 Task: Open Card Warehouse Management Review in Board Brand Messaging Development to Workspace Email Service Providers and add a team member Softage.3@softage.net, a label Red, a checklist Software Development, an attachment from your onedrive, a color Red and finally, add a card description 'Plan and execute company team-building conference with team-building exercises on problem-solving' and a comment 'This task requires us to be proactive in identifying potential roadblocks and taking steps to overcome them.'. Add a start date 'Jan 07, 1900' with a due date 'Jan 14, 1900'
Action: Mouse moved to (77, 307)
Screenshot: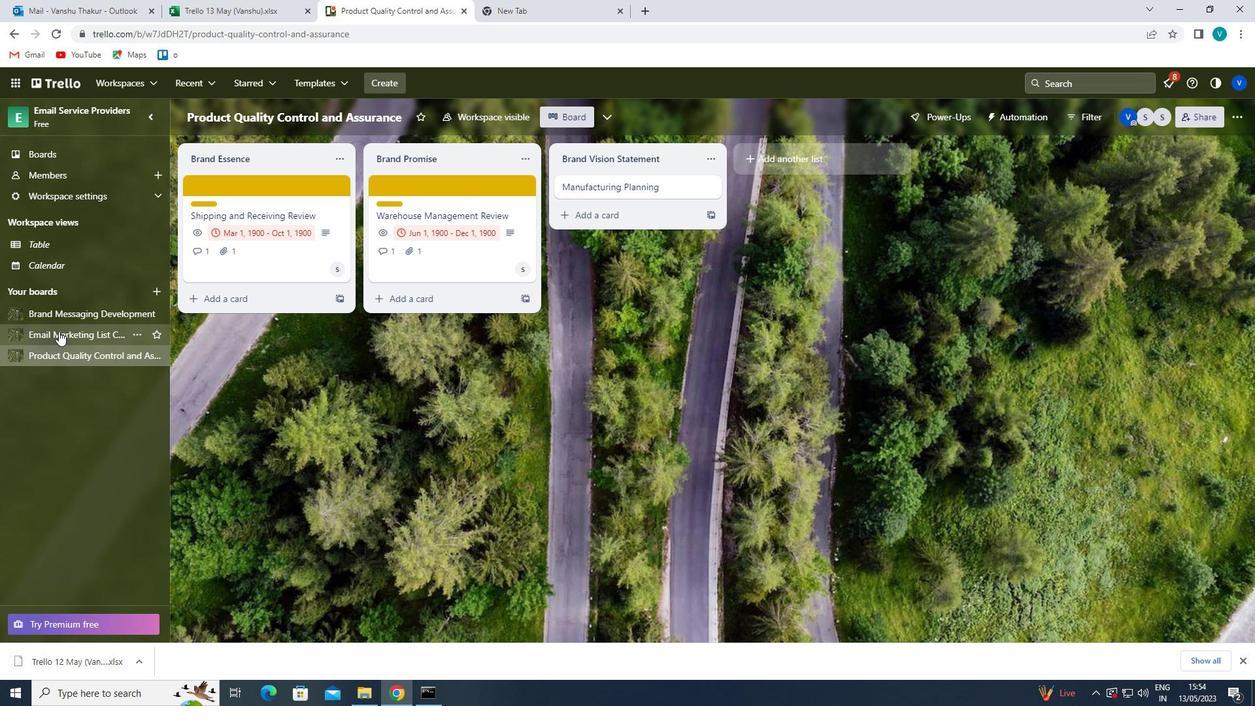 
Action: Mouse pressed left at (77, 307)
Screenshot: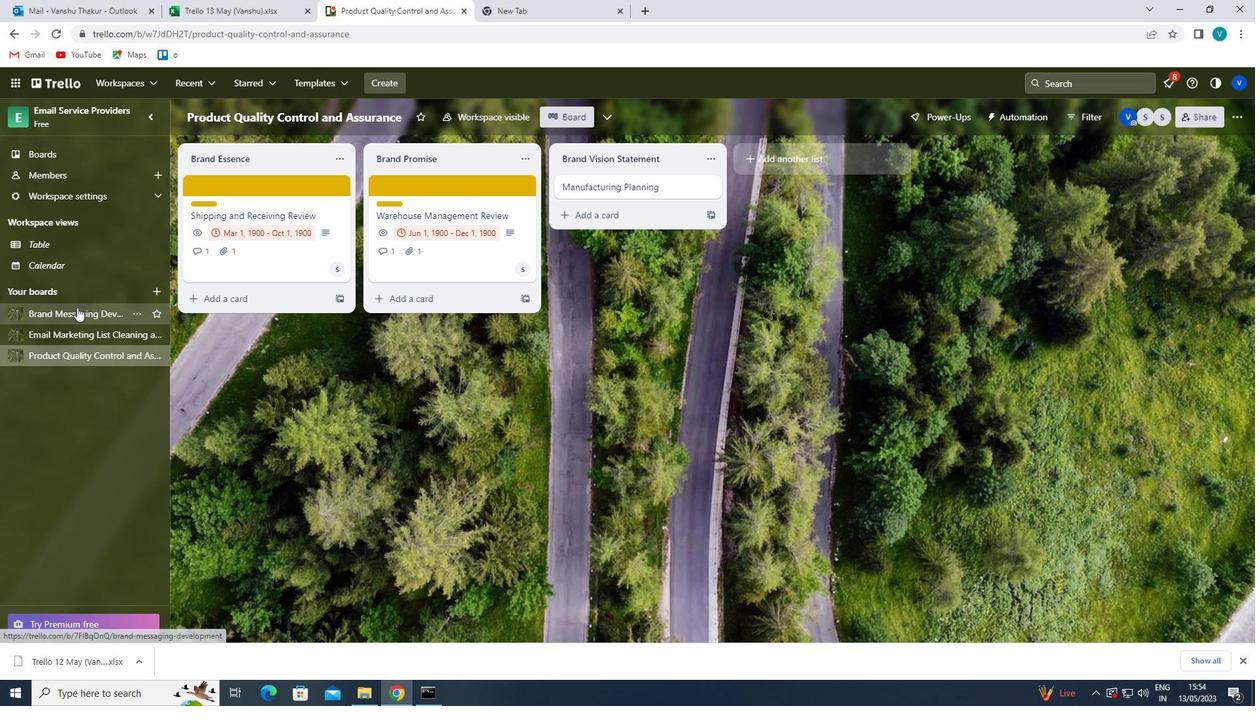 
Action: Mouse moved to (594, 182)
Screenshot: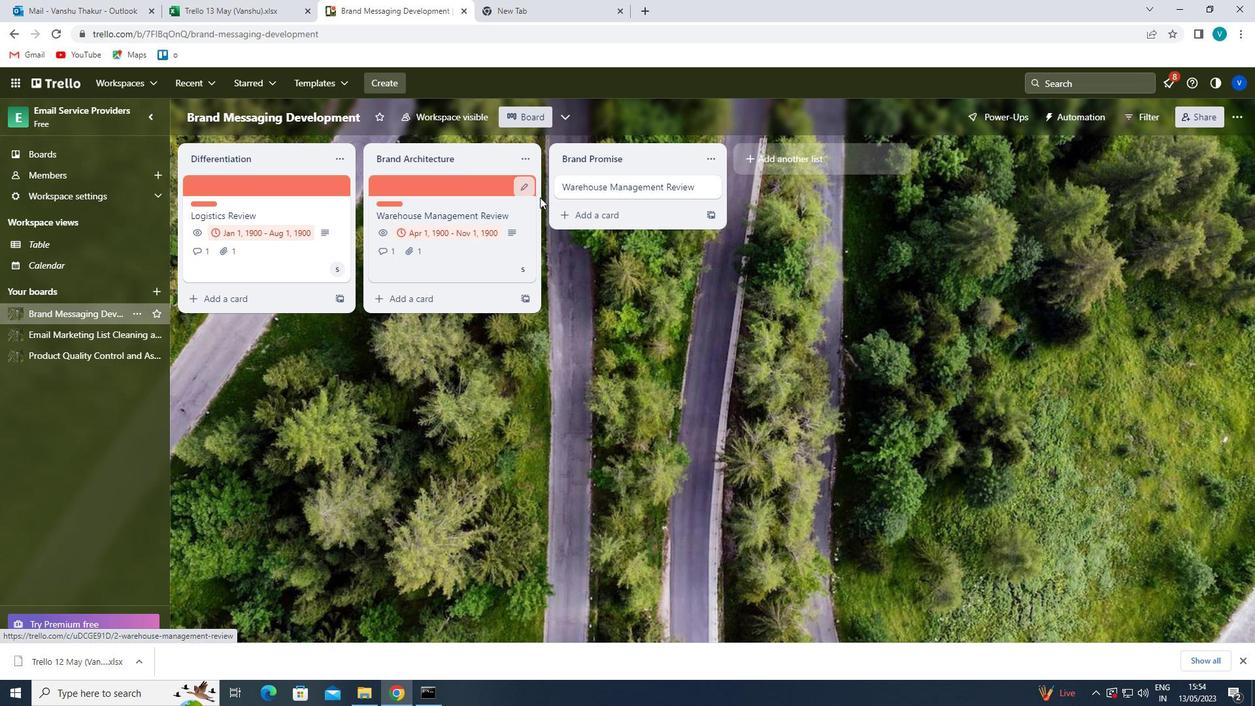 
Action: Mouse pressed left at (594, 182)
Screenshot: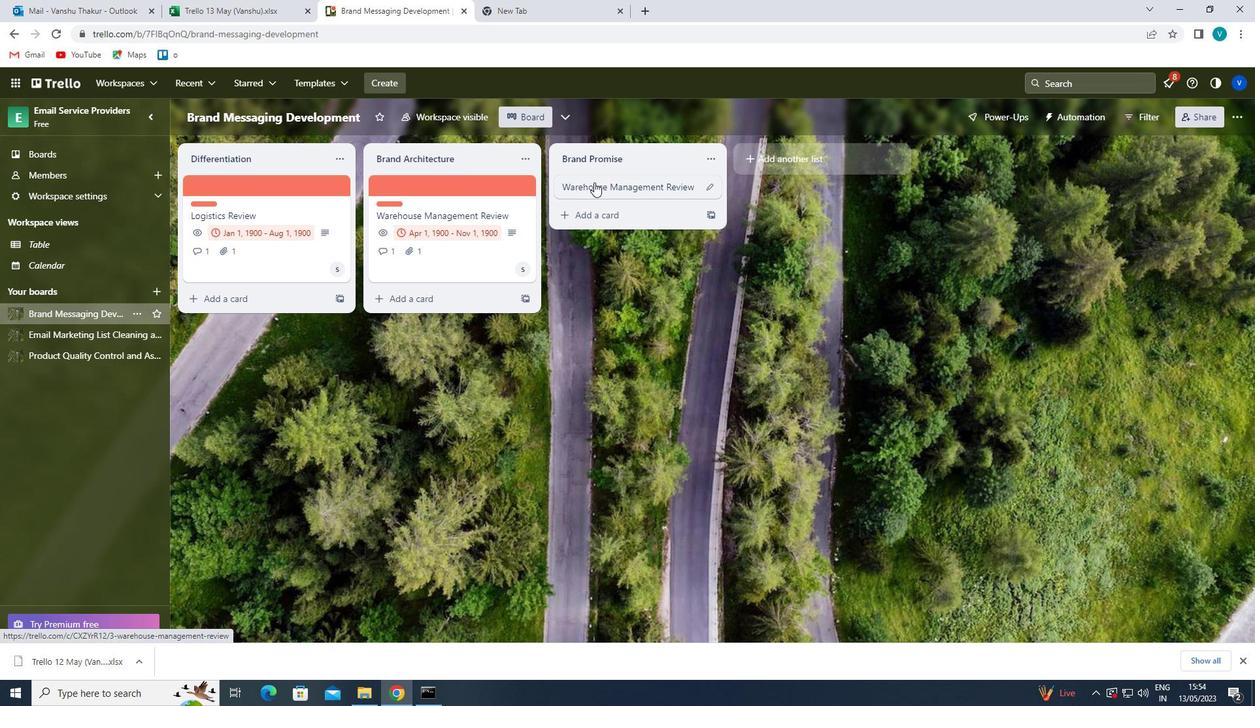 
Action: Mouse moved to (786, 224)
Screenshot: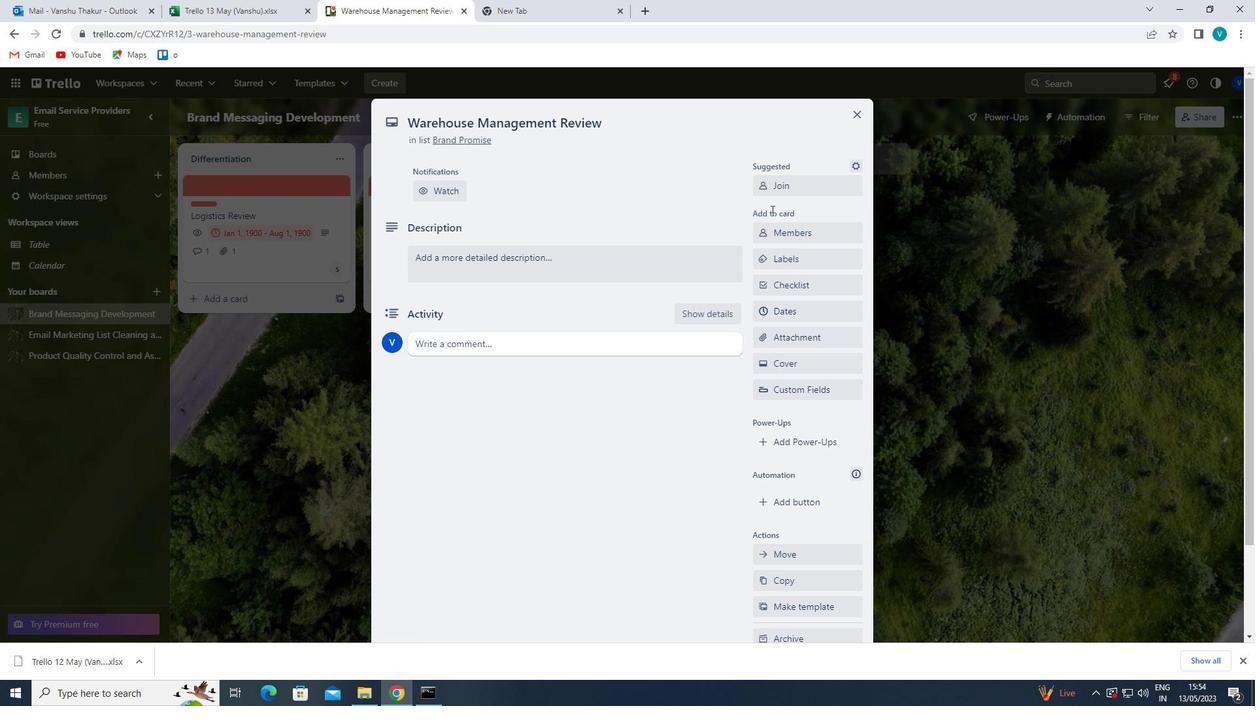 
Action: Mouse pressed left at (786, 224)
Screenshot: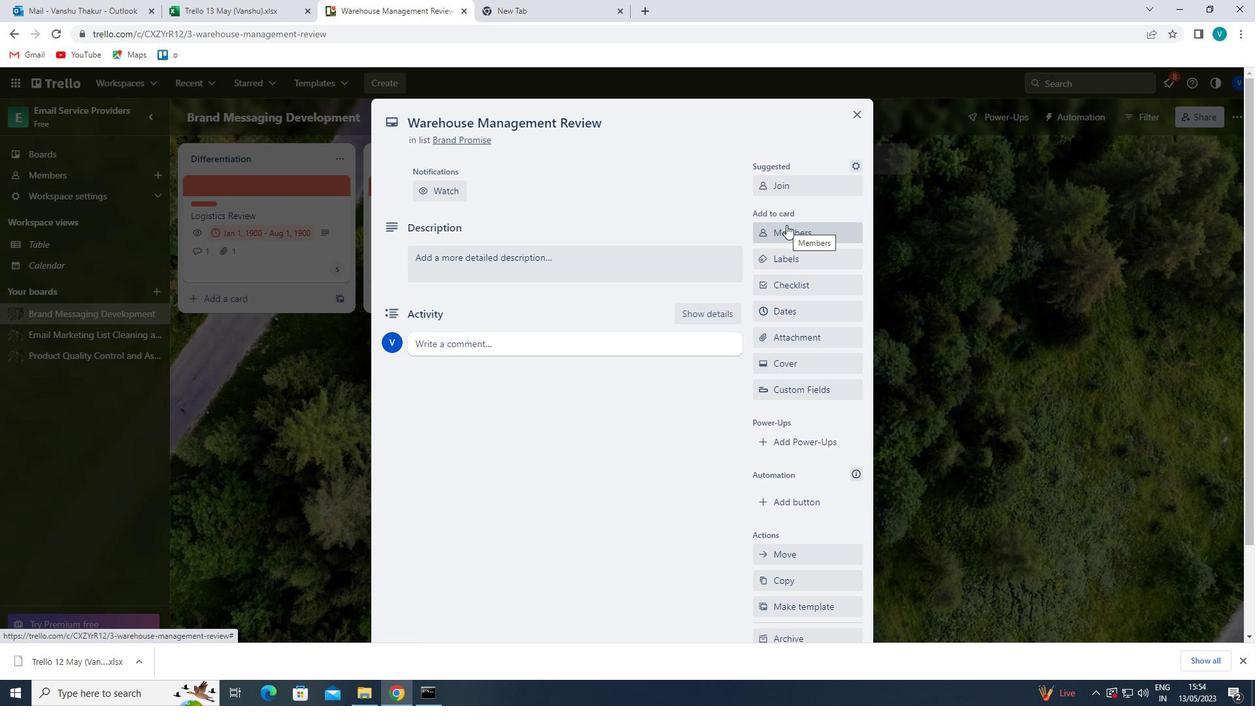 
Action: Mouse moved to (818, 298)
Screenshot: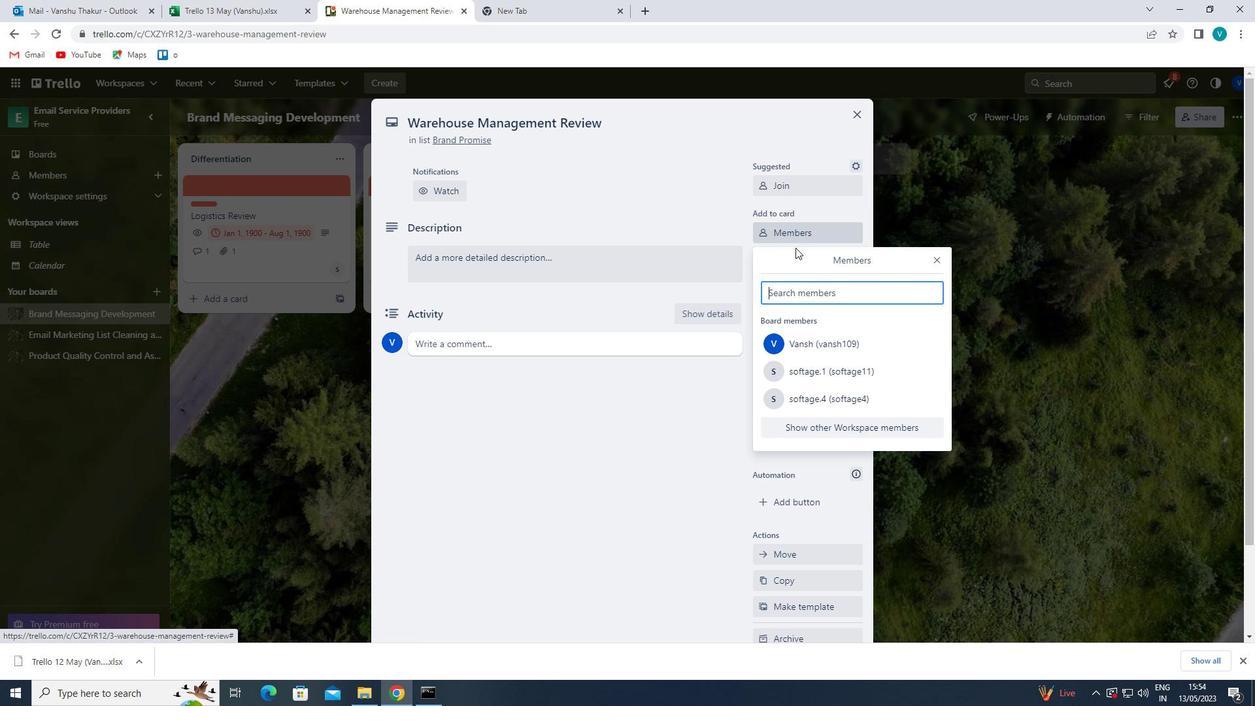 
Action: Mouse pressed left at (818, 298)
Screenshot: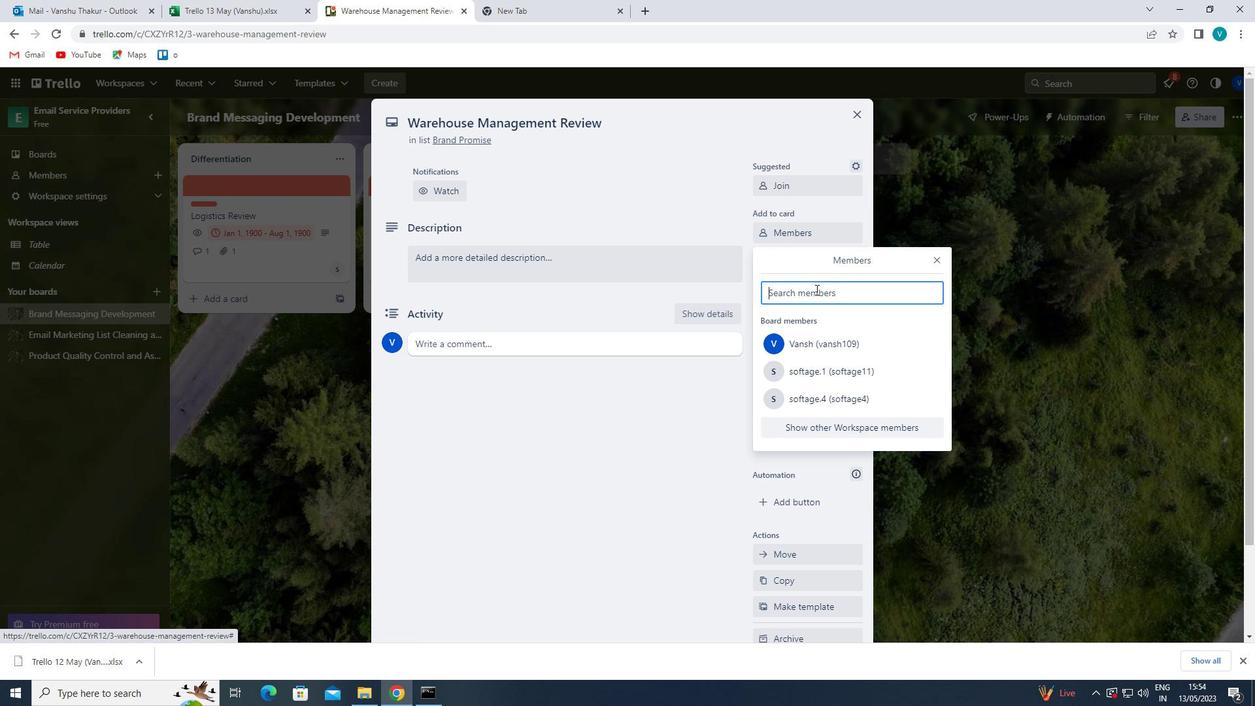 
Action: Key pressed <Key.shift>SOFT
Screenshot: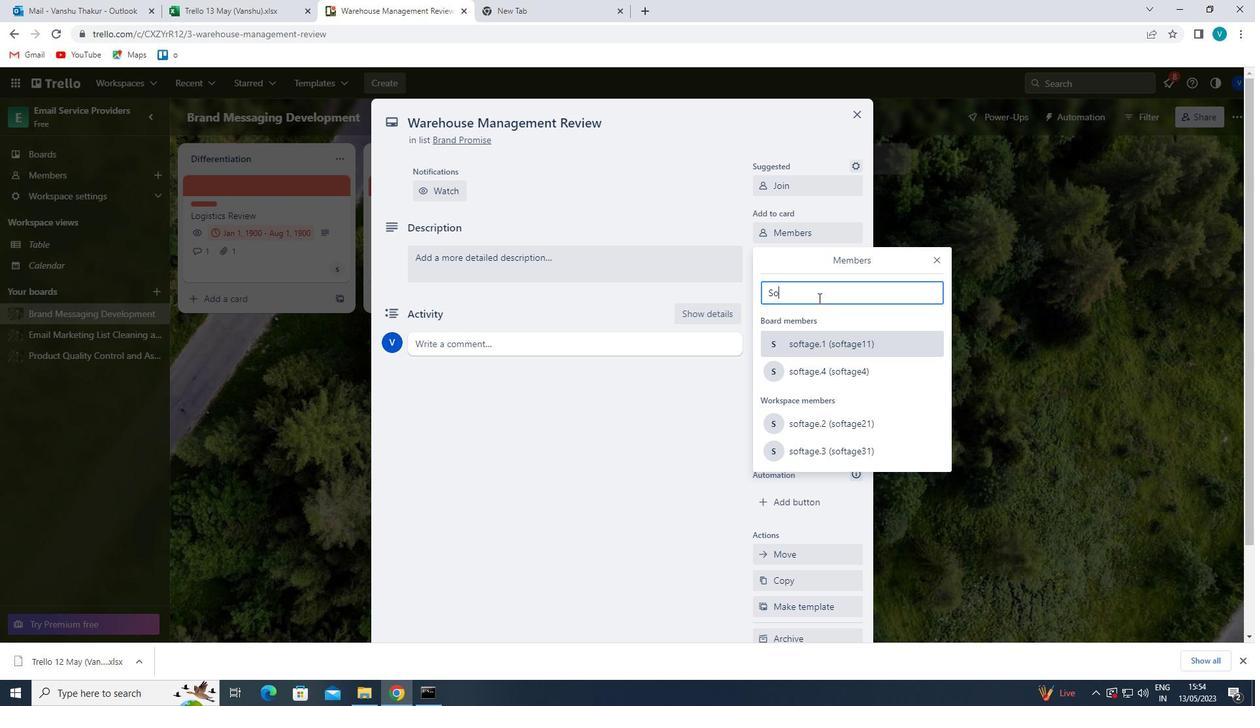 
Action: Mouse moved to (822, 447)
Screenshot: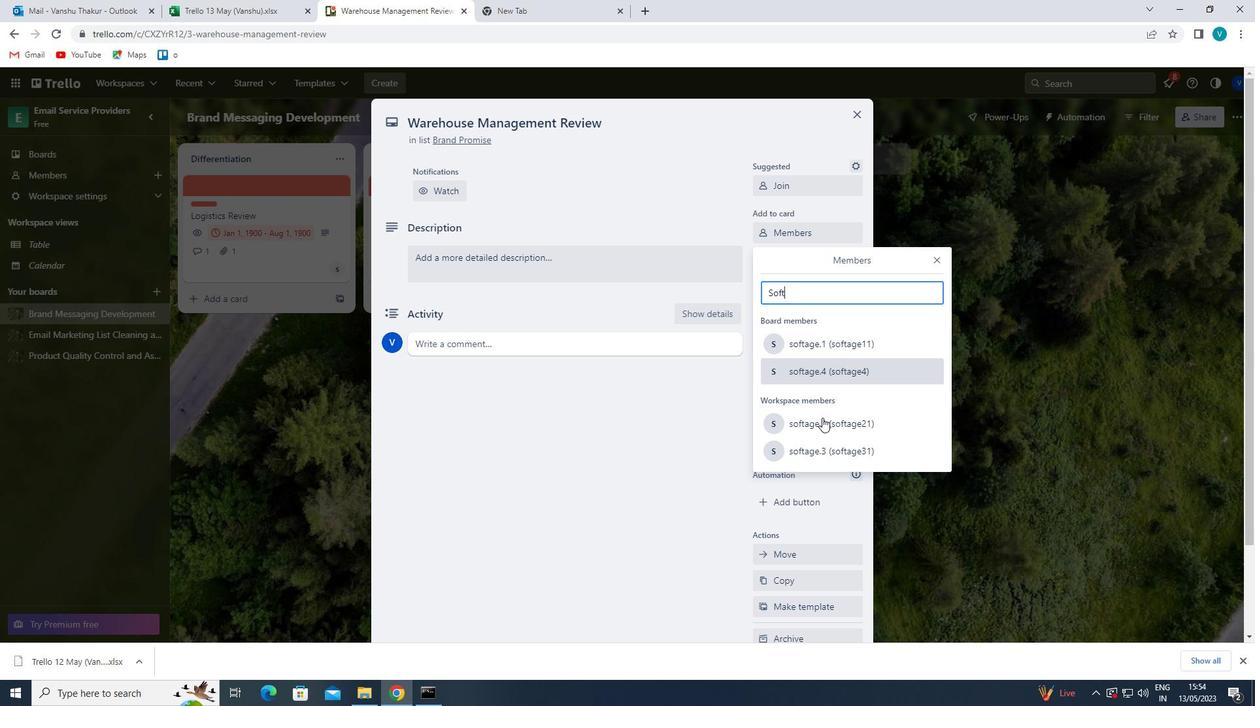 
Action: Mouse pressed left at (822, 447)
Screenshot: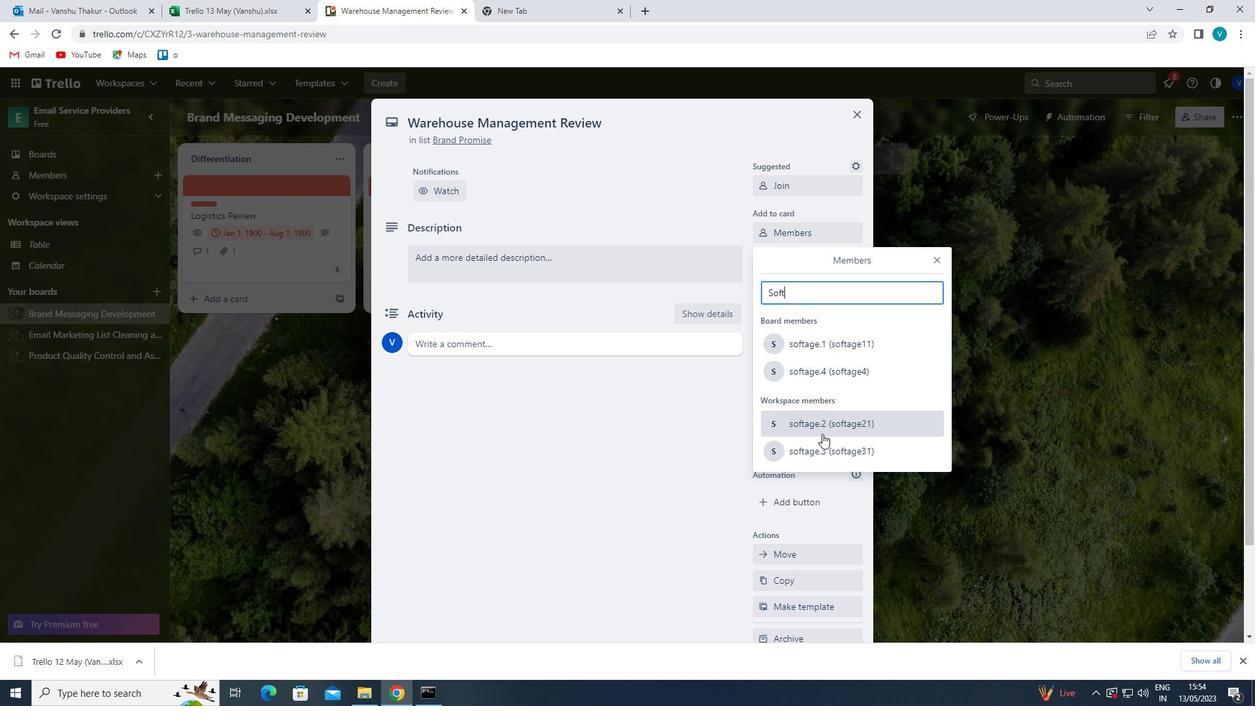 
Action: Mouse moved to (938, 260)
Screenshot: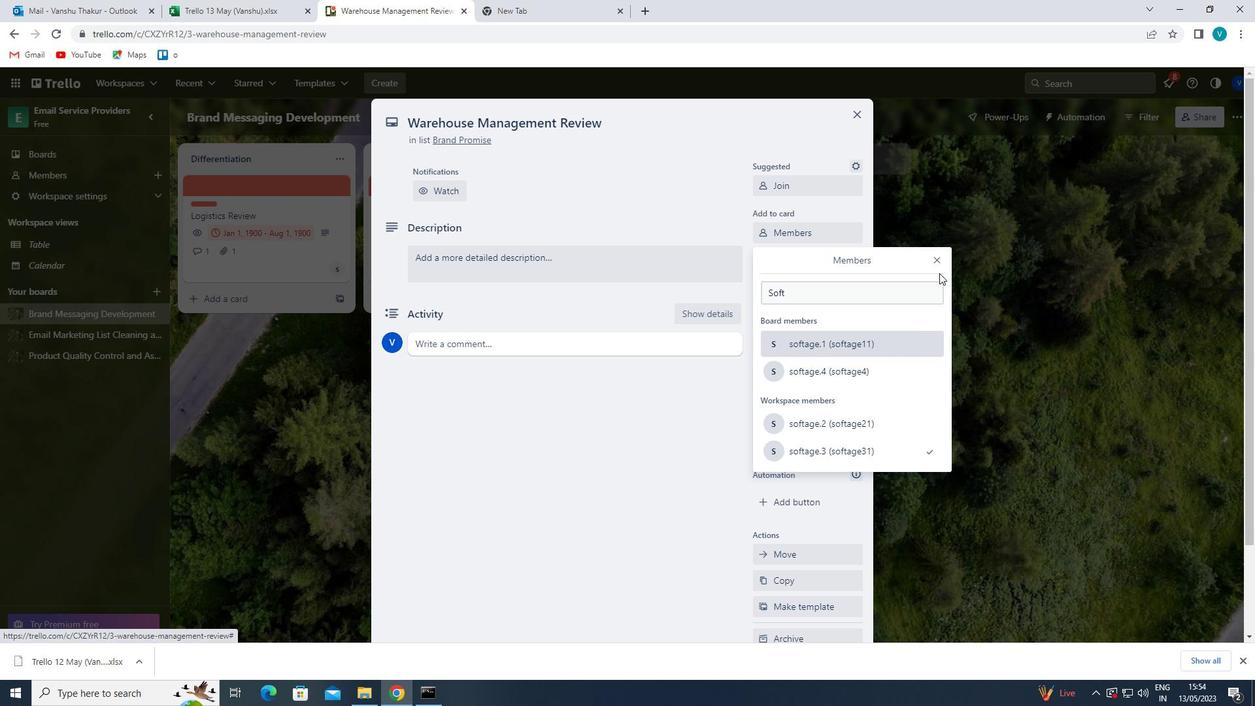 
Action: Mouse pressed left at (938, 260)
Screenshot: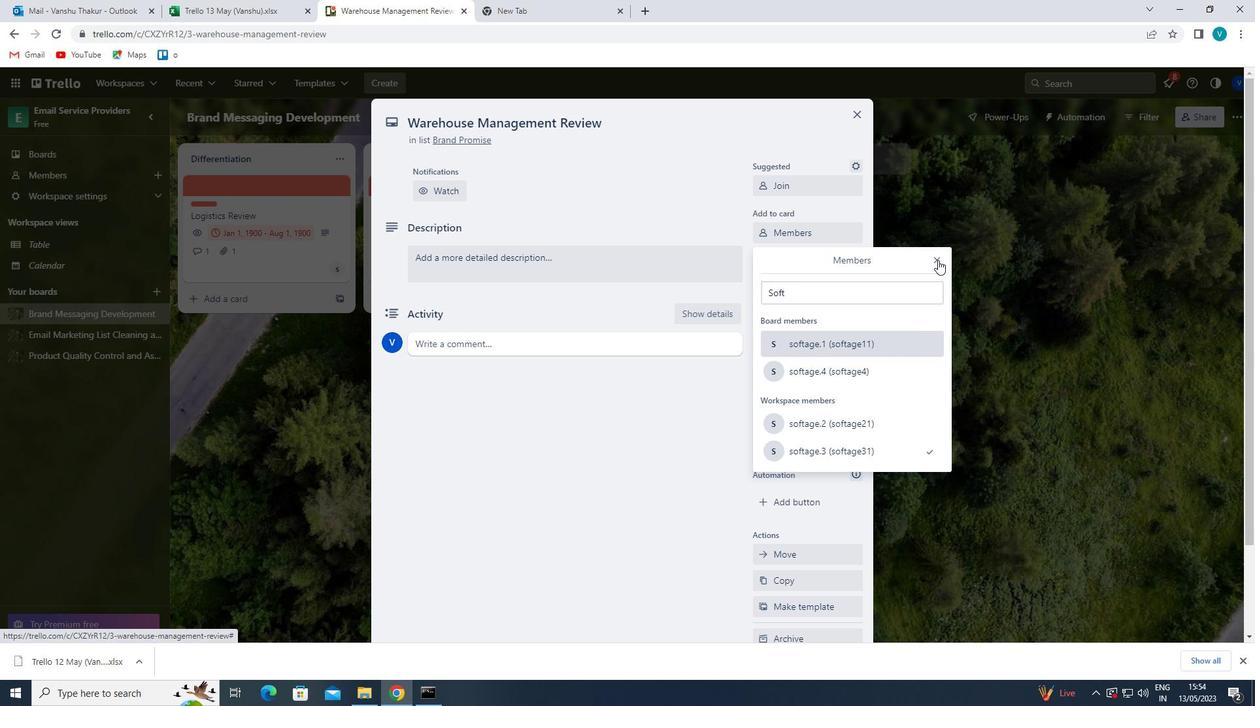 
Action: Mouse moved to (794, 266)
Screenshot: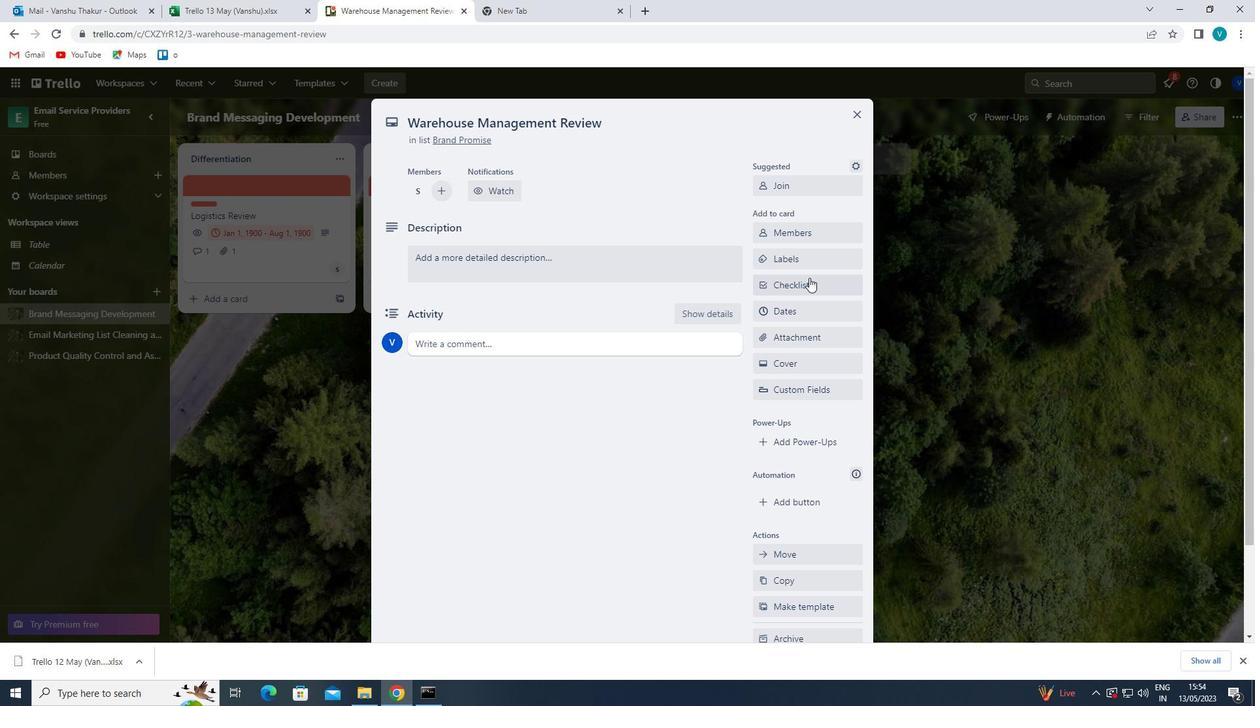 
Action: Mouse pressed left at (794, 266)
Screenshot: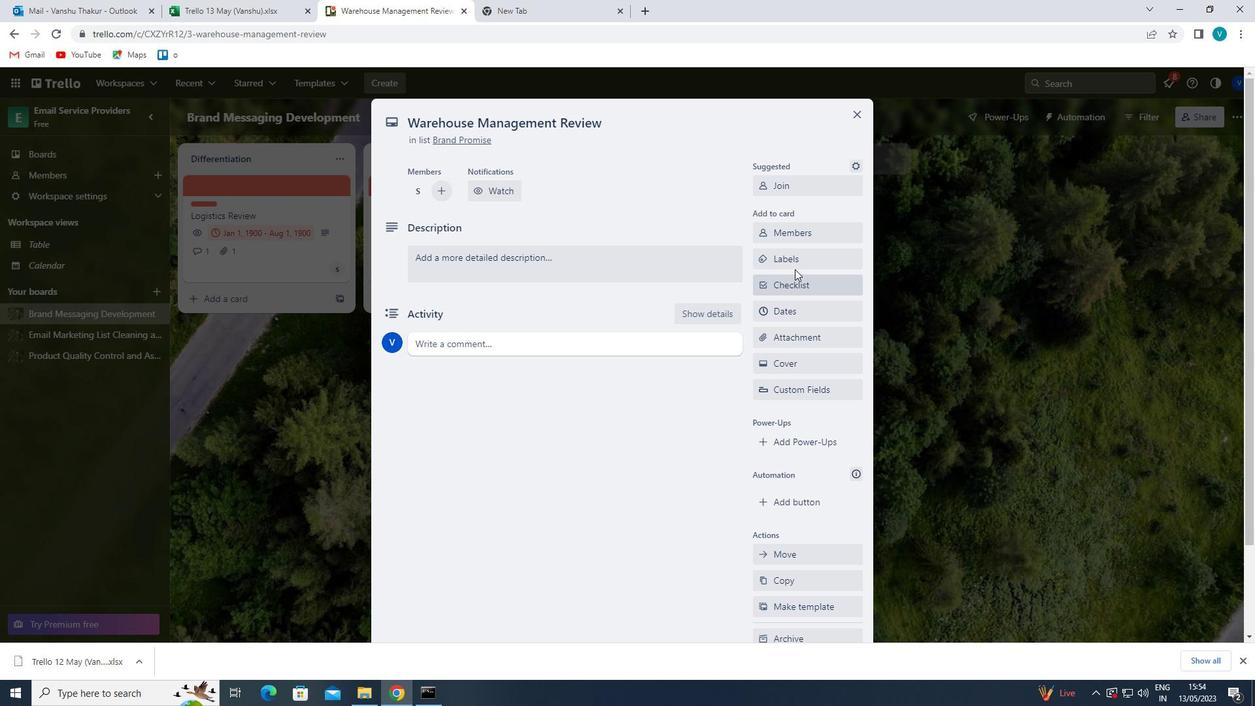 
Action: Mouse moved to (820, 432)
Screenshot: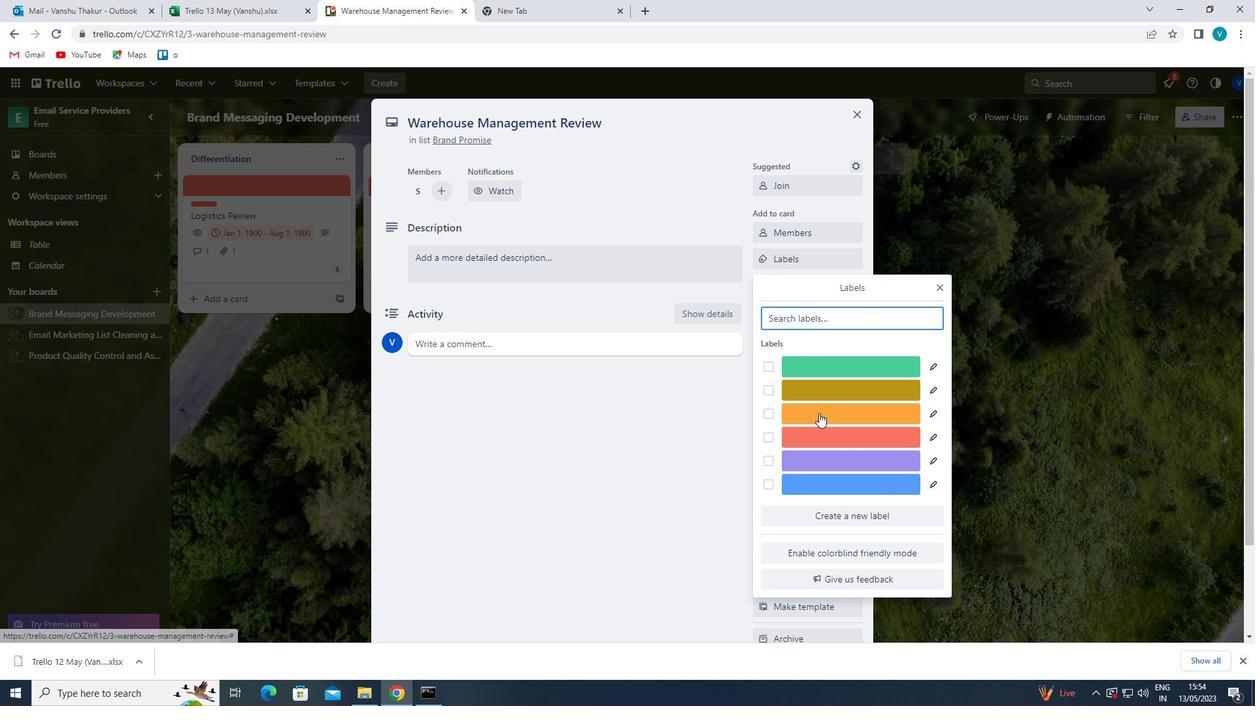 
Action: Mouse pressed left at (820, 432)
Screenshot: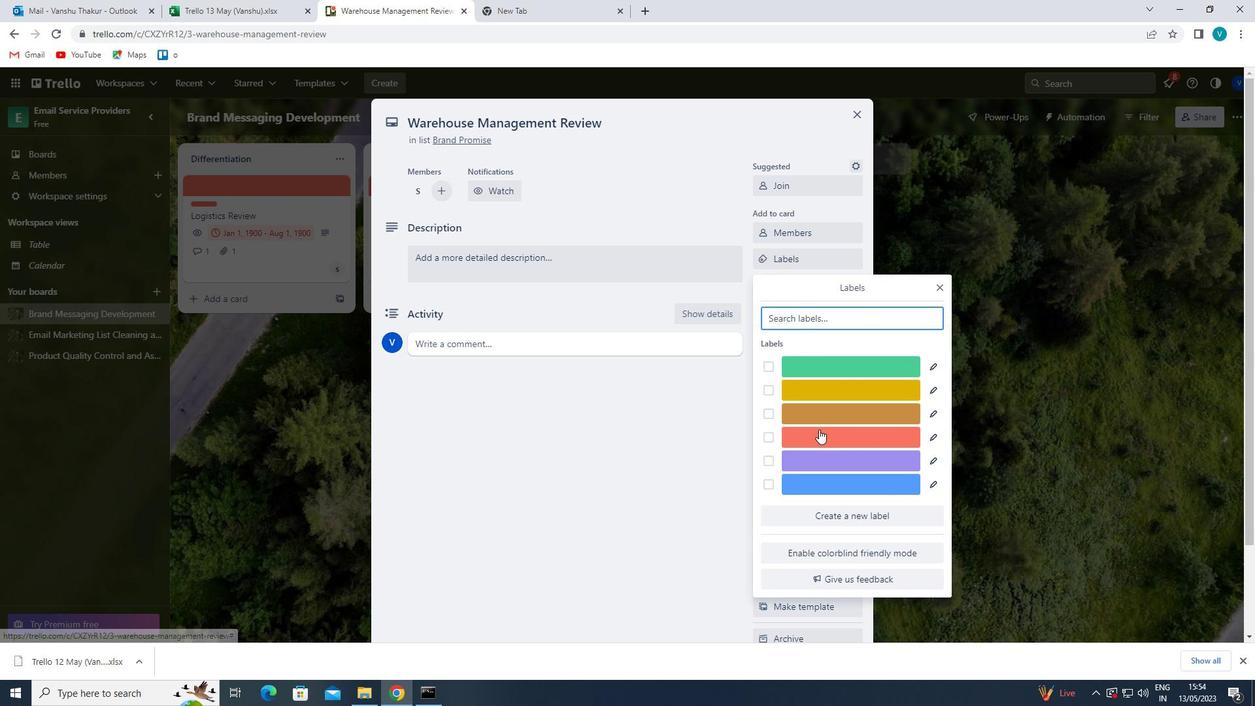 
Action: Mouse moved to (938, 286)
Screenshot: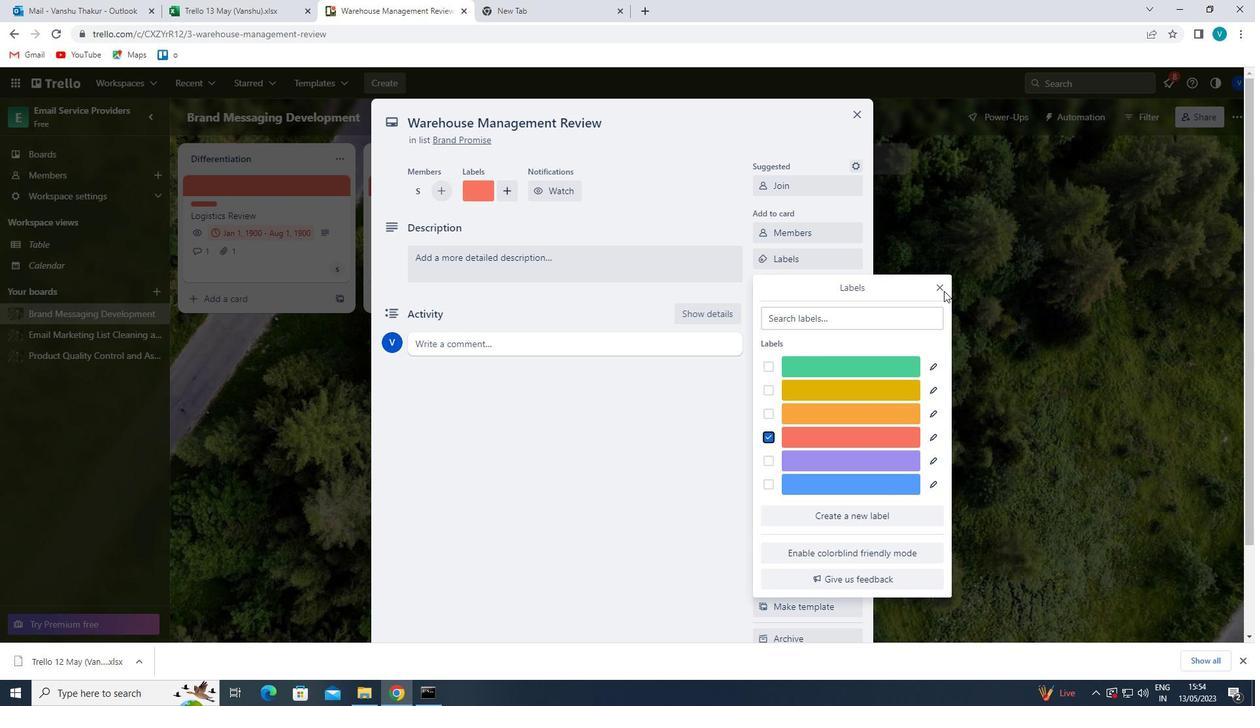 
Action: Mouse pressed left at (938, 286)
Screenshot: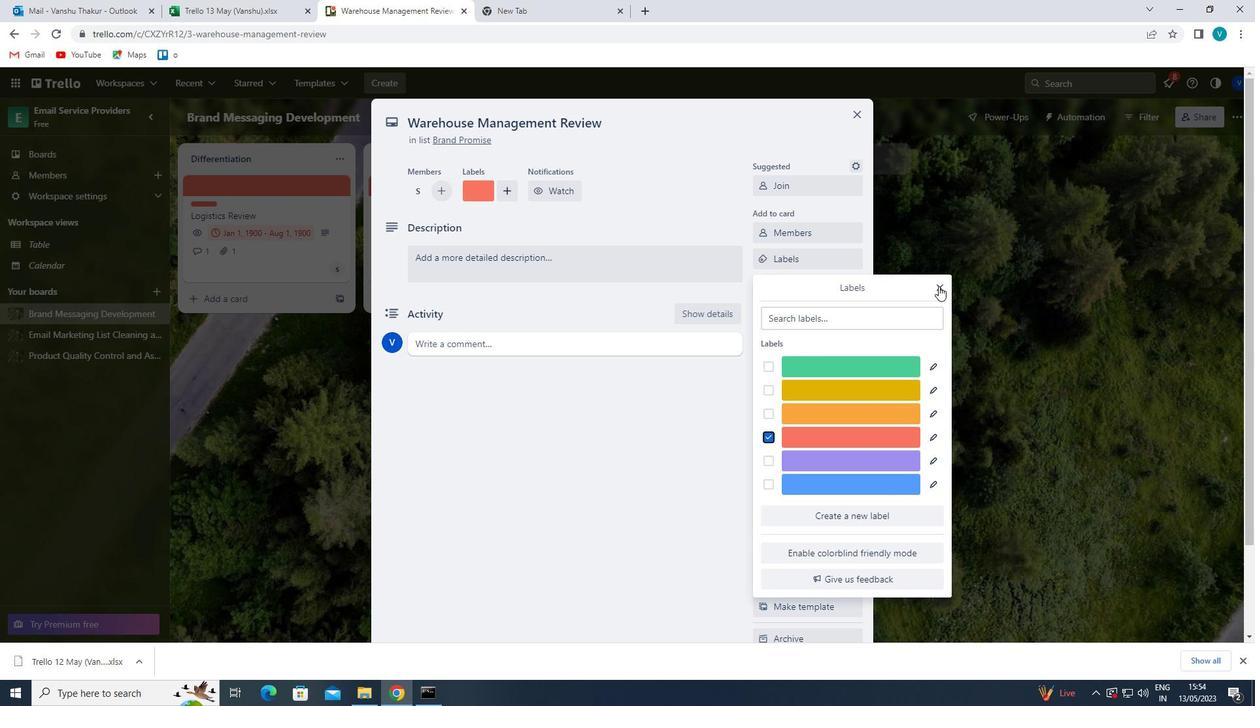 
Action: Mouse moved to (806, 289)
Screenshot: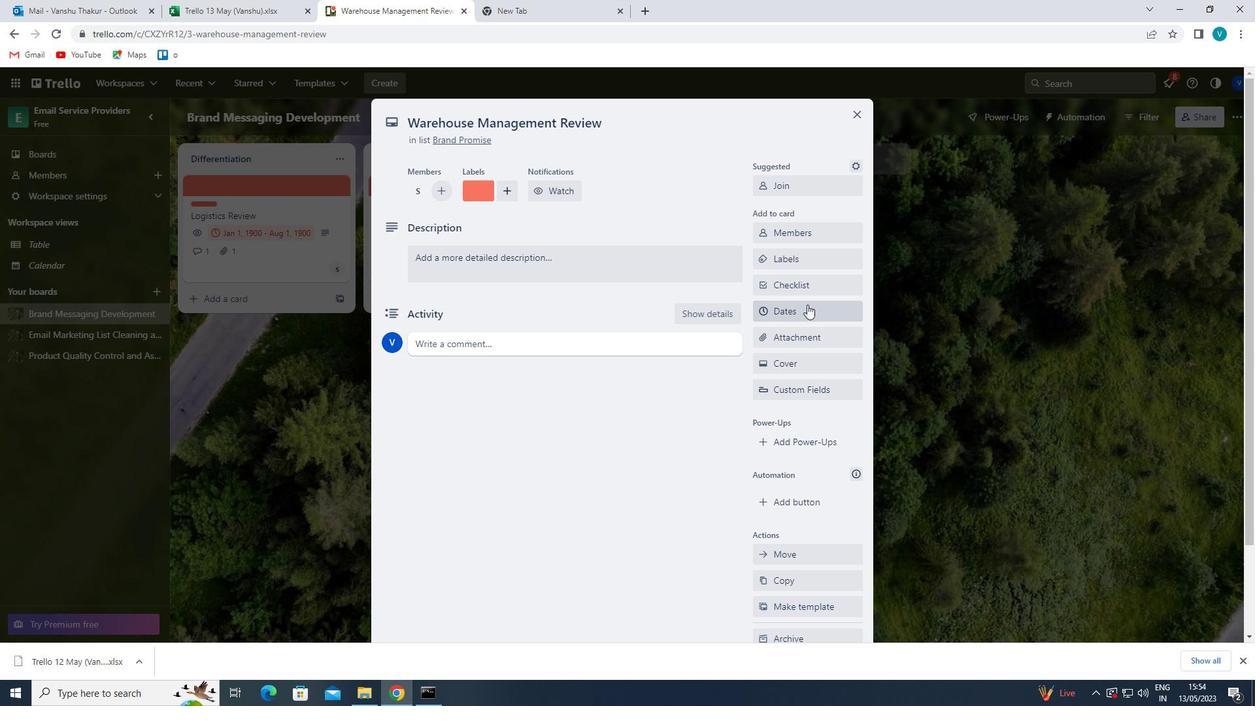 
Action: Mouse pressed left at (806, 289)
Screenshot: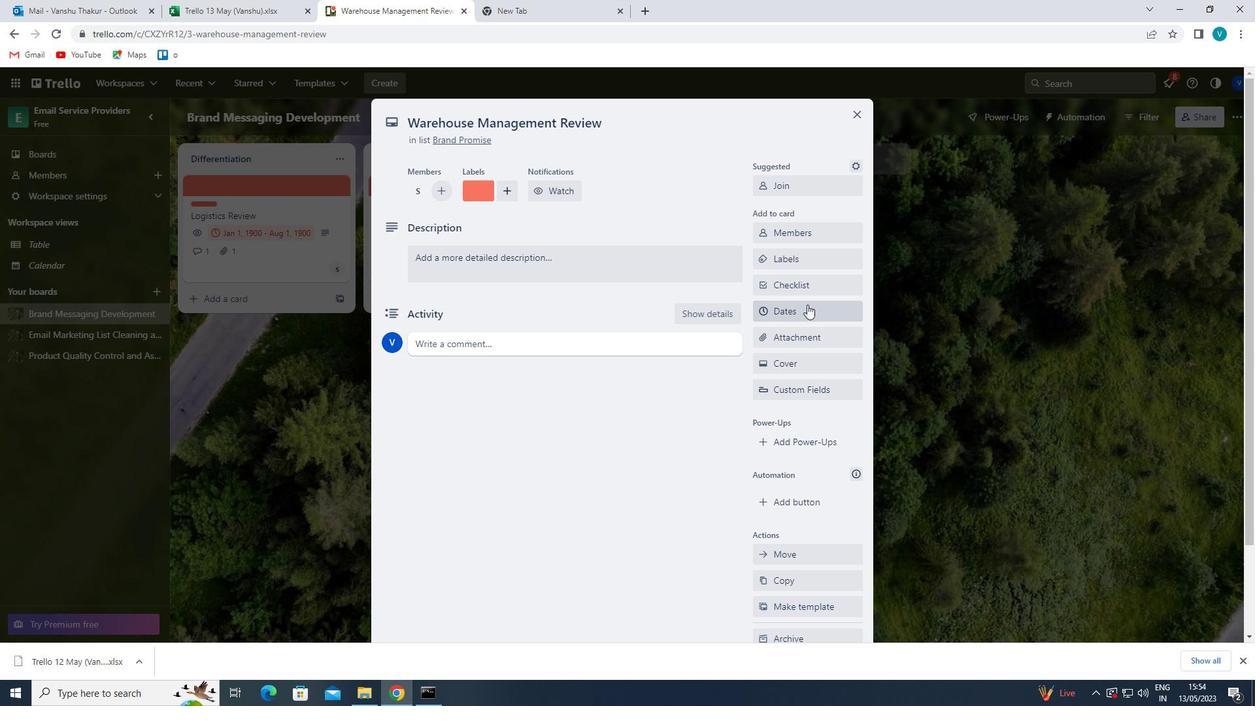 
Action: Mouse moved to (796, 294)
Screenshot: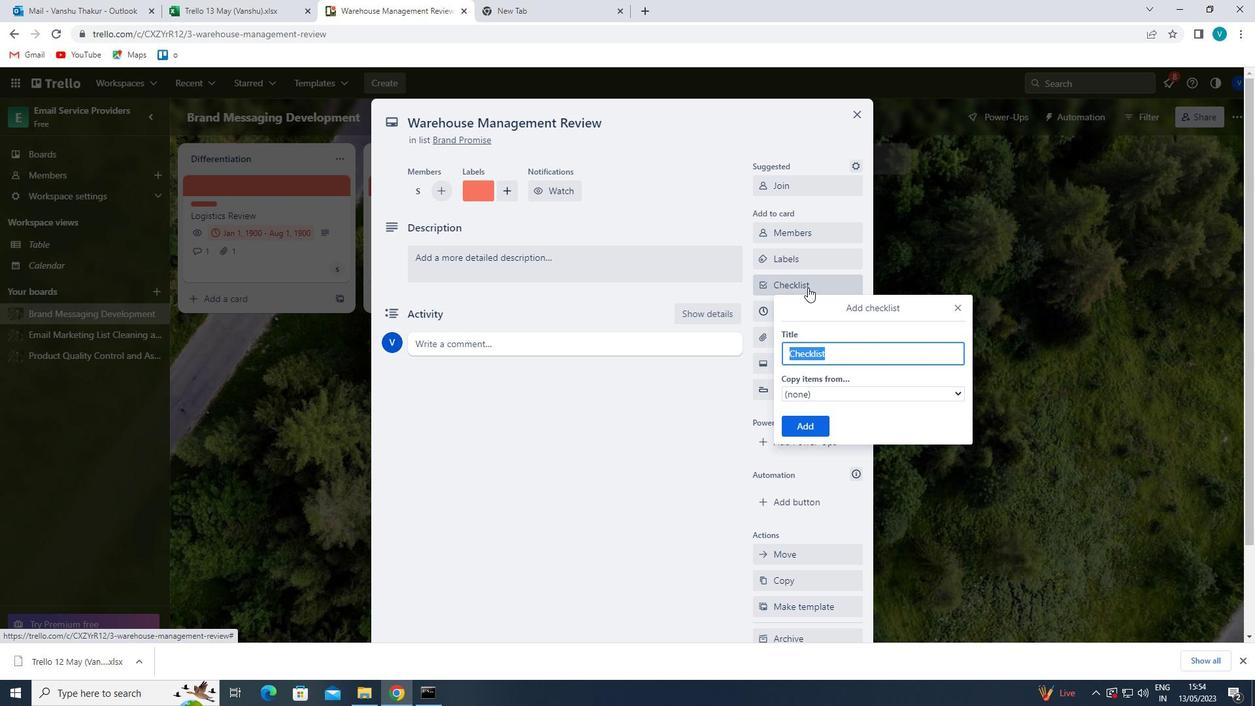 
Action: Key pressed <Key.shift>SOFTWARE<Key.space><Key.shift>DEVELOPM
Screenshot: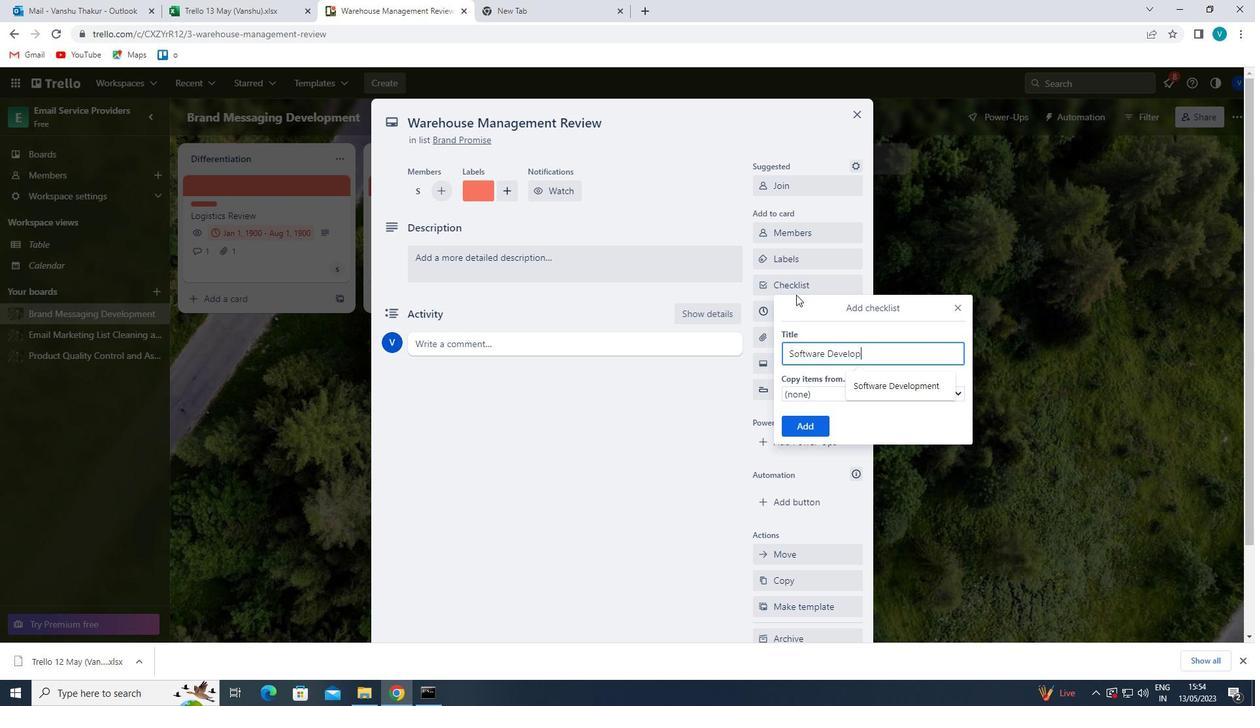 
Action: Mouse moved to (909, 391)
Screenshot: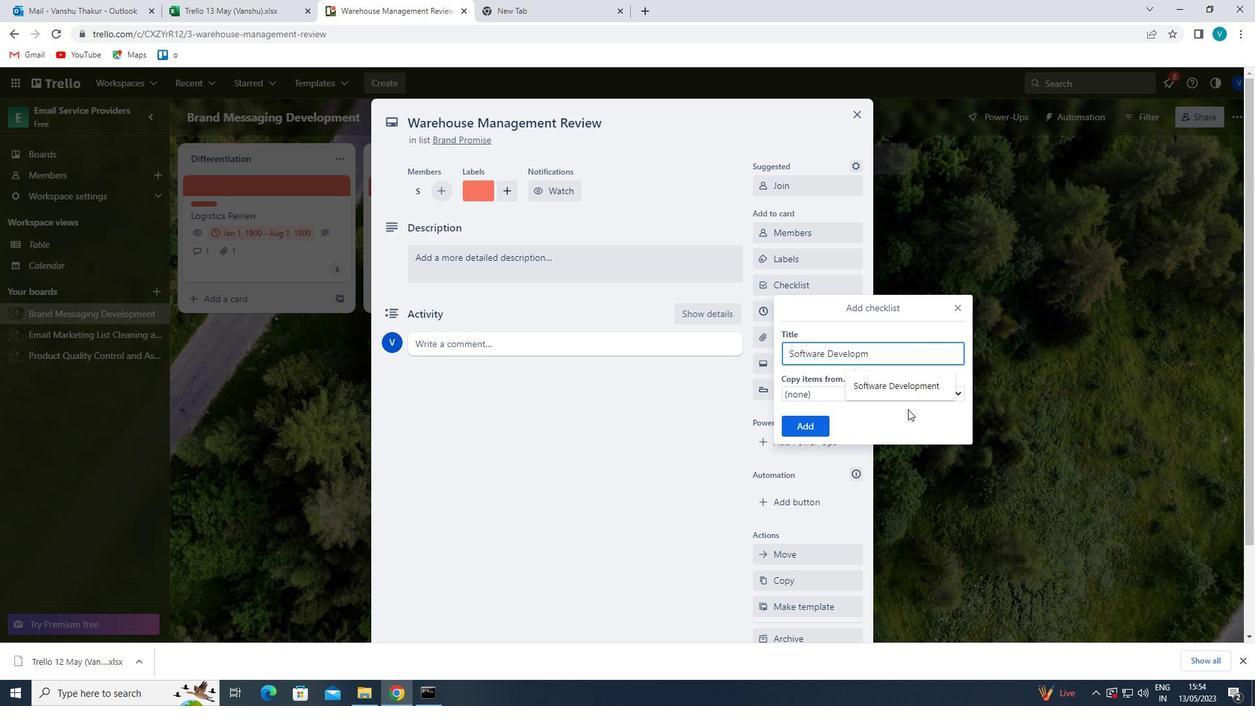 
Action: Mouse pressed left at (909, 391)
Screenshot: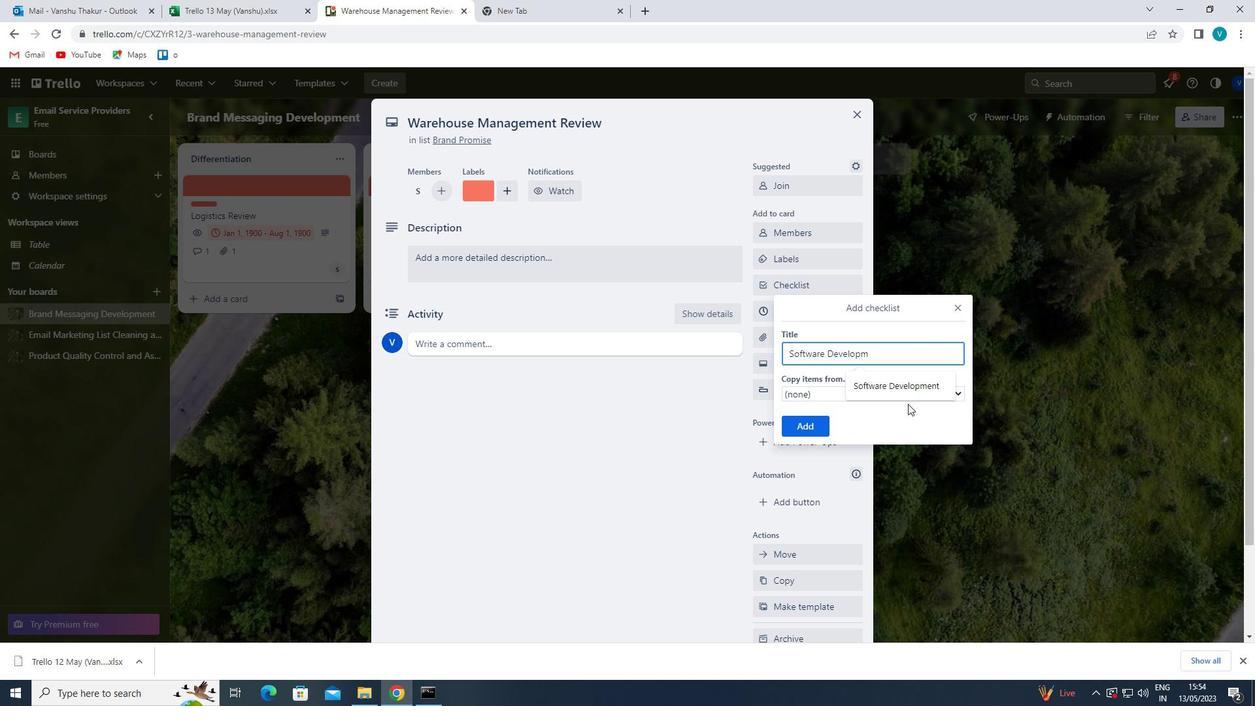 
Action: Mouse moved to (807, 423)
Screenshot: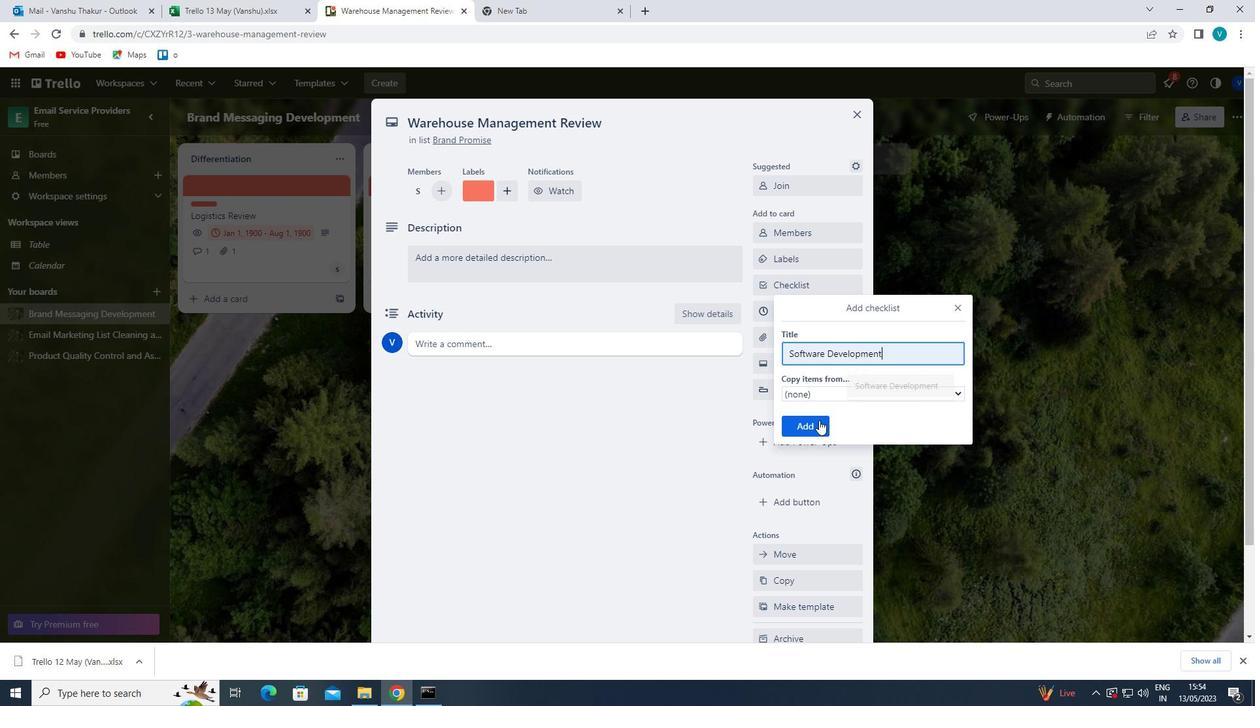 
Action: Mouse pressed left at (807, 423)
Screenshot: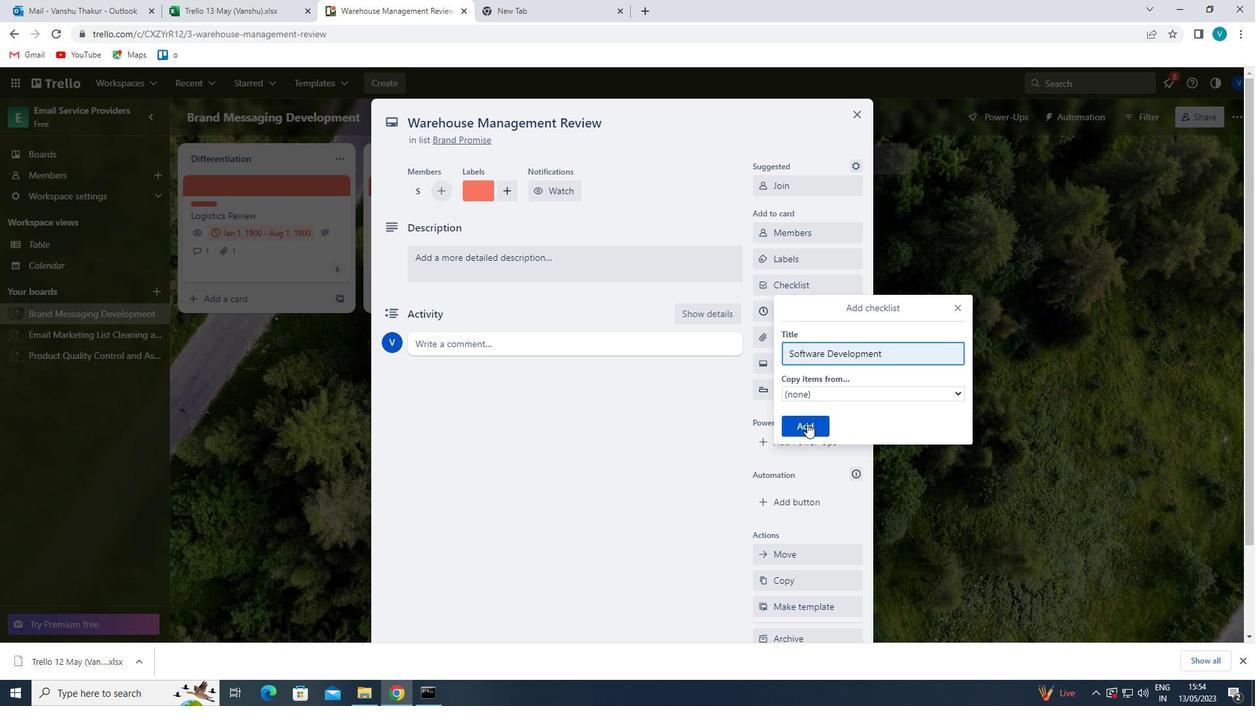 
Action: Mouse moved to (789, 336)
Screenshot: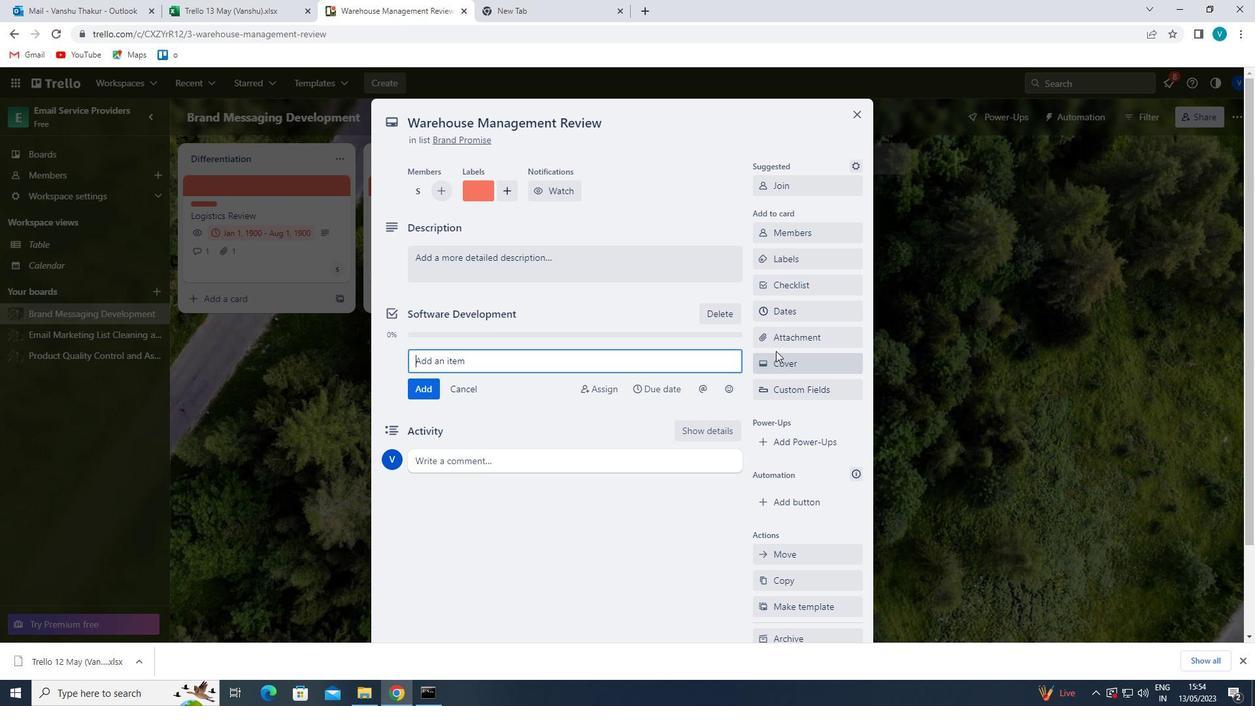 
Action: Mouse pressed left at (789, 336)
Screenshot: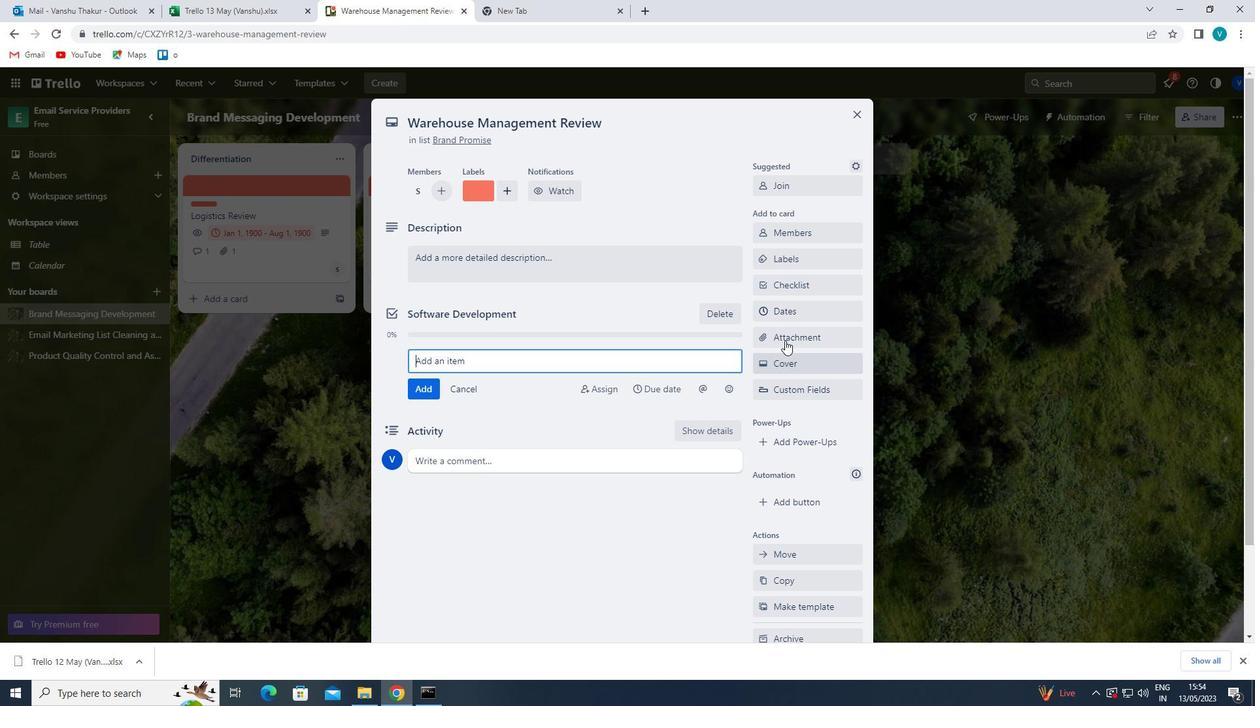
Action: Mouse moved to (784, 497)
Screenshot: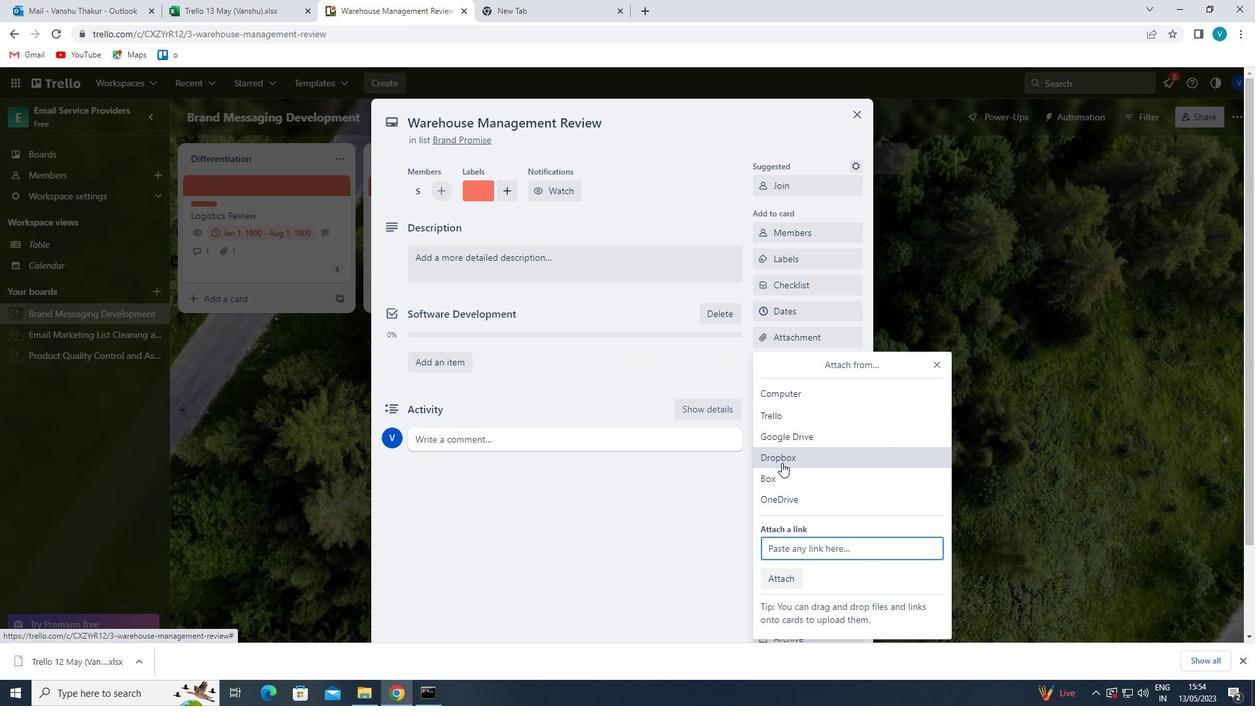 
Action: Mouse pressed left at (784, 497)
Screenshot: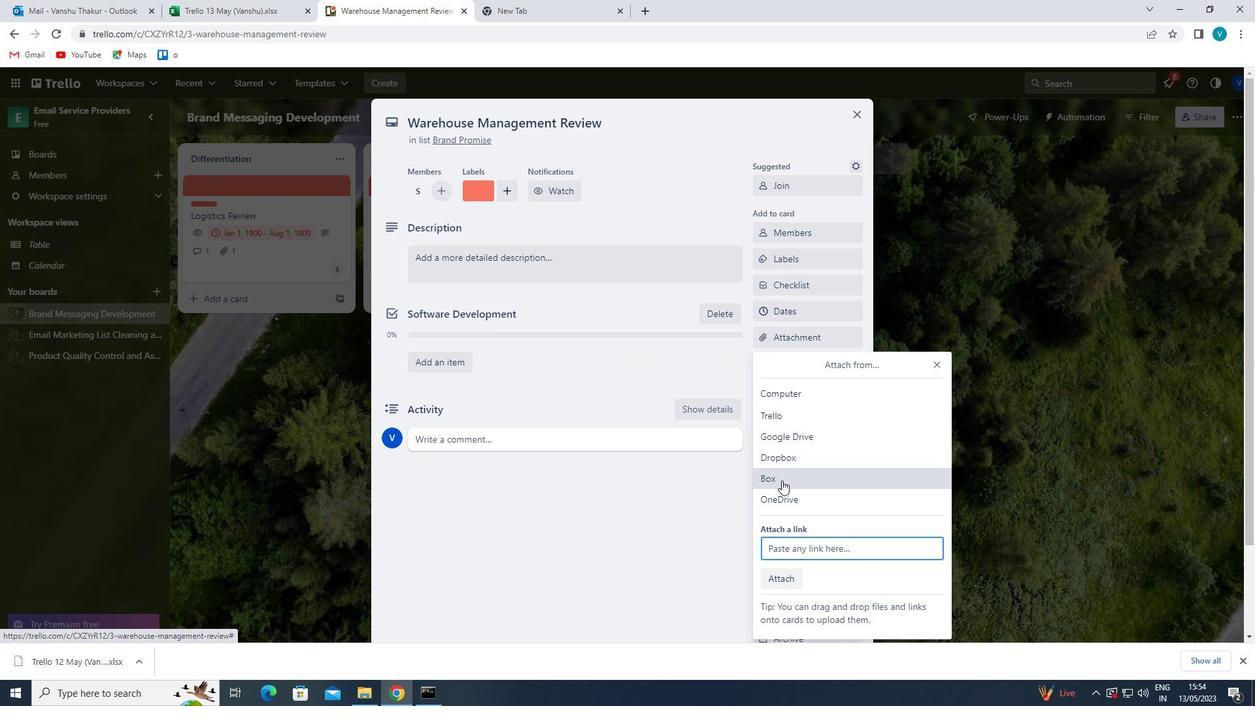 
Action: Mouse moved to (475, 256)
Screenshot: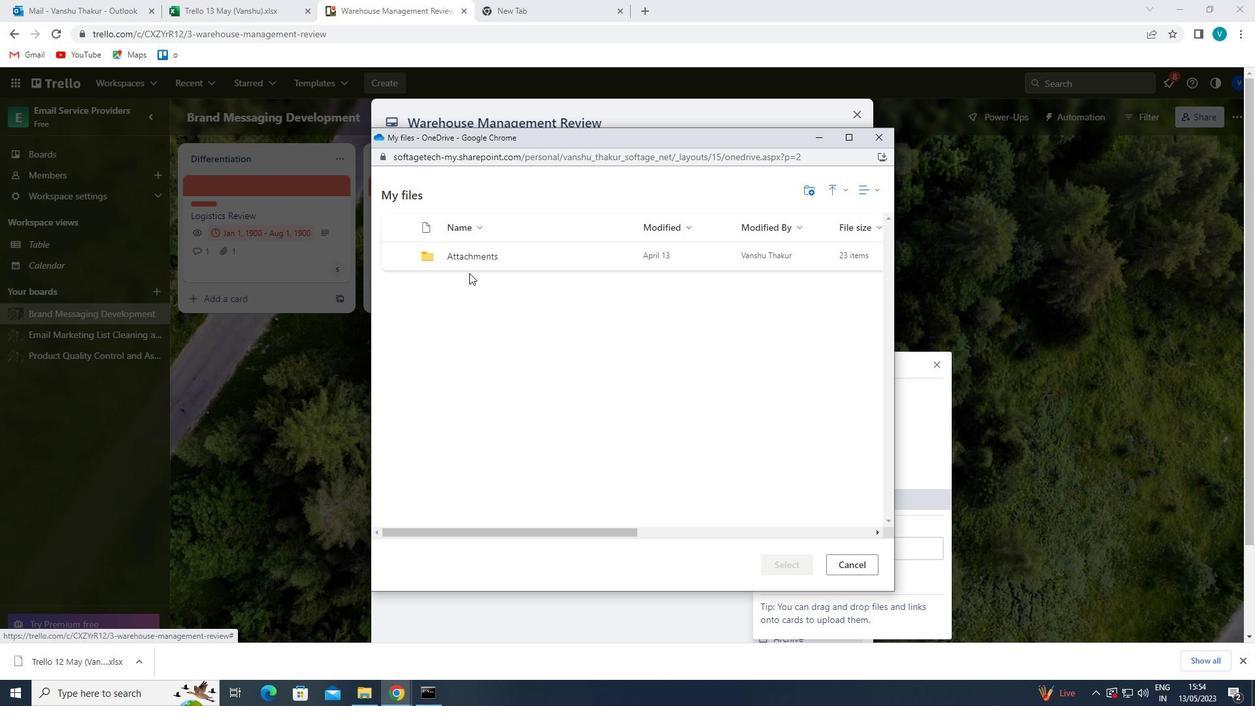 
Action: Mouse pressed left at (475, 256)
Screenshot: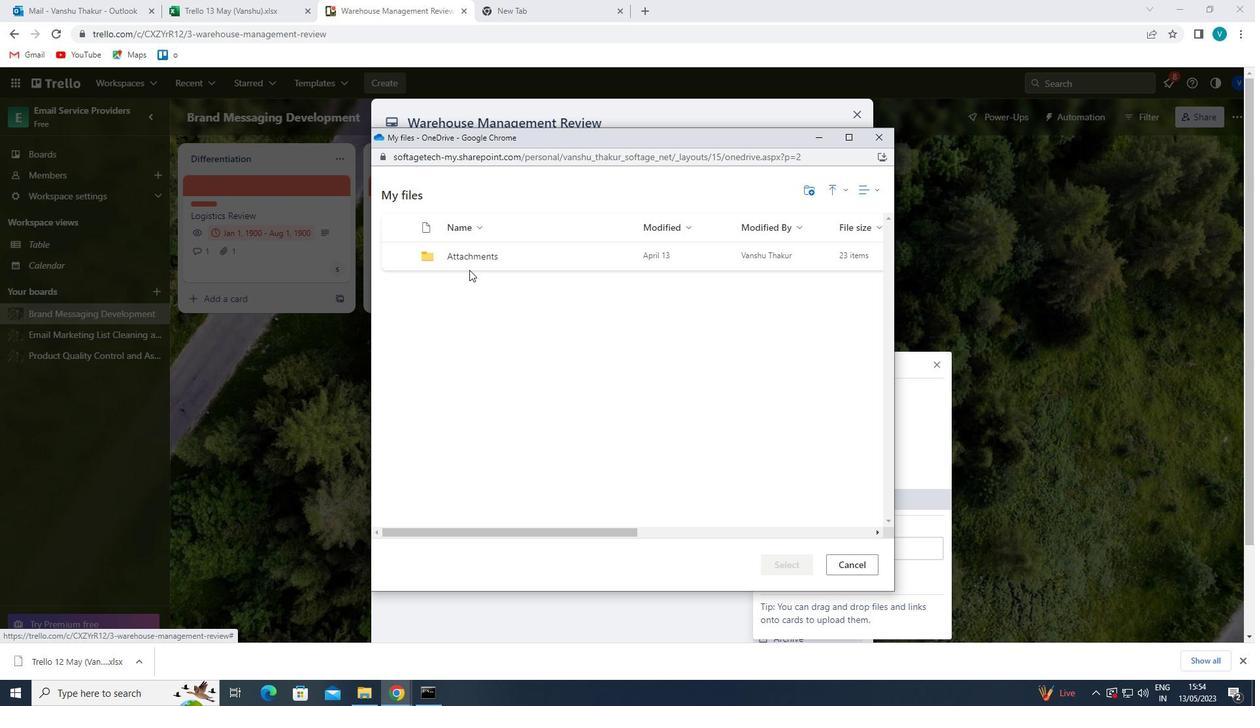 
Action: Mouse moved to (465, 348)
Screenshot: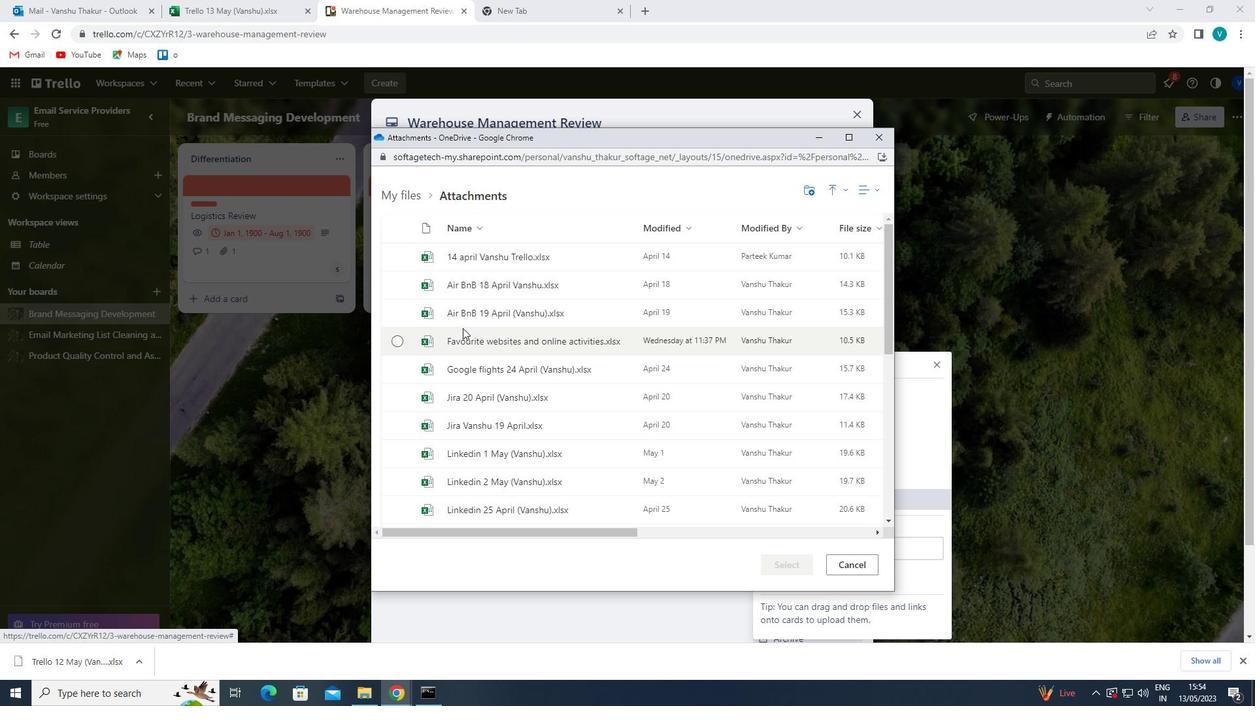 
Action: Mouse pressed left at (465, 348)
Screenshot: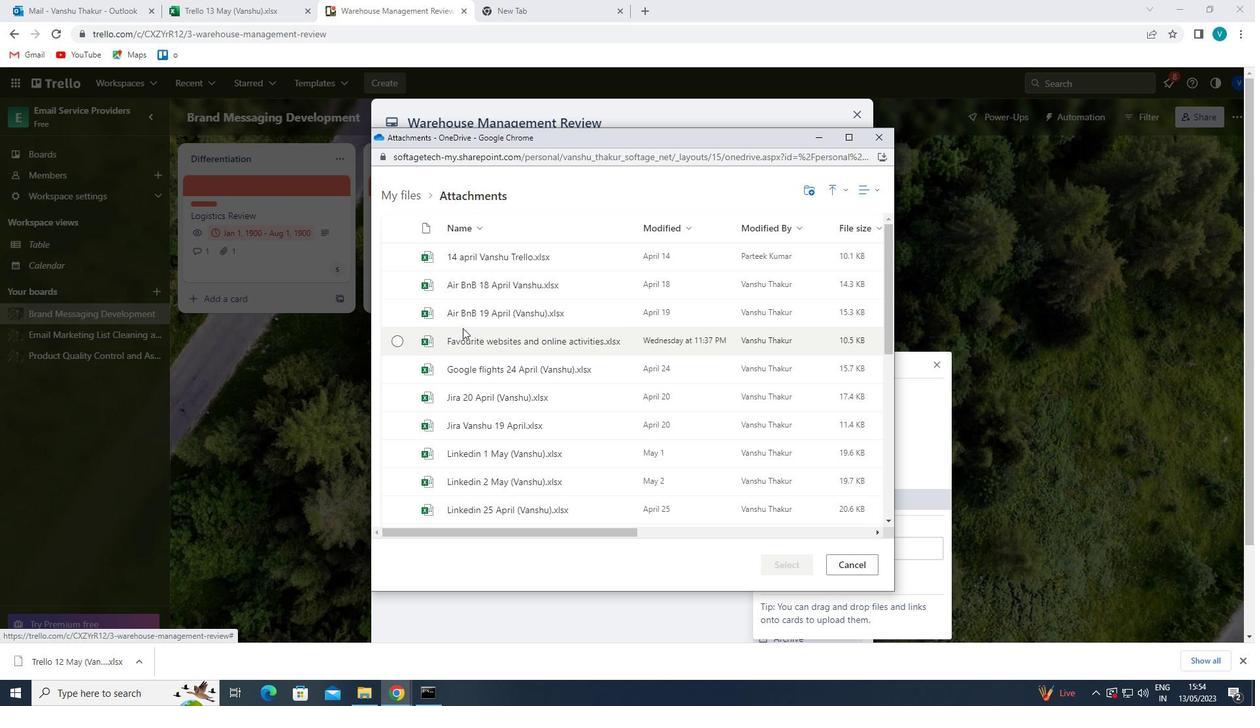 
Action: Mouse moved to (776, 557)
Screenshot: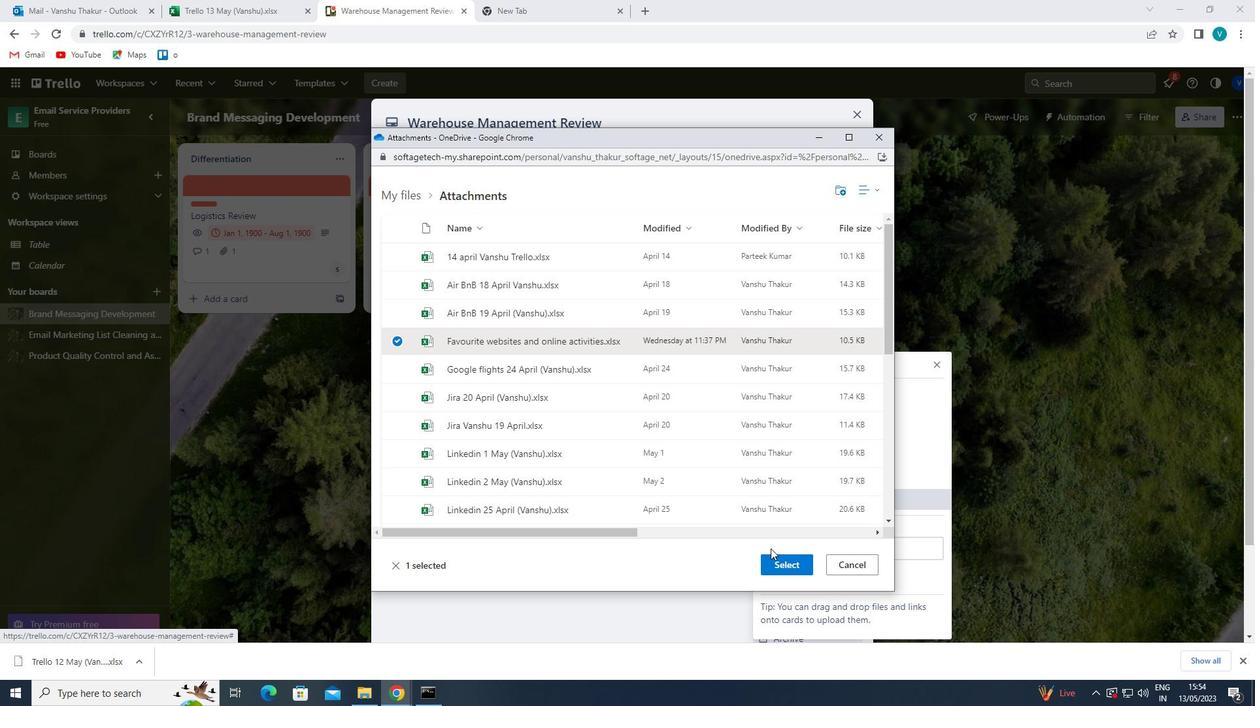 
Action: Mouse pressed left at (776, 557)
Screenshot: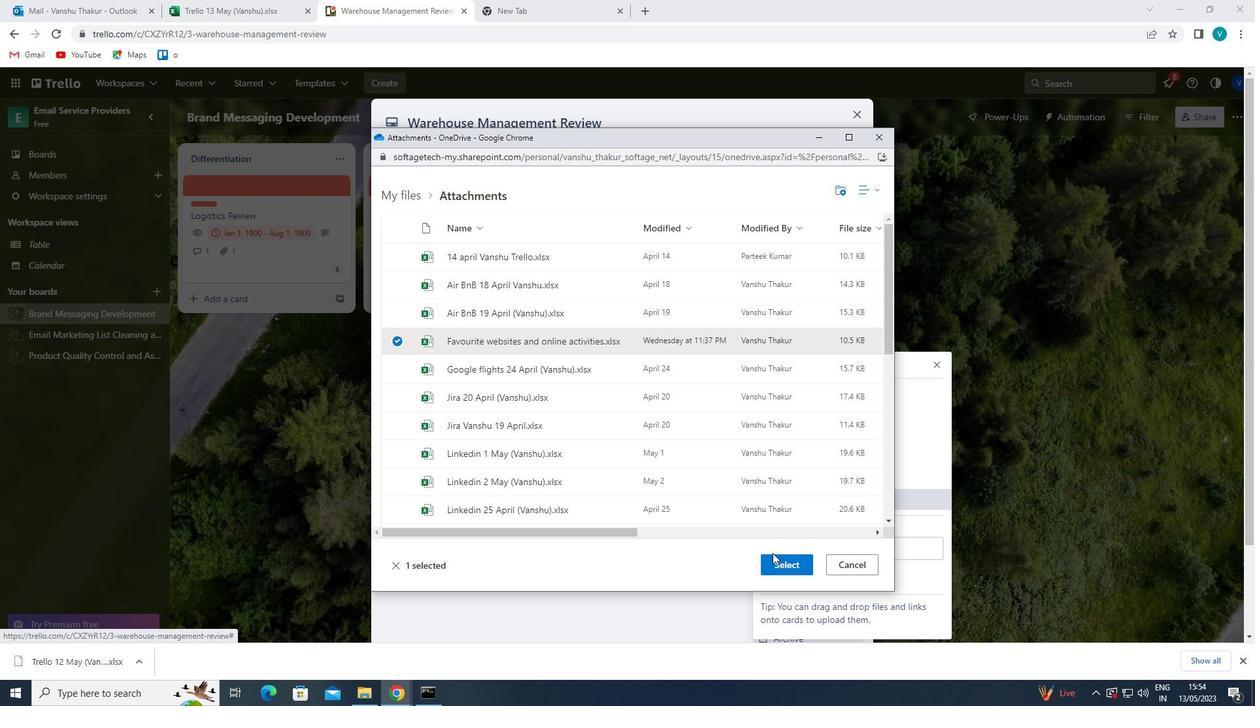 
Action: Mouse moved to (804, 362)
Screenshot: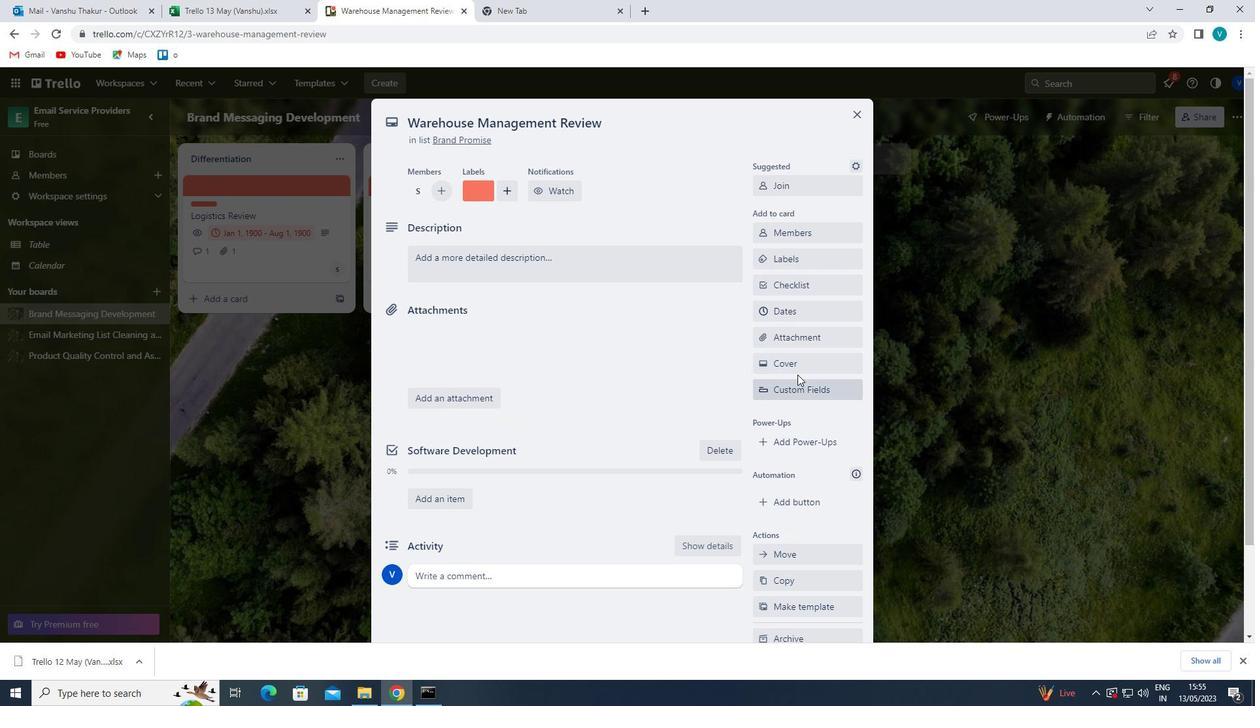 
Action: Mouse pressed left at (804, 362)
Screenshot: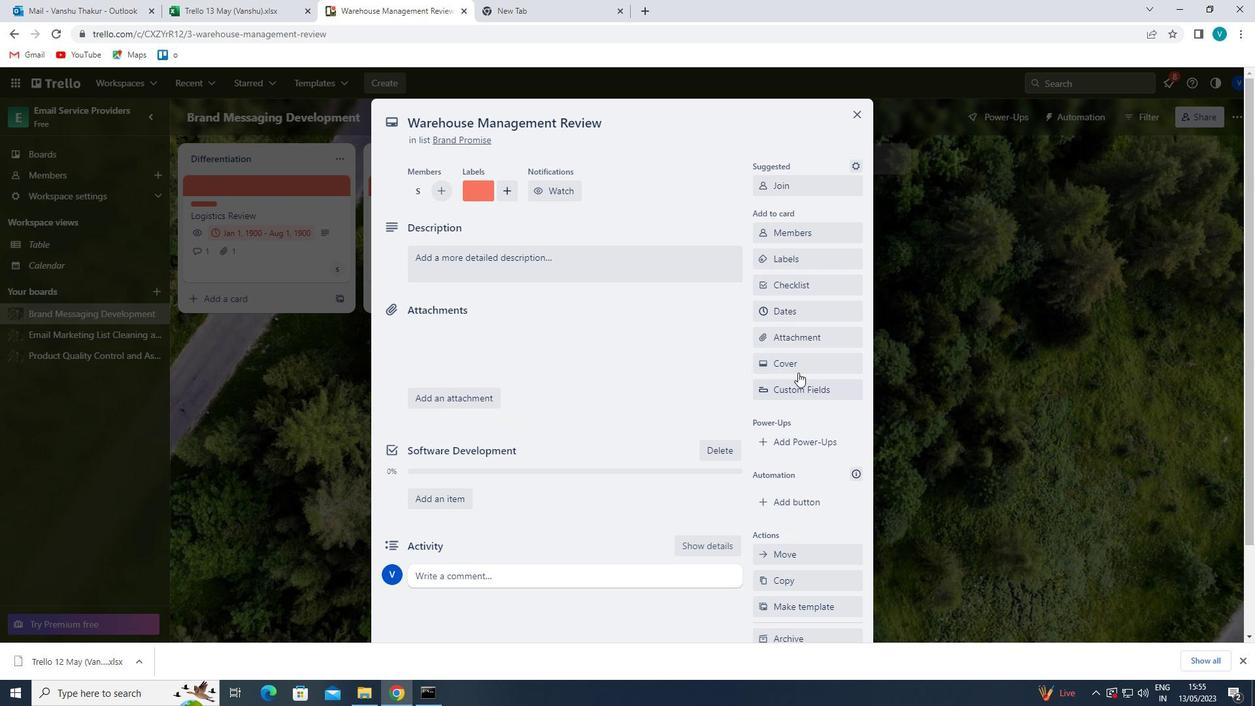 
Action: Mouse moved to (884, 382)
Screenshot: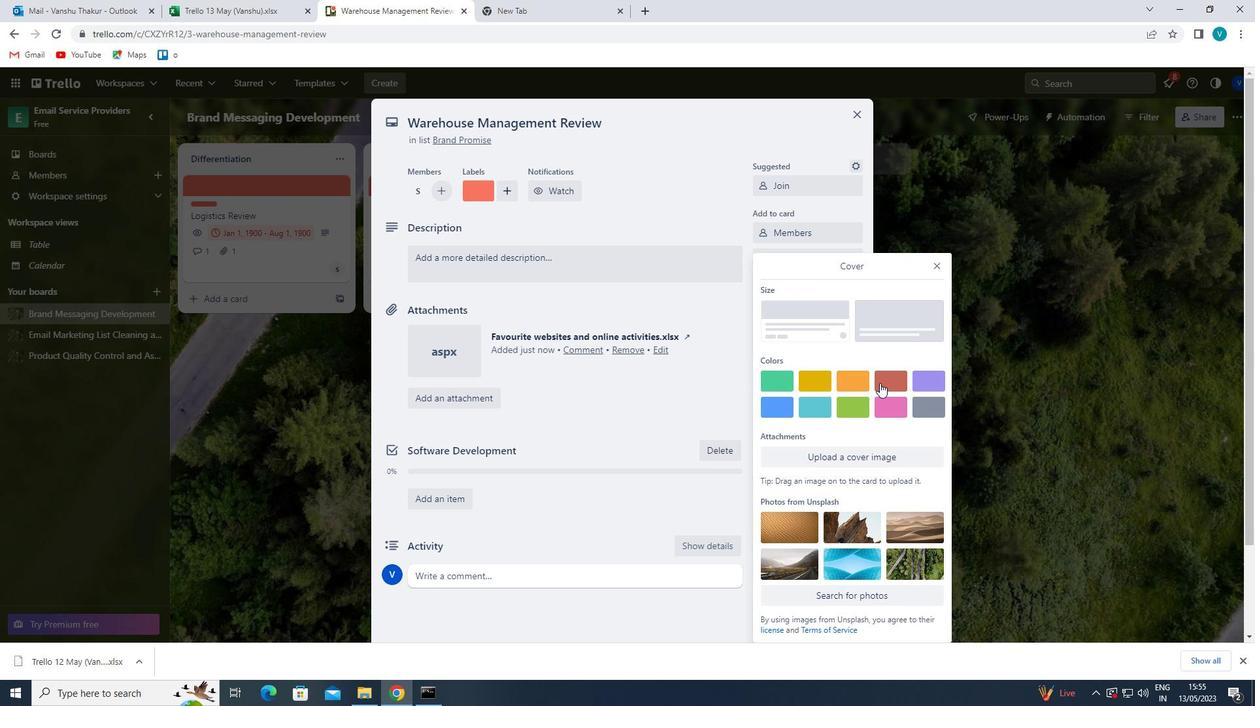 
Action: Mouse pressed left at (884, 382)
Screenshot: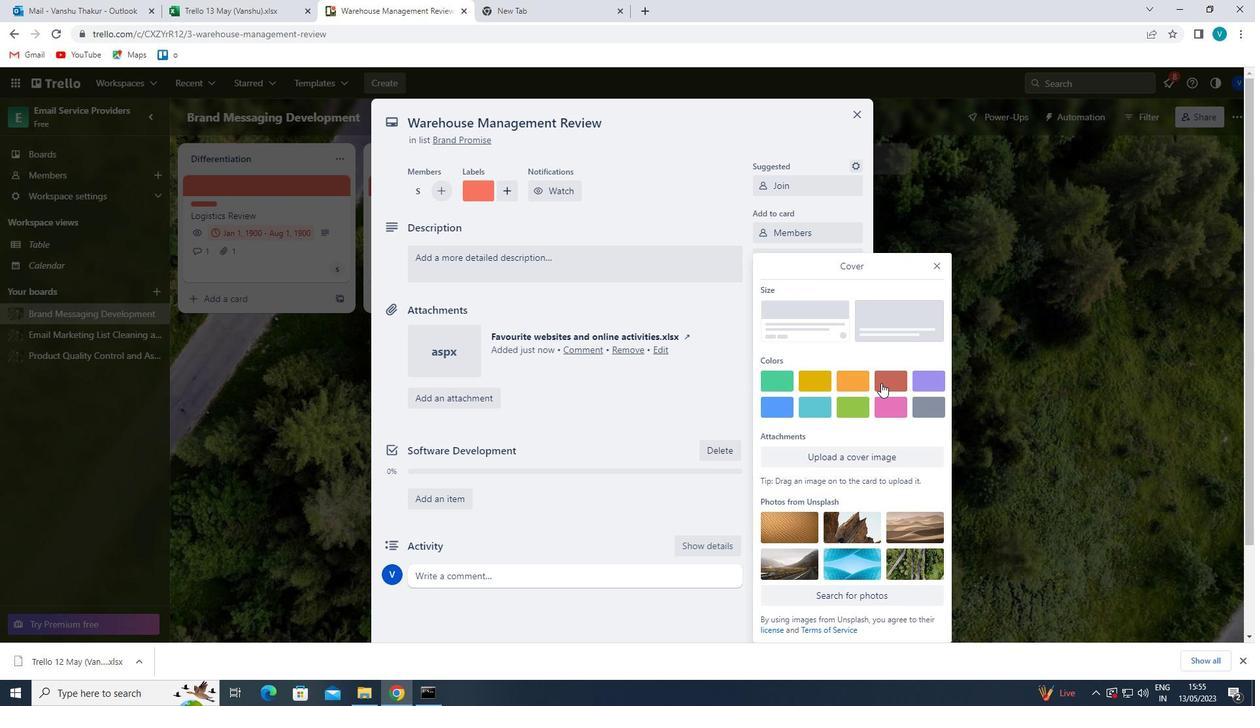 
Action: Mouse moved to (936, 241)
Screenshot: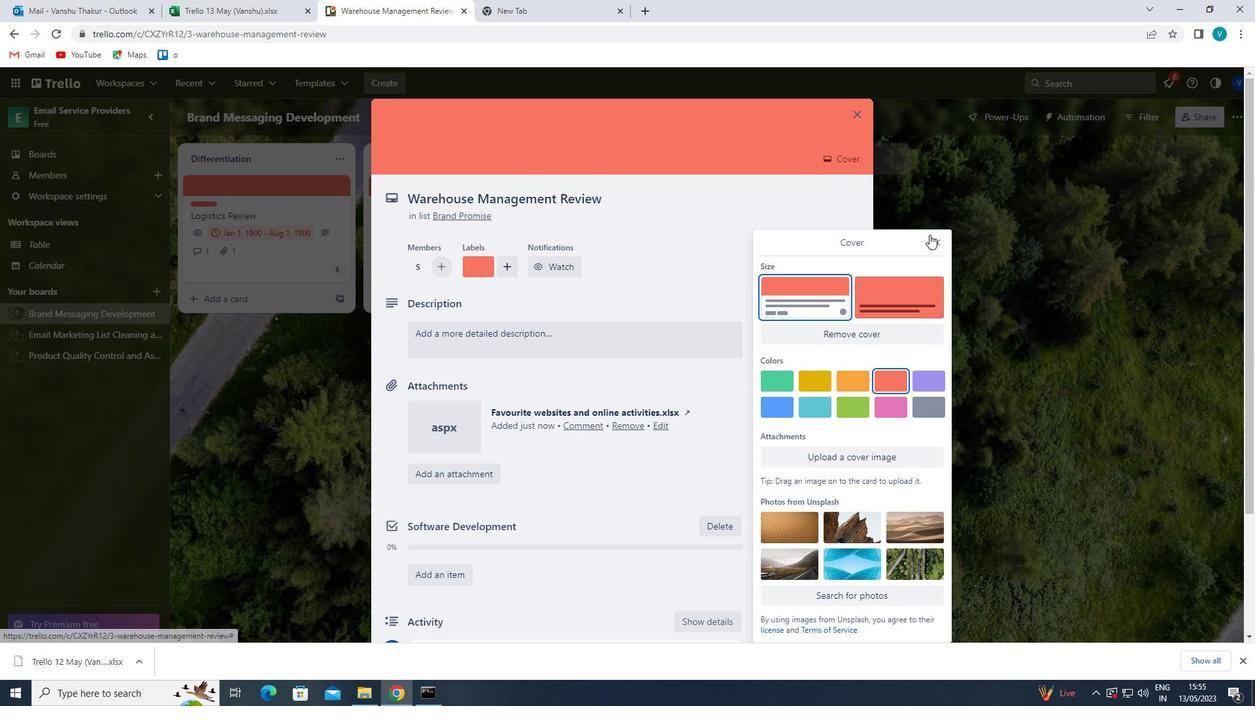 
Action: Mouse pressed left at (936, 241)
Screenshot: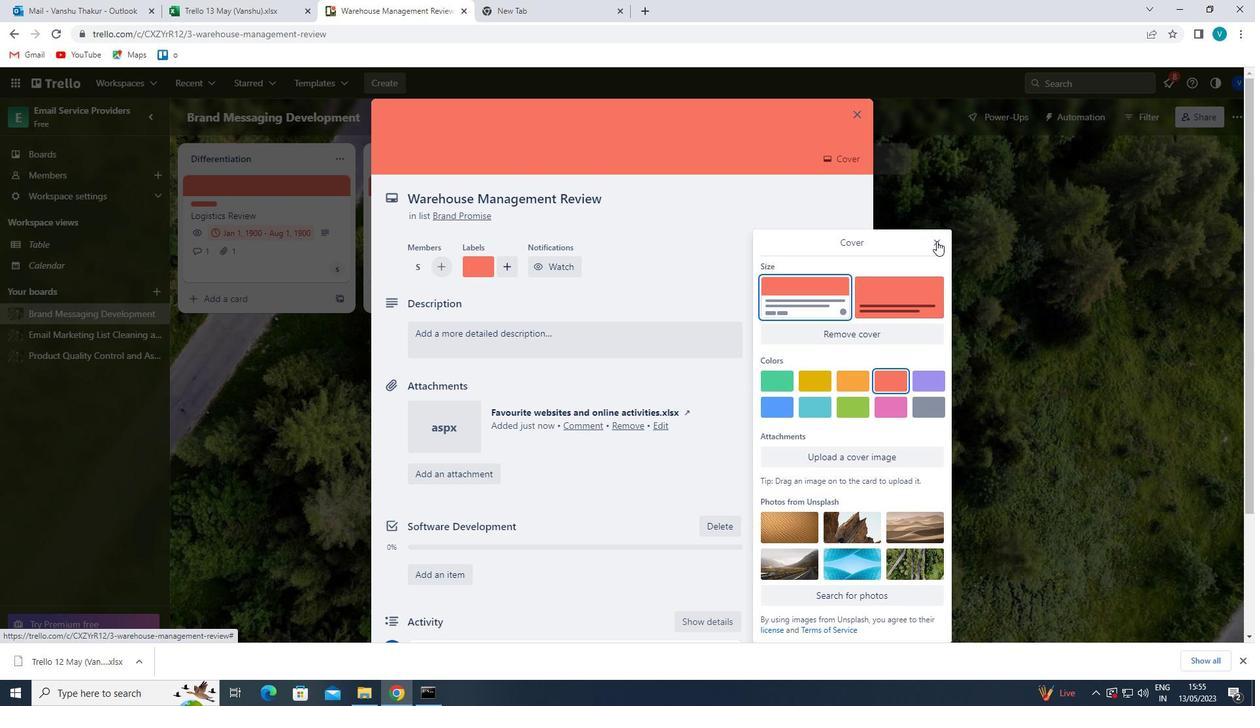 
Action: Mouse moved to (572, 343)
Screenshot: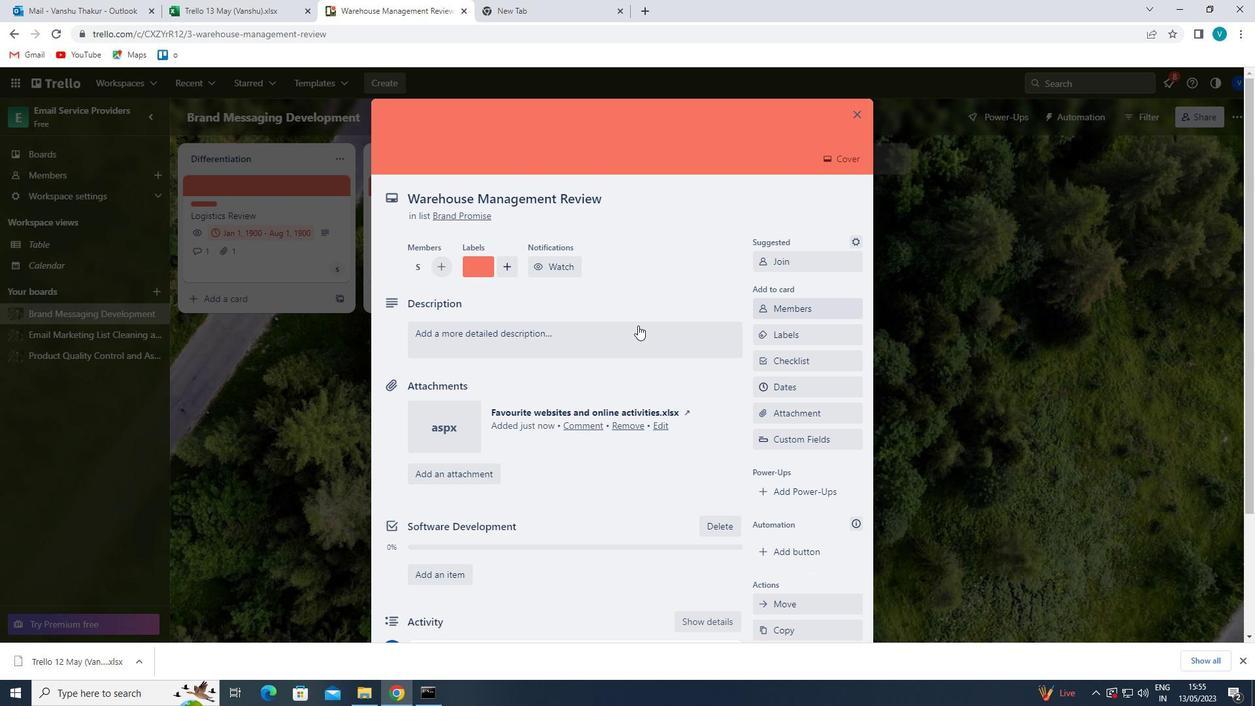 
Action: Mouse pressed left at (572, 343)
Screenshot: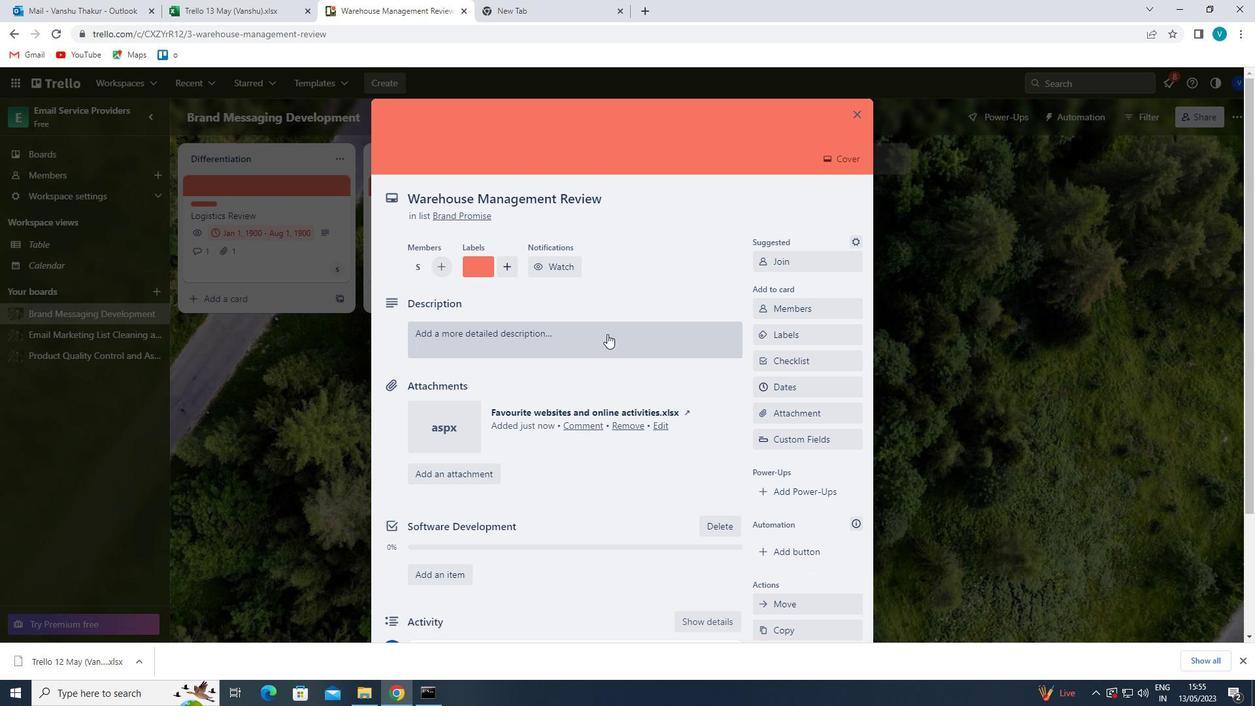 
Action: Key pressed ''<Key.shift>PLAN<Key.space>AND<Key.space>EXECUTE<Key.space>COMPANY<Key.space>TEAM-BUILDING<Key.space>CONFERENCE<Key.space>WITH<Key.space>TEAM-BUILDING<Key.space>EXERCISES<Key.space>ON<Key.space>PROBLEM-SOLVING'
Screenshot: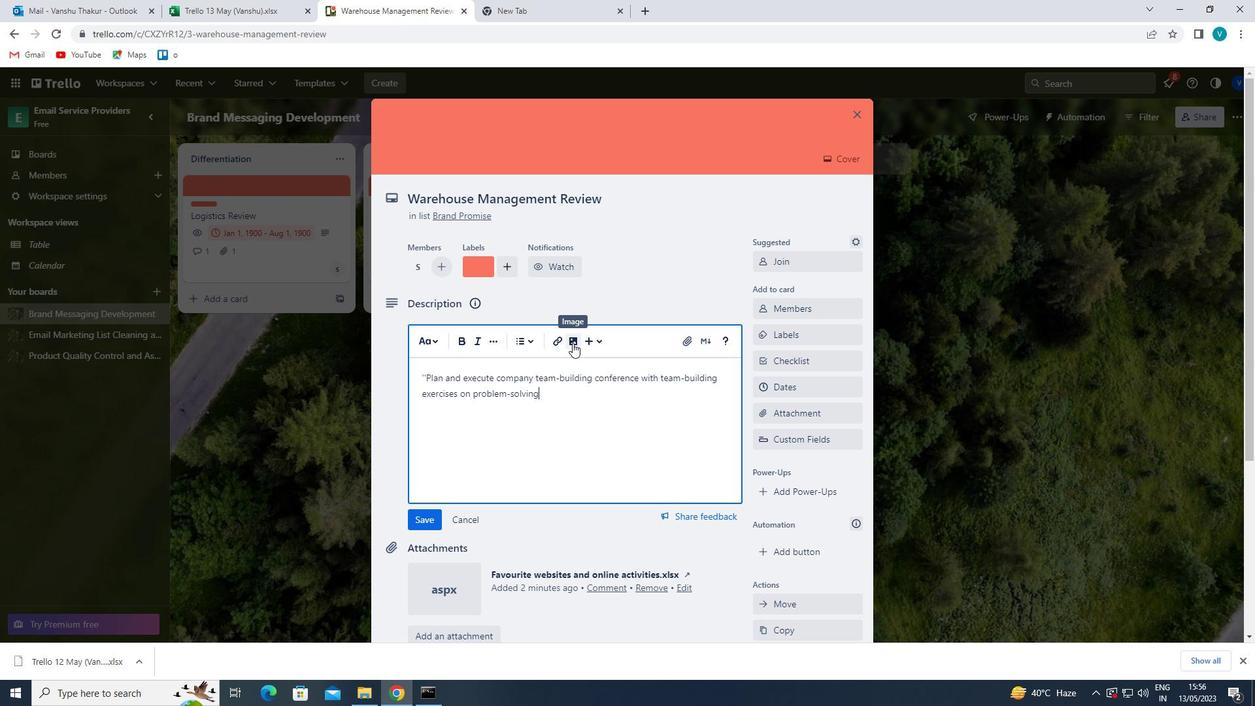 
Action: Mouse moved to (430, 519)
Screenshot: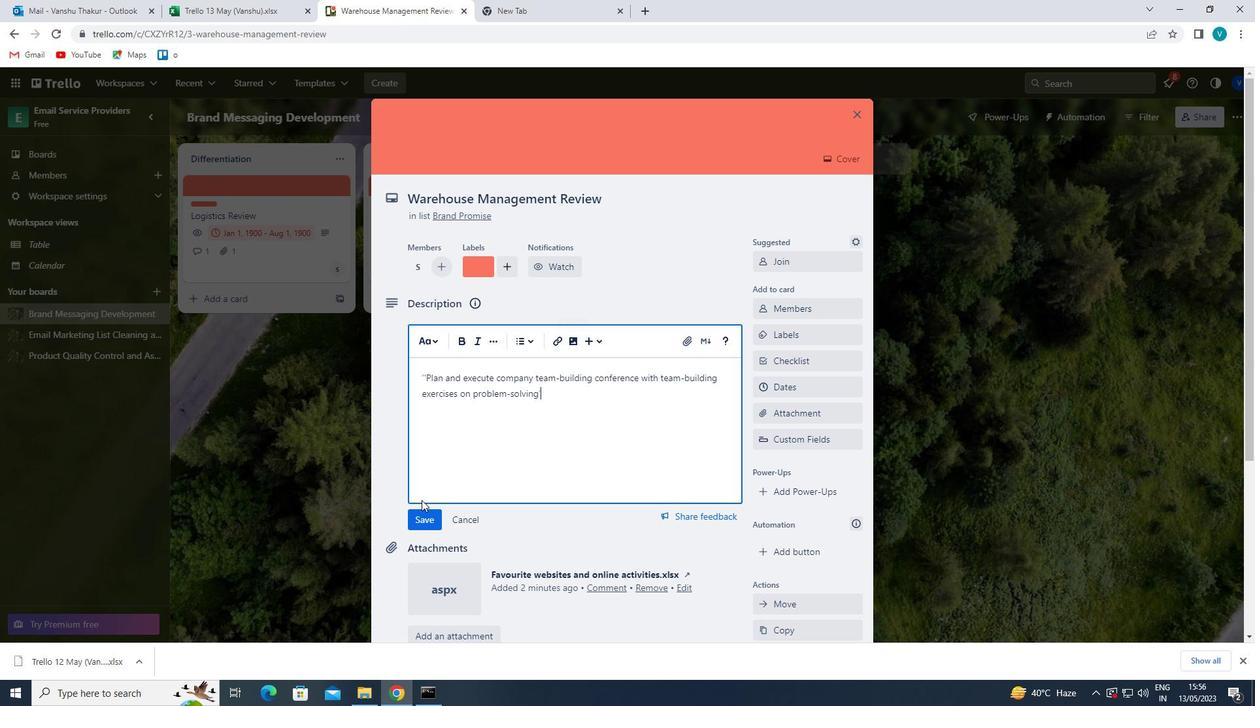 
Action: Mouse pressed left at (430, 519)
Screenshot: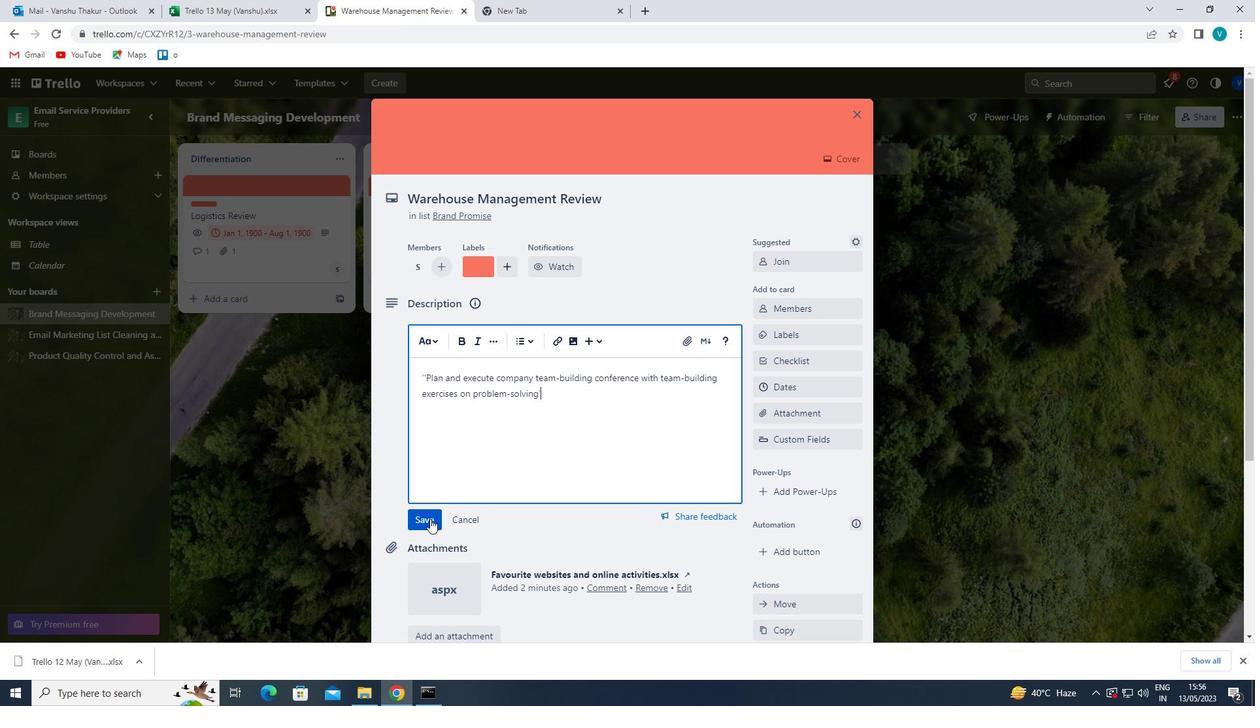 
Action: Mouse moved to (539, 460)
Screenshot: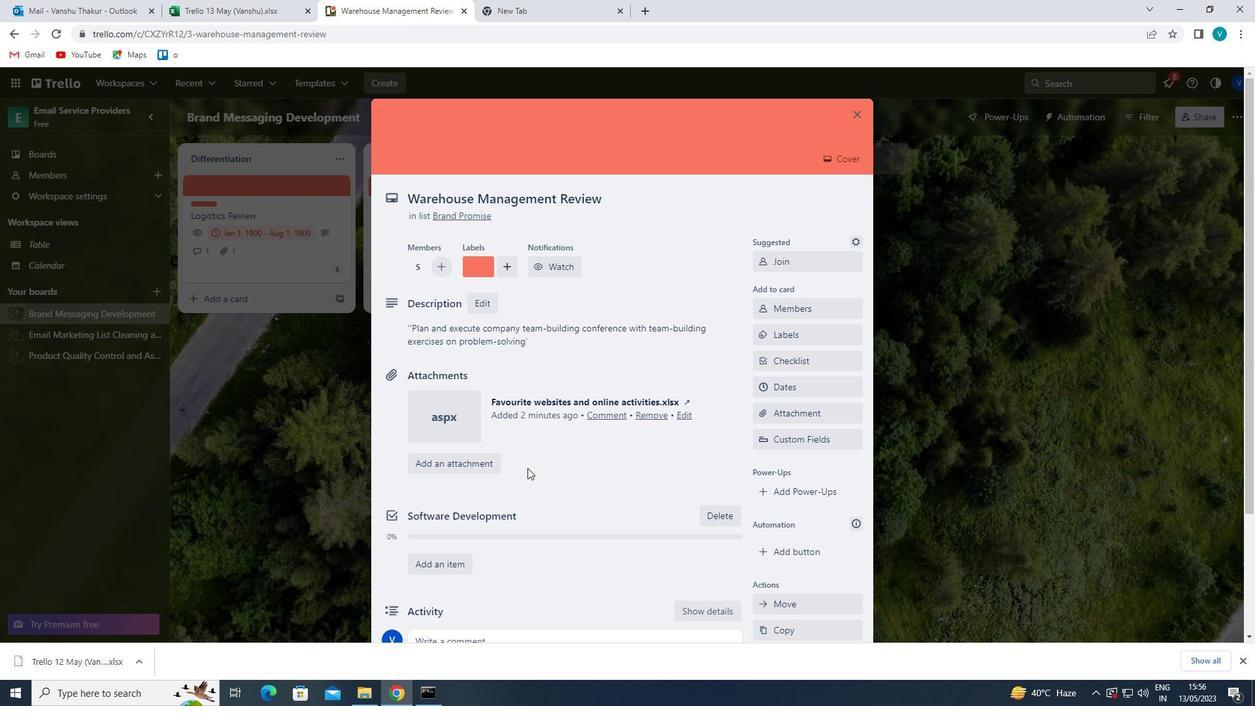 
Action: Mouse scrolled (539, 460) with delta (0, 0)
Screenshot: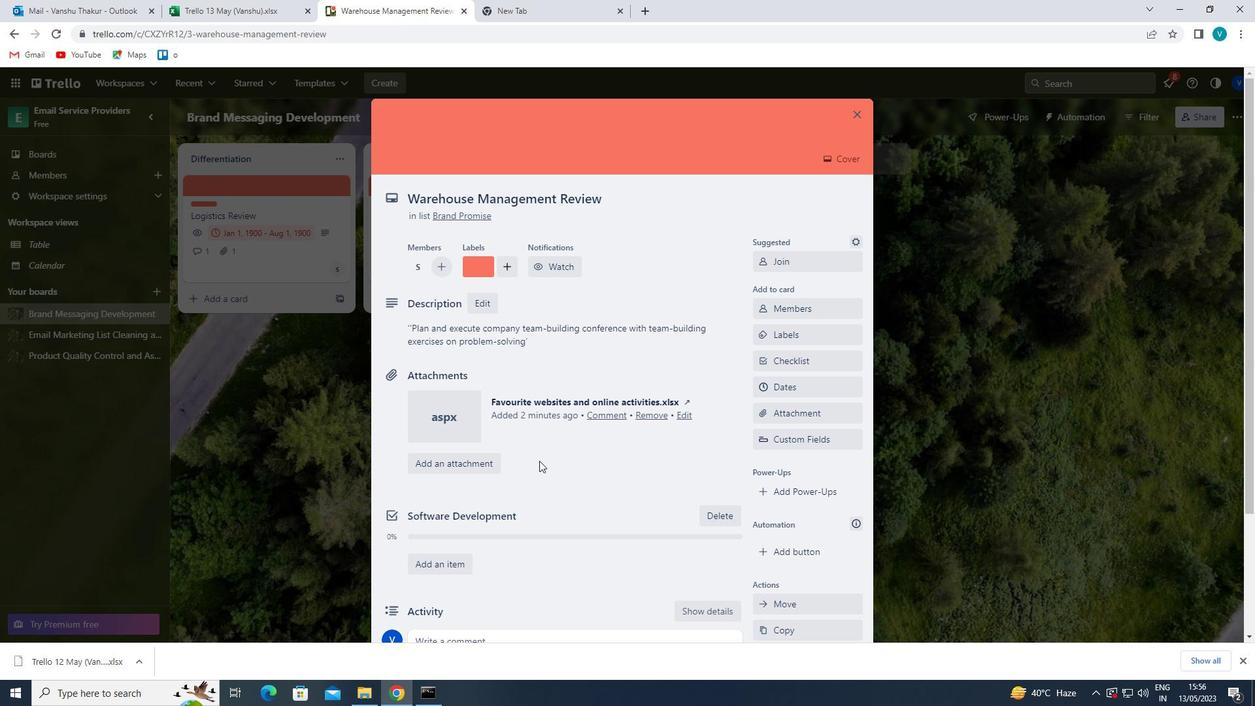 
Action: Mouse scrolled (539, 460) with delta (0, 0)
Screenshot: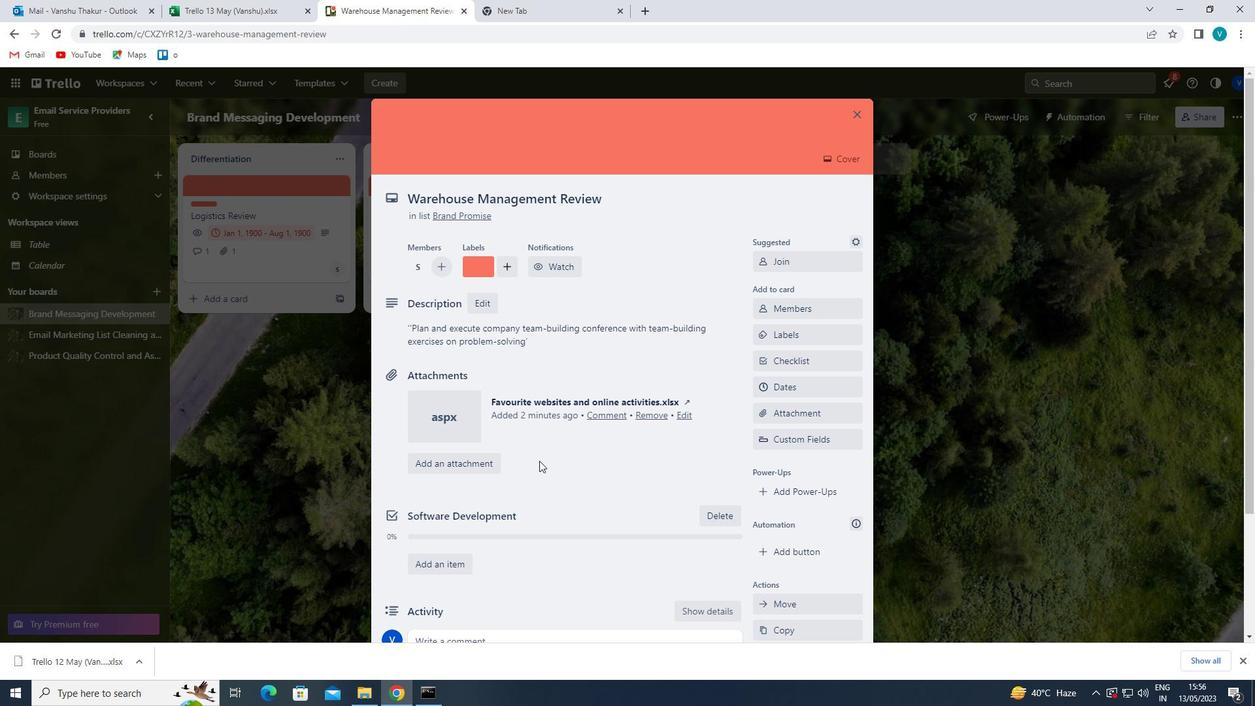 
Action: Mouse moved to (512, 505)
Screenshot: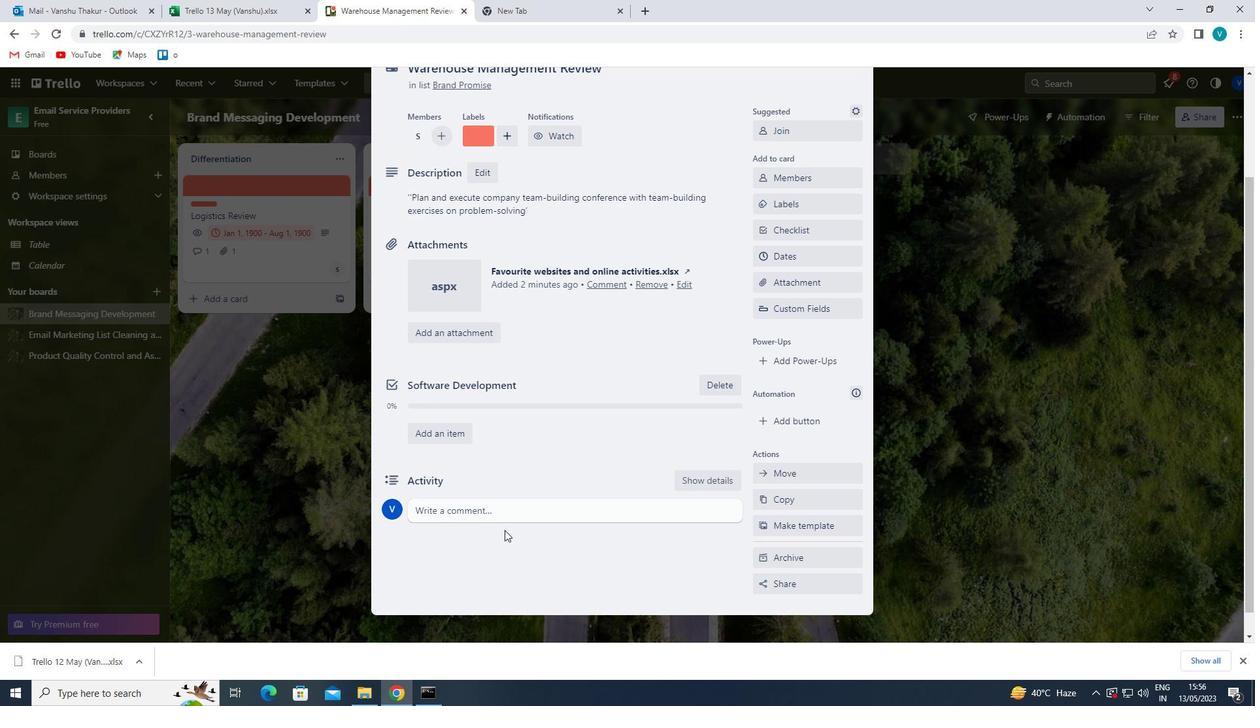 
Action: Mouse pressed left at (512, 505)
Screenshot: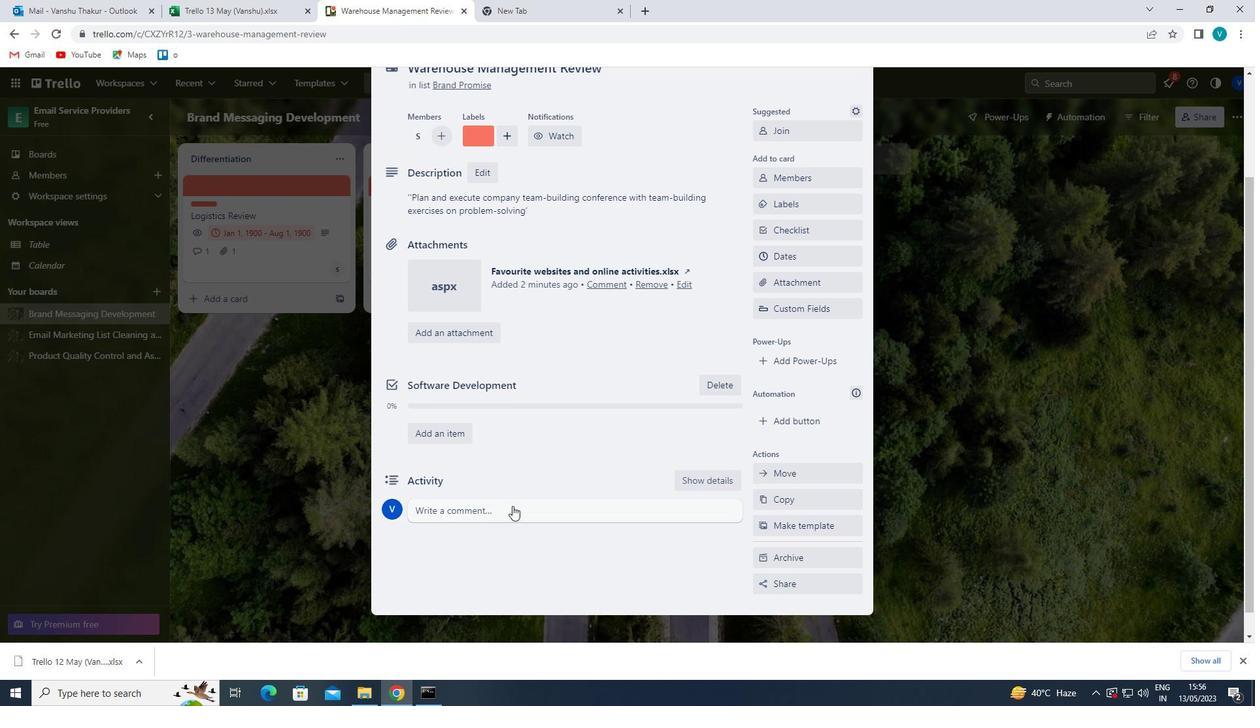 
Action: Mouse moved to (476, 553)
Screenshot: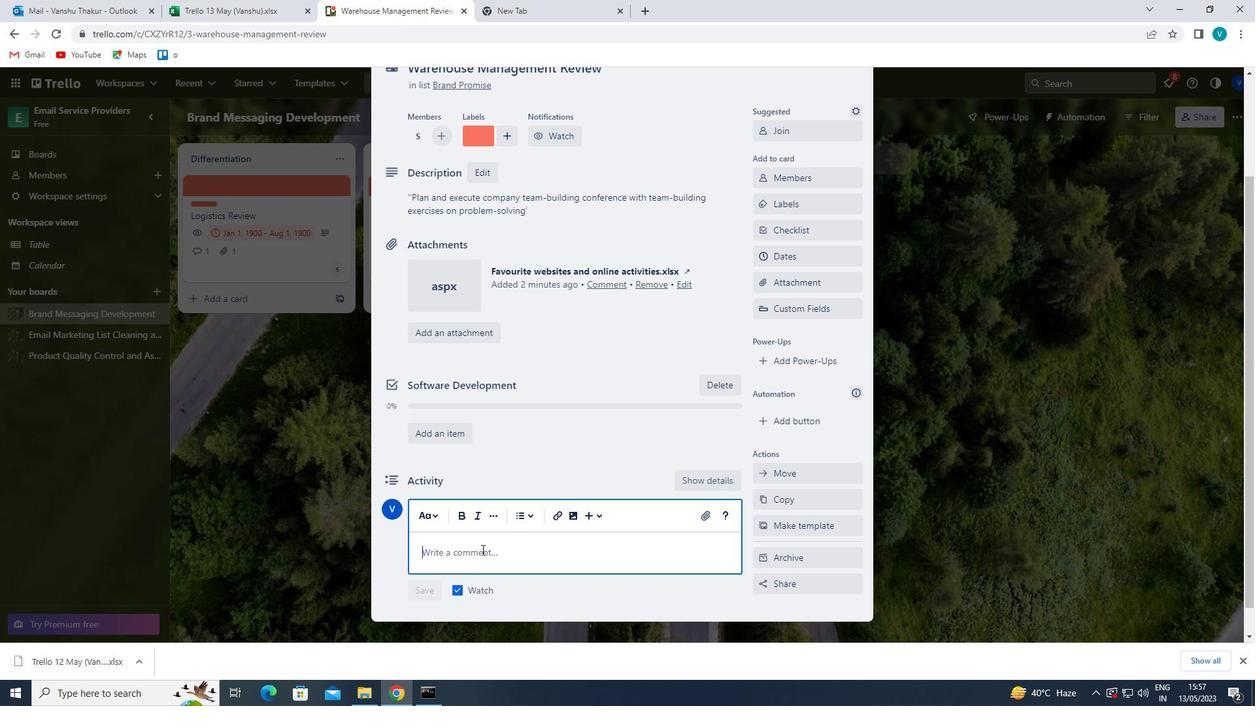 
Action: Key pressed '<Key.shift><Key.shift>THIS<Key.space>TASL<Key.backspace>K<Key.space>REQUIRES<Key.space>US<Key.space>TO<Key.space>BE<Key.space>PROACTIVE<Key.space>IN<Key.space>IDENT<Key.backspace>TIFYING<Key.space>POTENTIAL<Key.space>ROADBLOCKS<Key.space>AND<Key.space>TAKING<Key.space>STEPS<Key.space>TO<Key.space>OVERCOME<Key.space>THEM.'
Screenshot: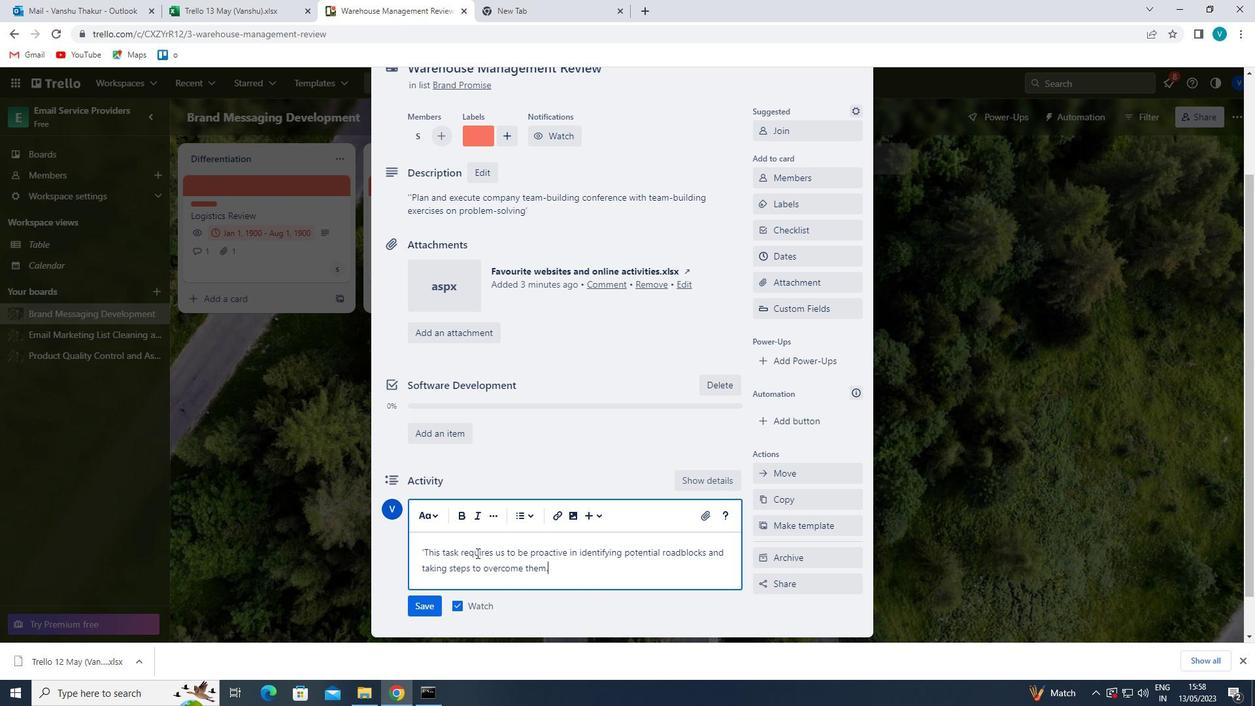 
Action: Mouse moved to (419, 605)
Screenshot: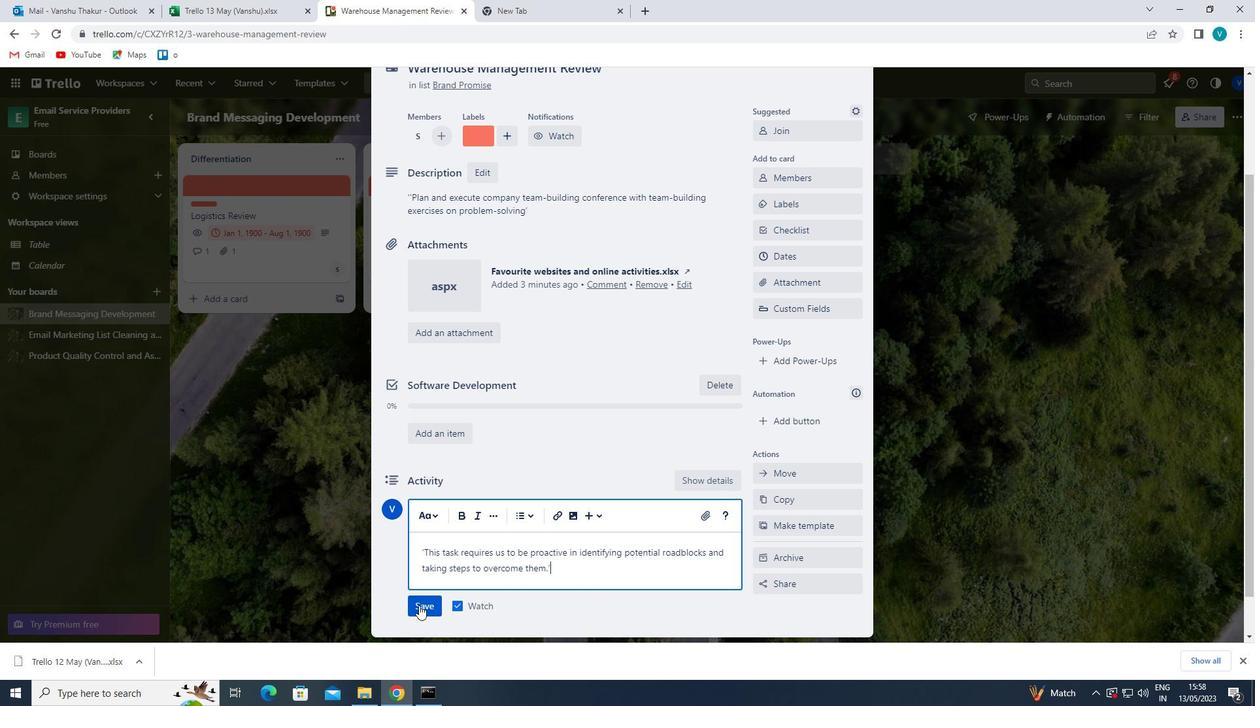 
Action: Mouse pressed left at (419, 605)
Screenshot: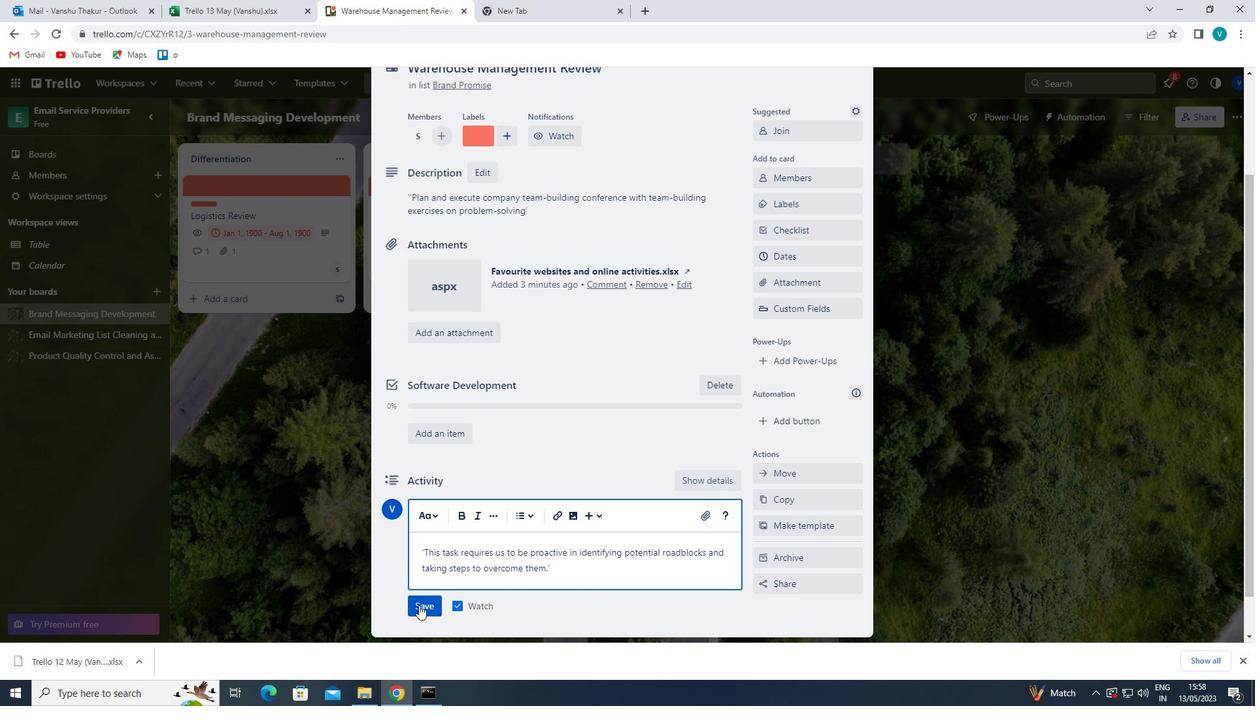 
Action: Mouse moved to (808, 269)
Screenshot: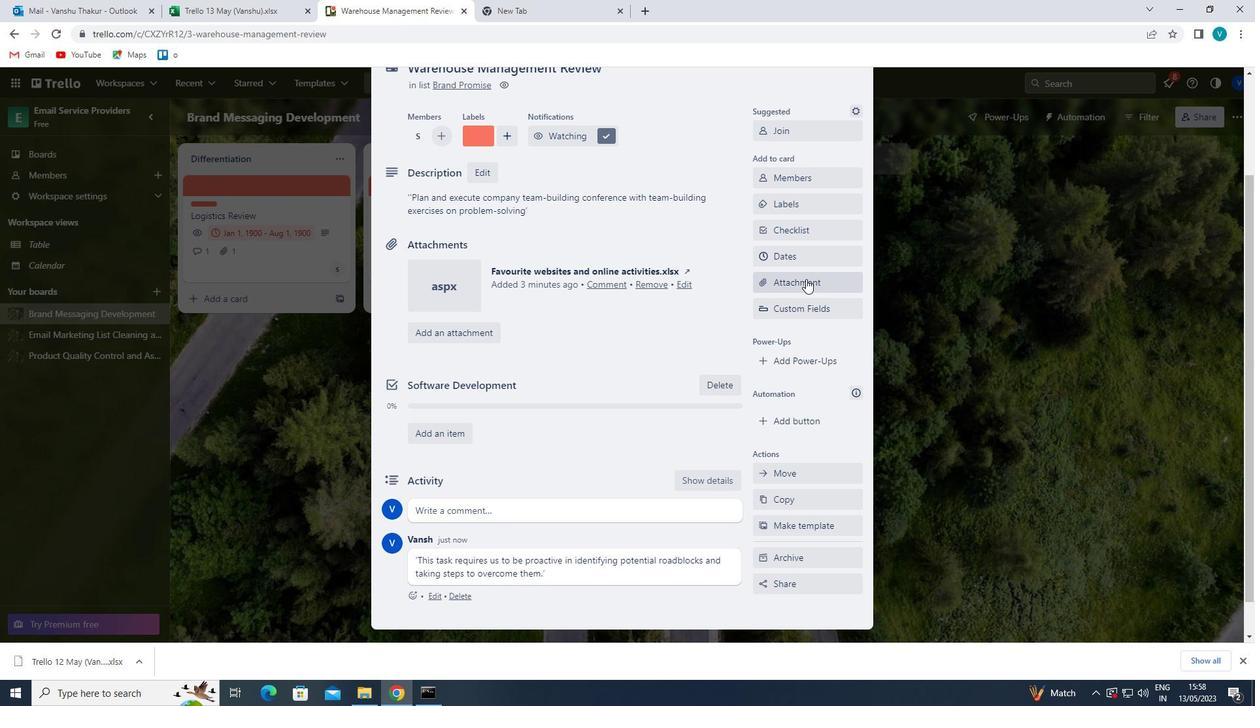 
Action: Mouse pressed left at (808, 269)
Screenshot: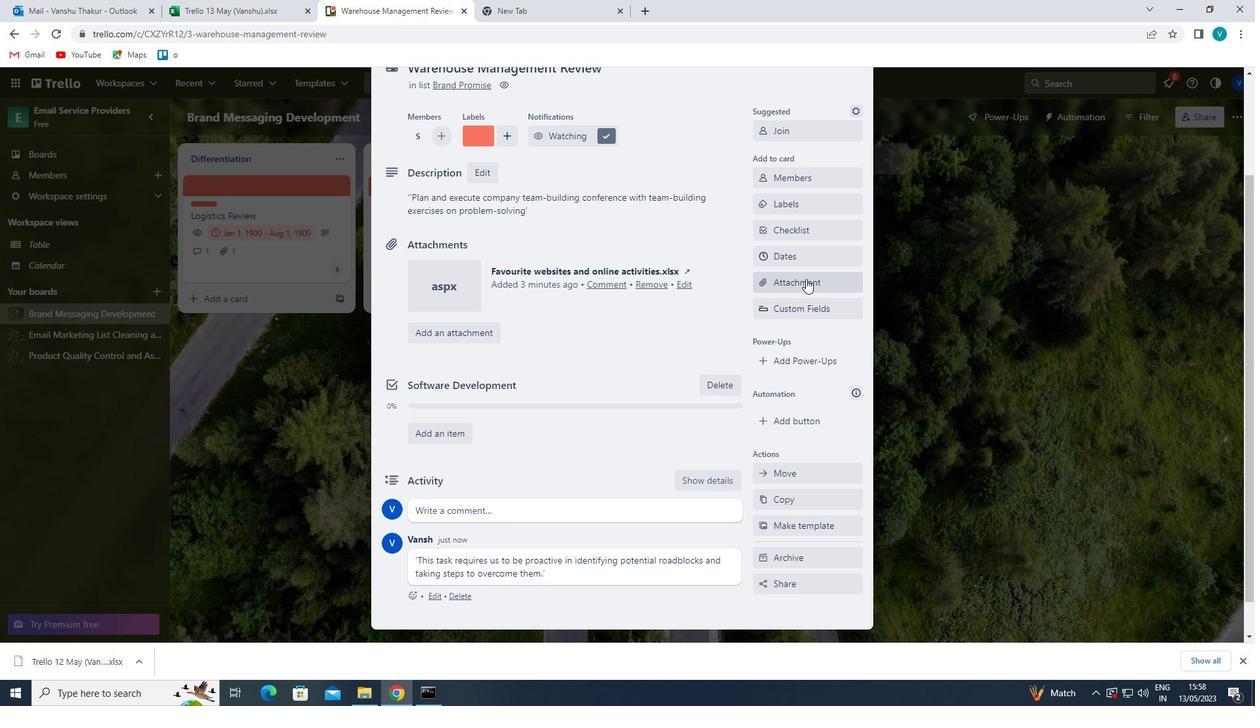
Action: Mouse moved to (808, 267)
Screenshot: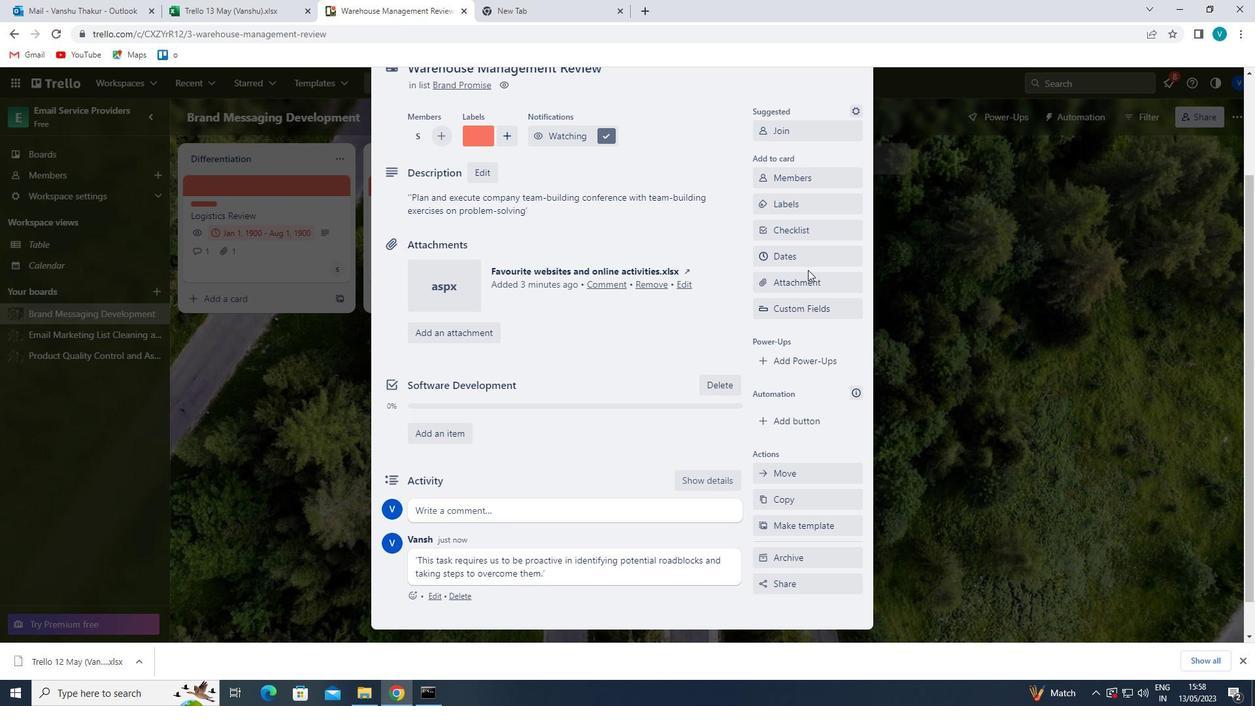 
Action: Mouse pressed left at (808, 267)
Screenshot: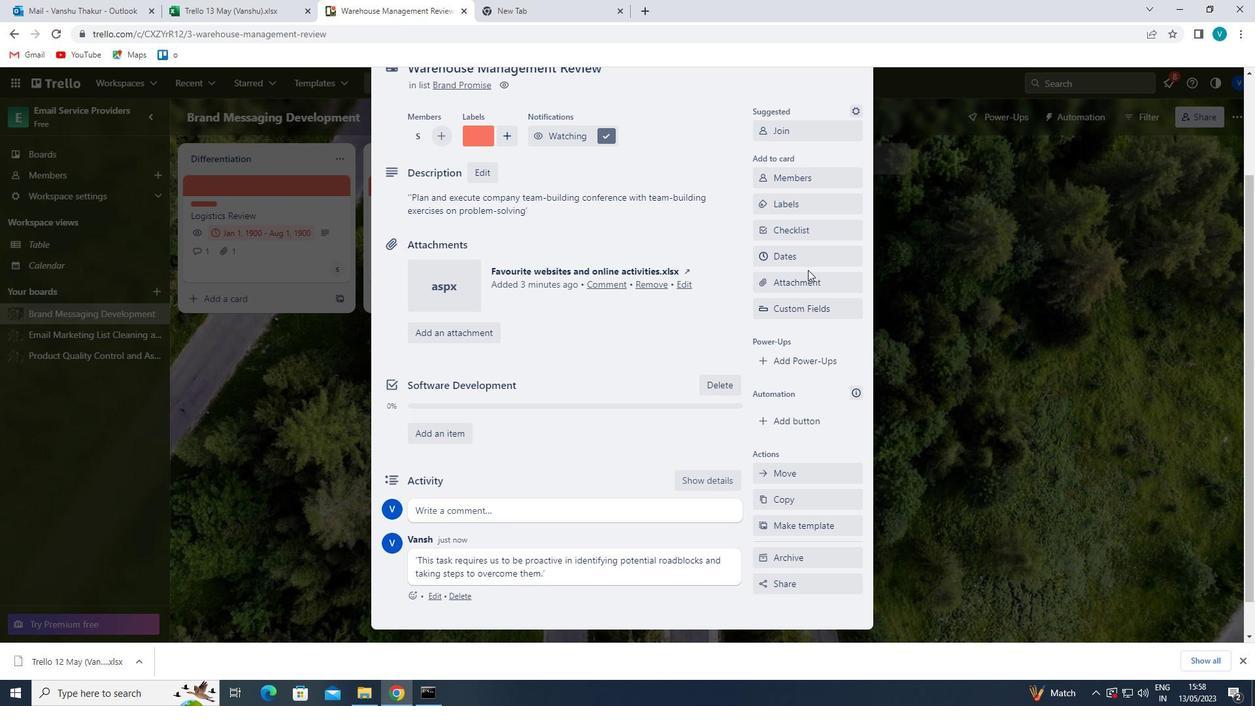 
Action: Mouse moved to (809, 265)
Screenshot: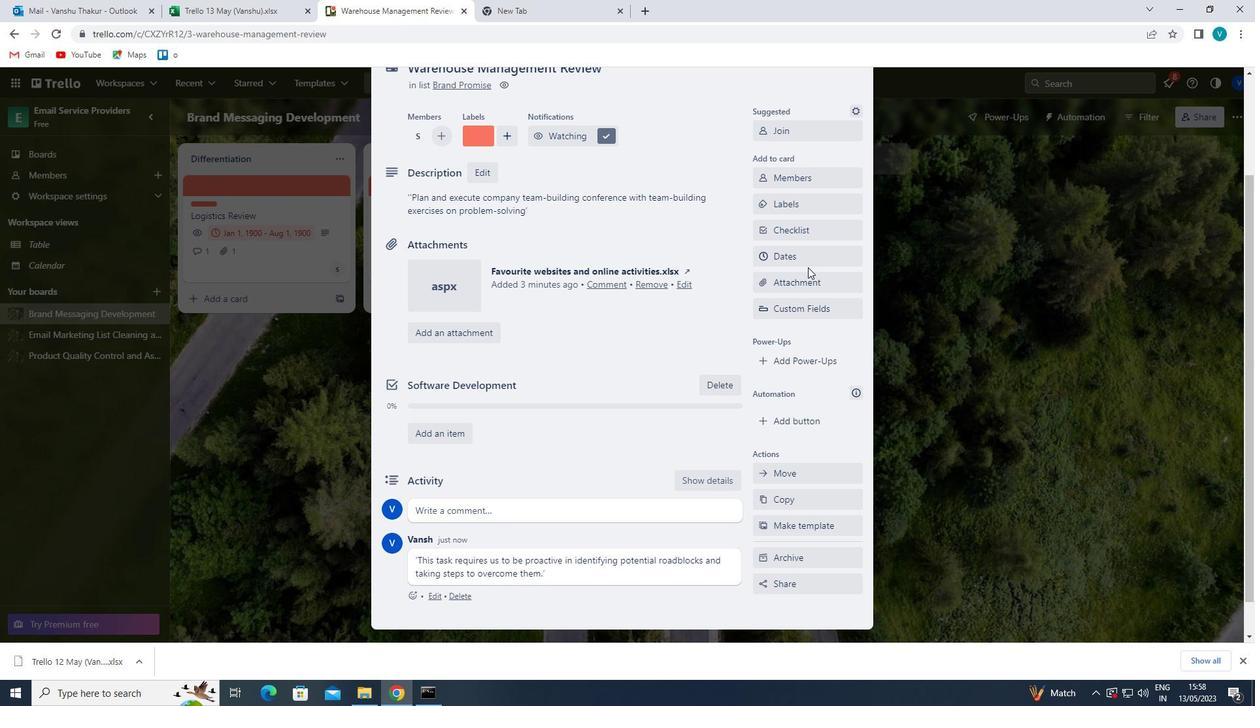 
Action: Mouse pressed left at (809, 265)
Screenshot: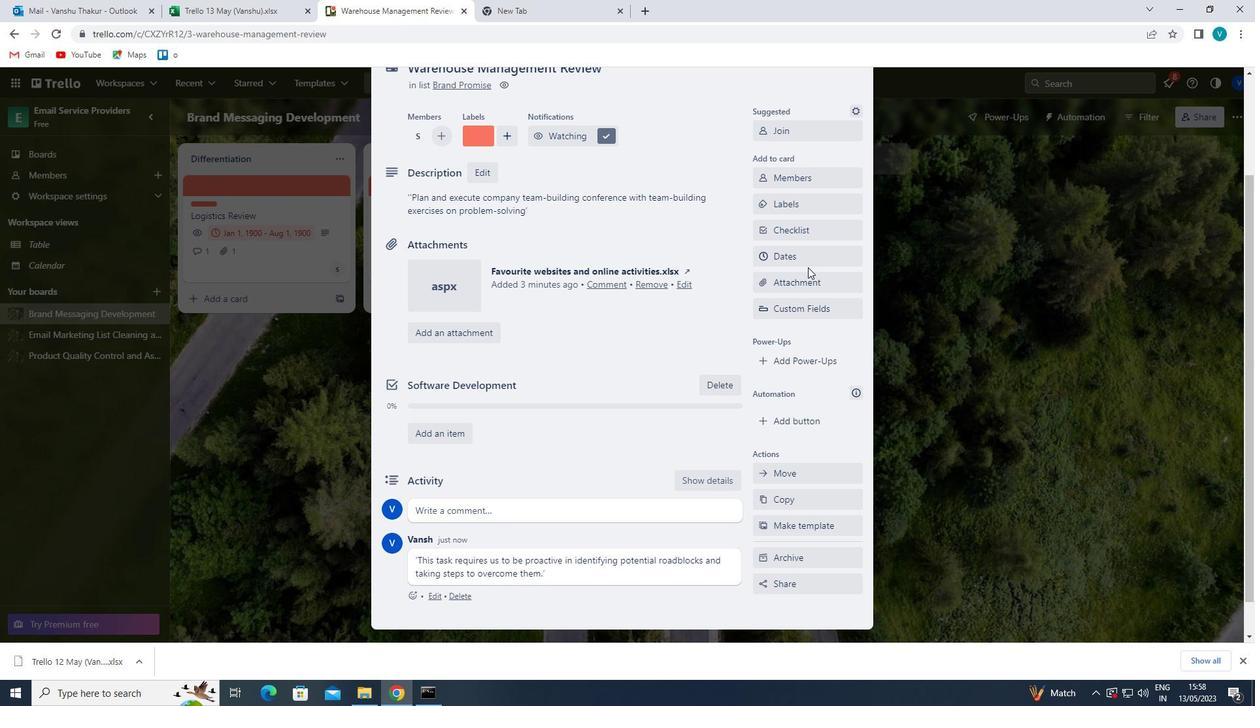 
Action: Mouse moved to (767, 356)
Screenshot: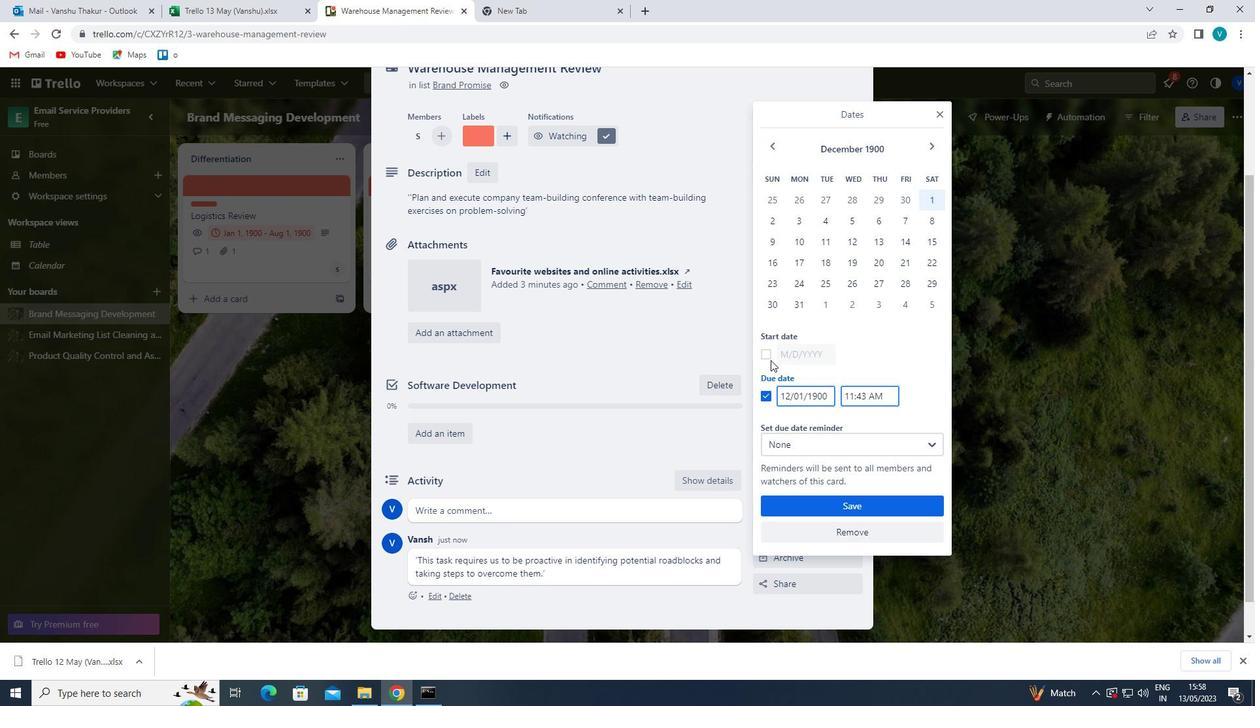 
Action: Mouse pressed left at (767, 356)
Screenshot: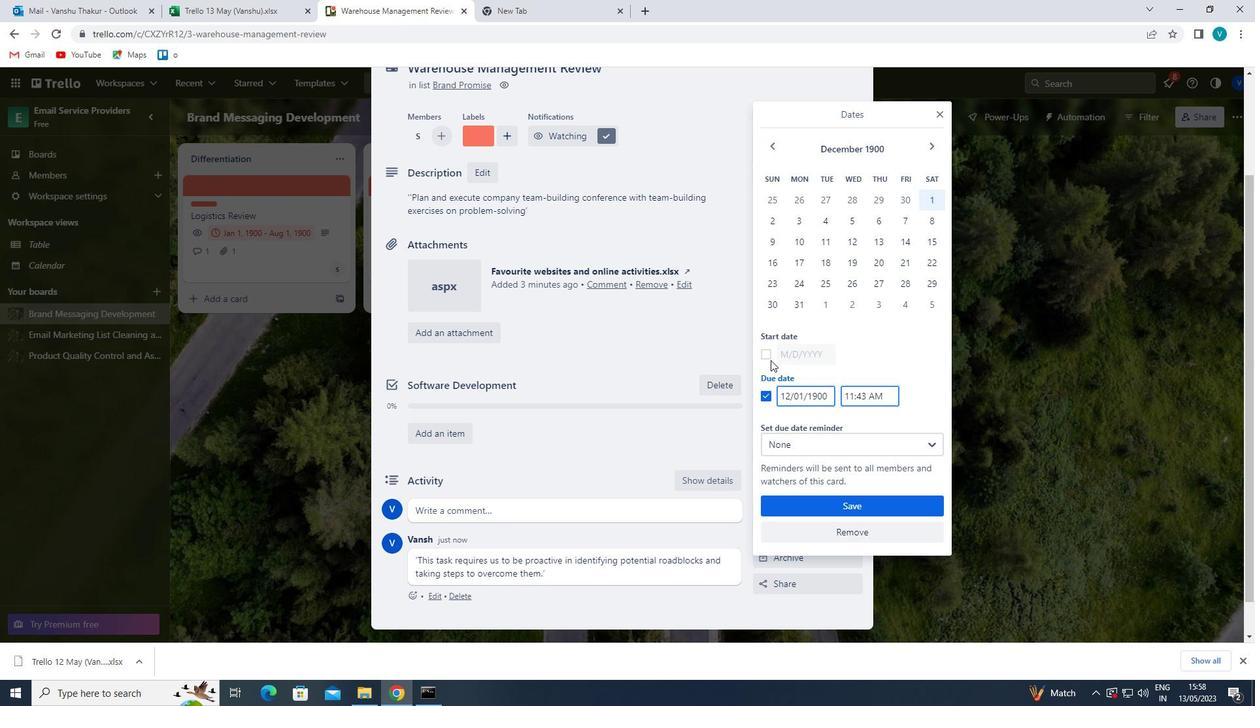 
Action: Mouse moved to (789, 356)
Screenshot: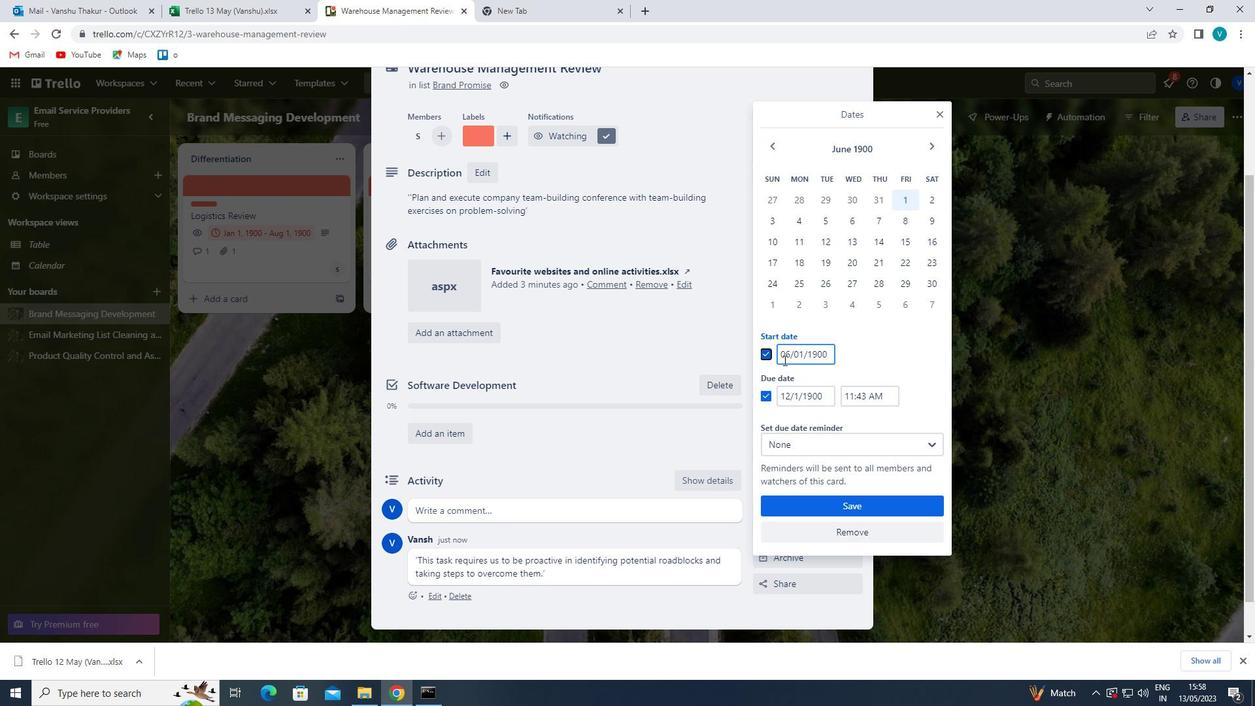 
Action: Mouse pressed left at (789, 356)
Screenshot: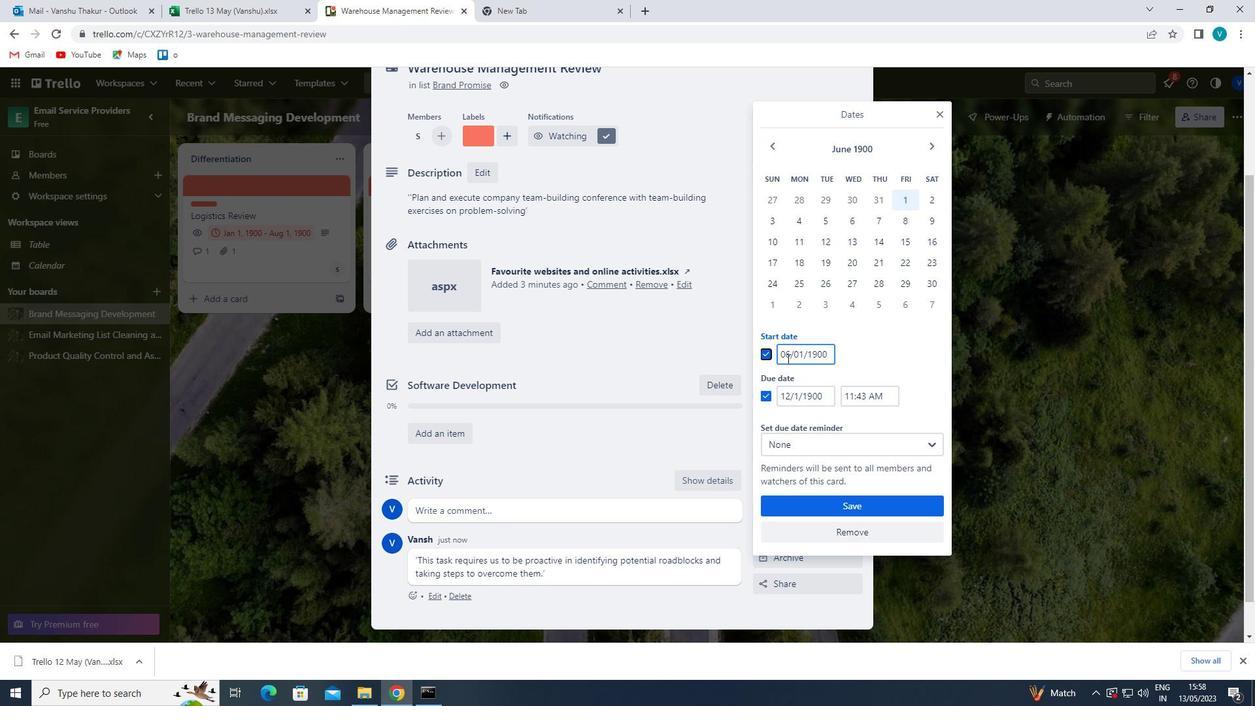 
Action: Mouse moved to (785, 349)
Screenshot: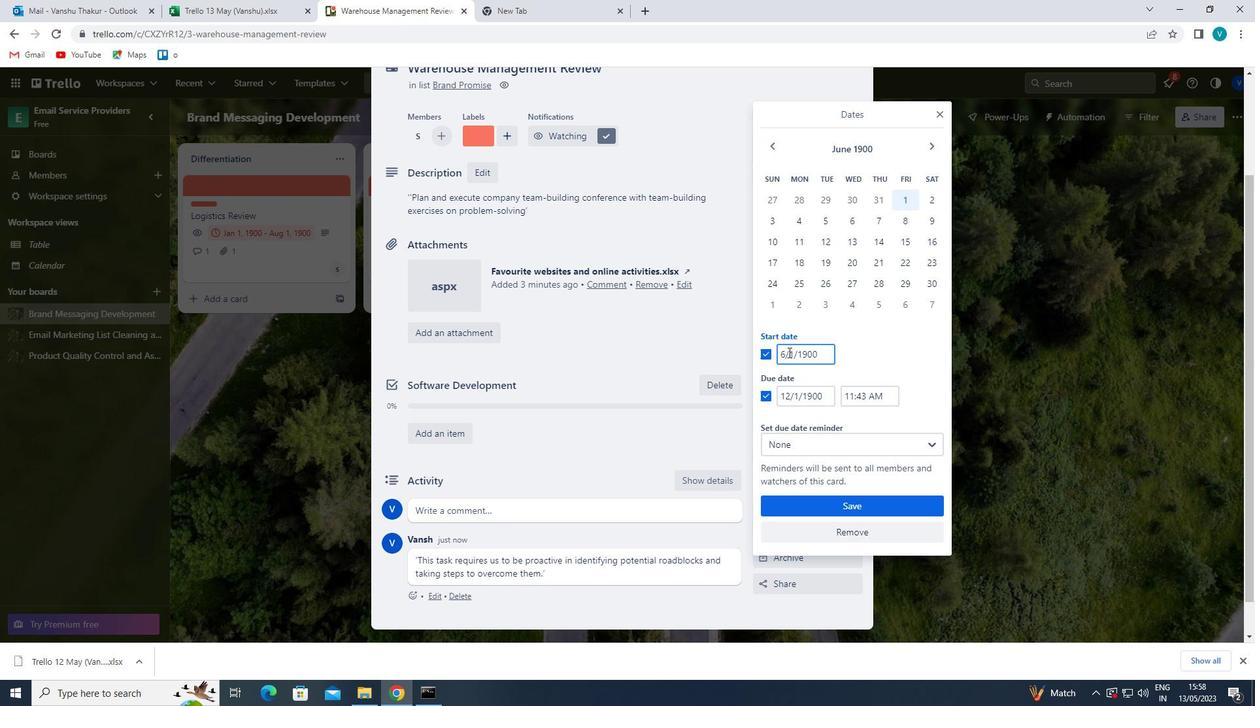 
Action: Mouse pressed left at (785, 349)
Screenshot: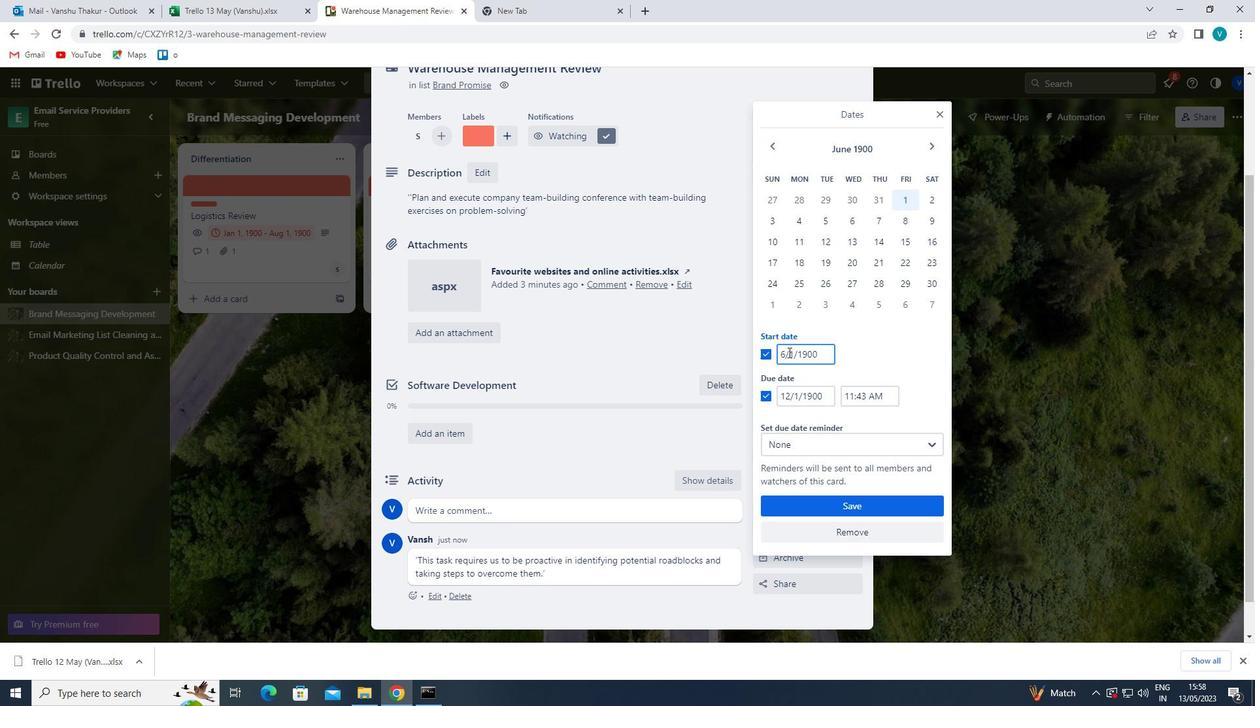 
Action: Mouse moved to (494, 216)
Screenshot: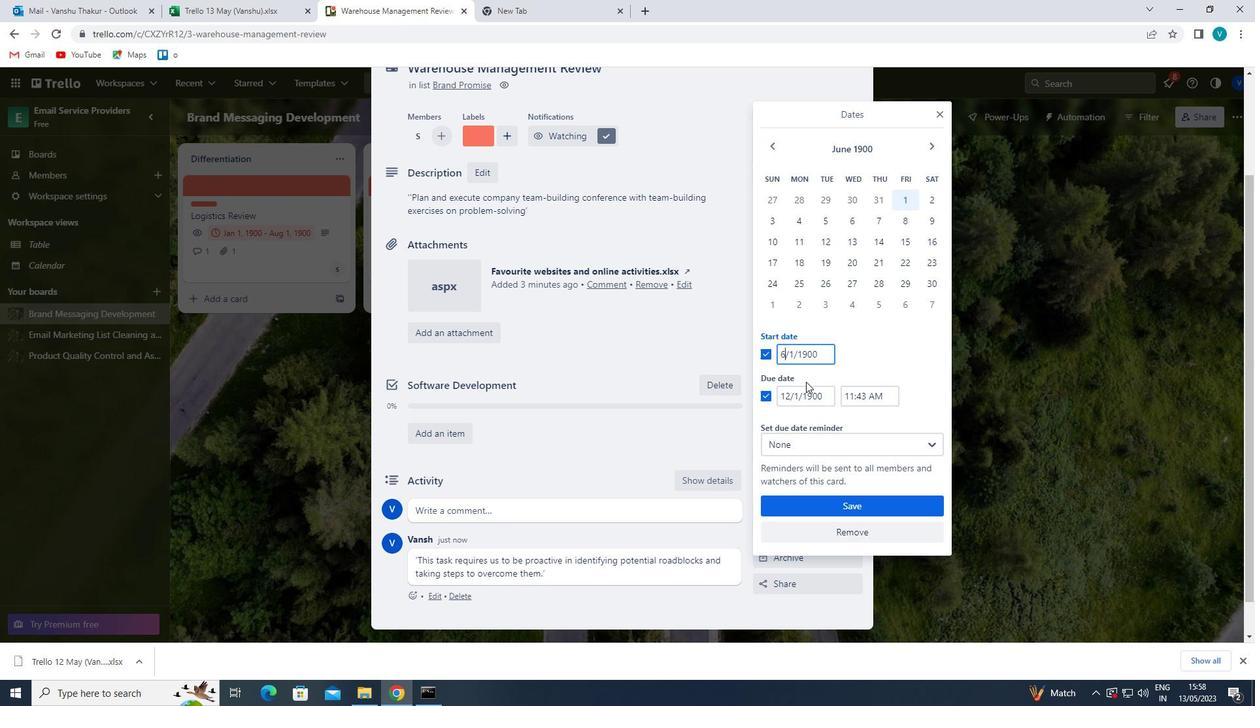 
Action: Key pressed <Key.backspace>7
Screenshot: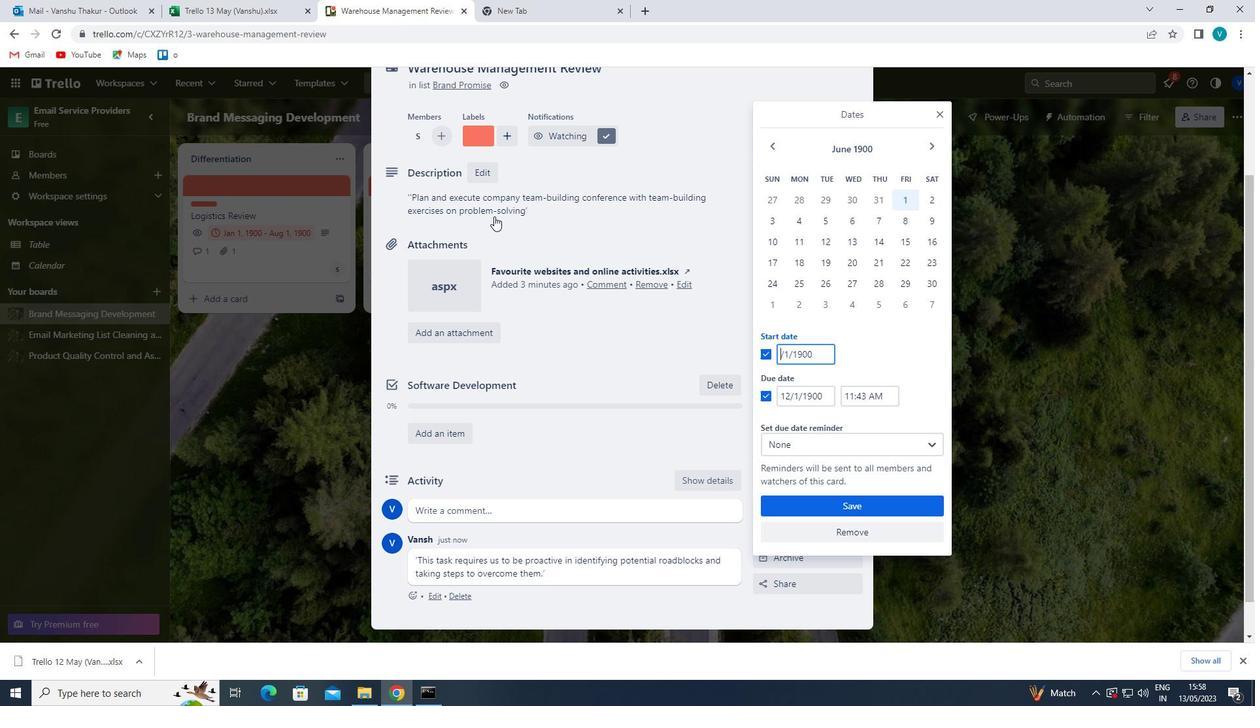 
Action: Mouse moved to (786, 390)
Screenshot: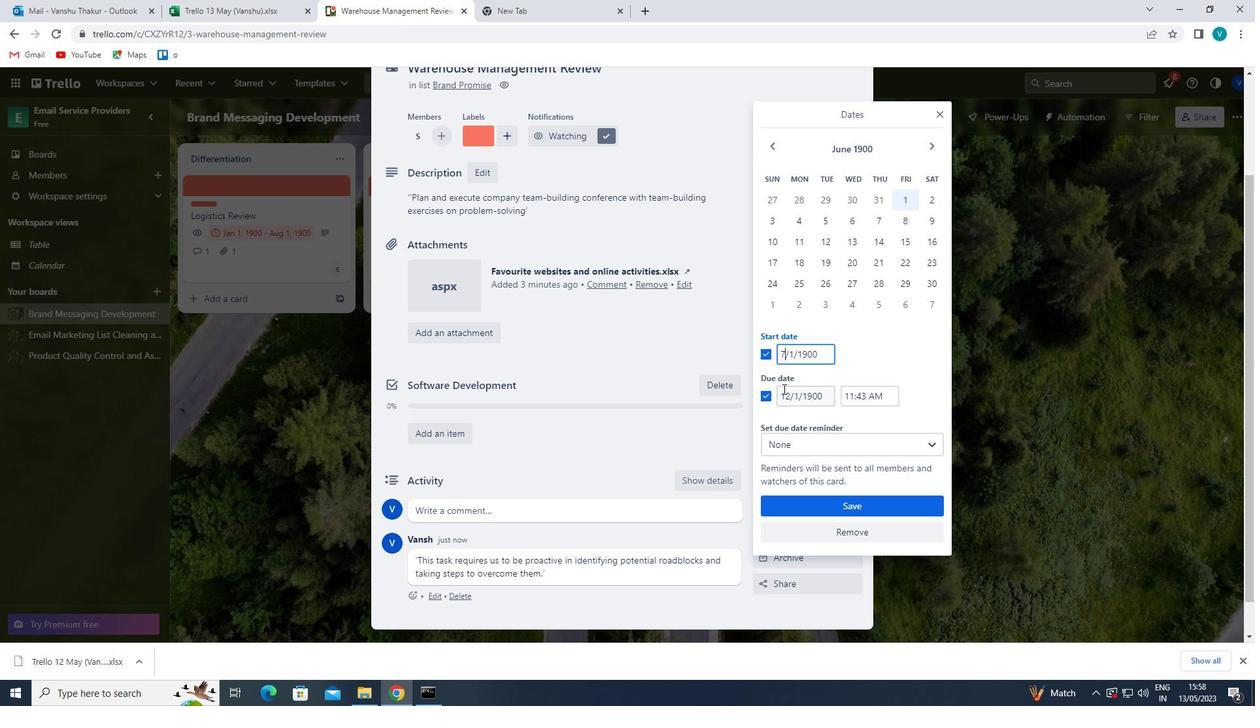 
Action: Mouse pressed left at (786, 390)
Screenshot: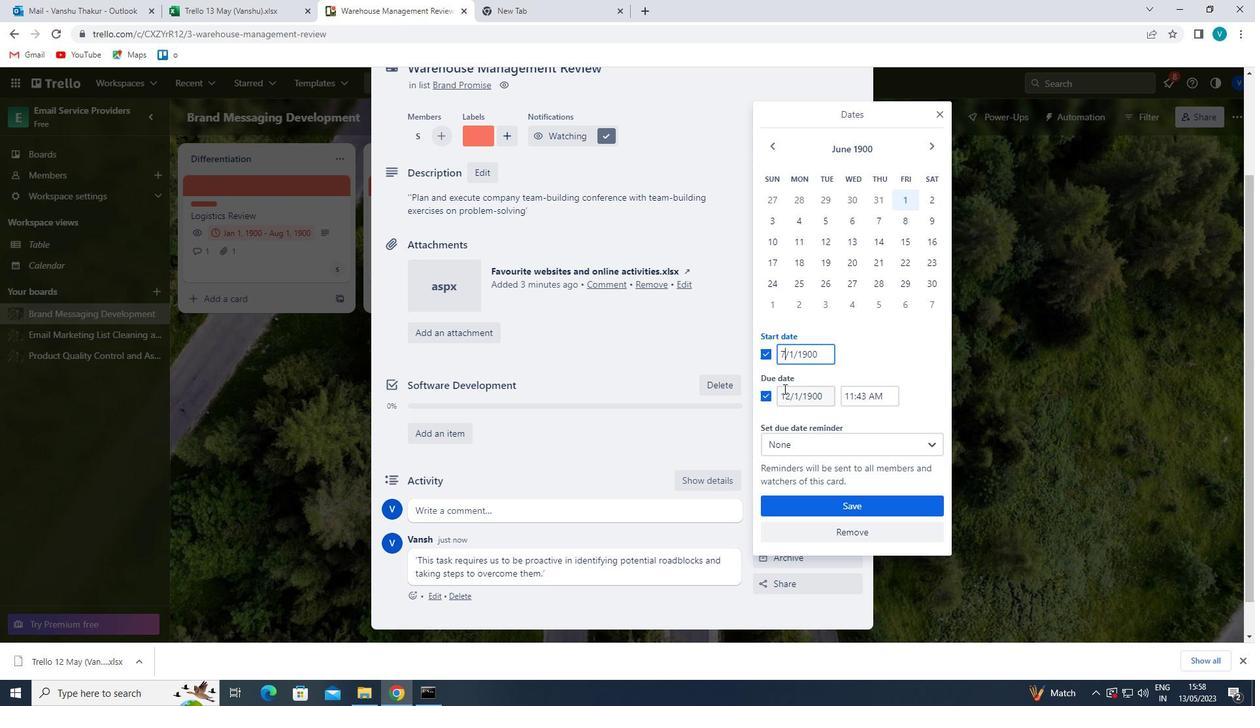 
Action: Mouse moved to (788, 393)
Screenshot: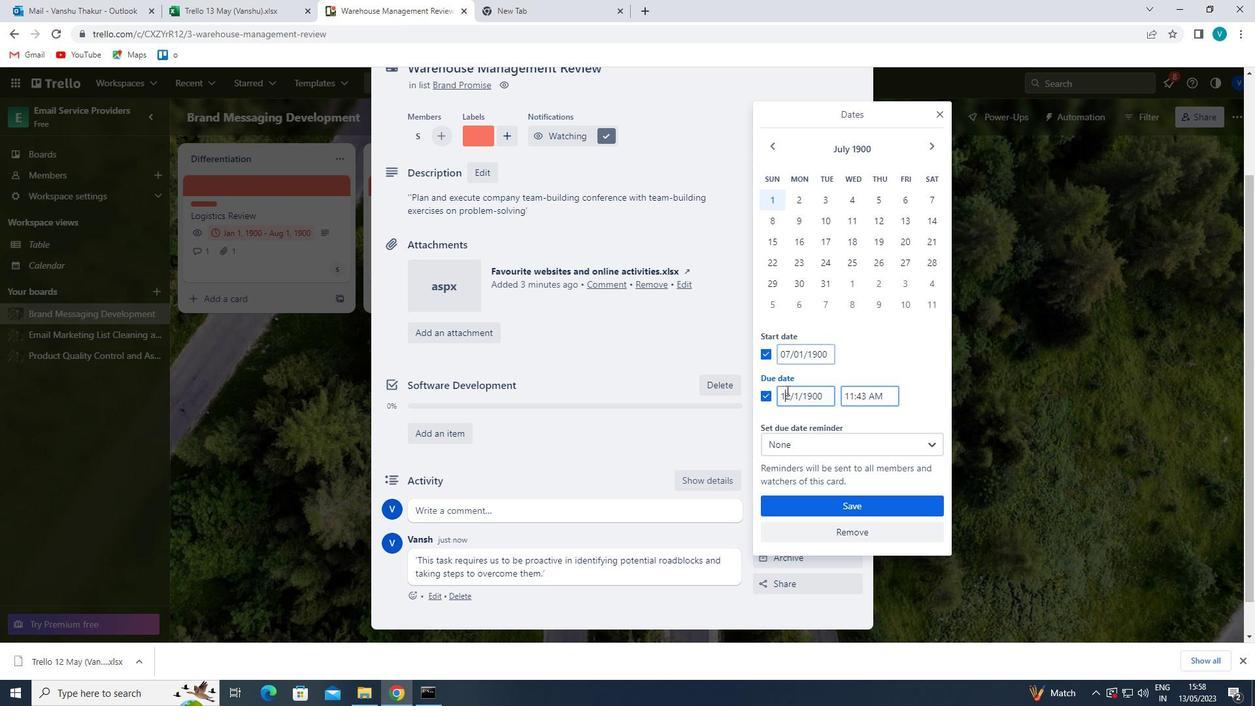 
Action: Mouse pressed left at (788, 393)
Screenshot: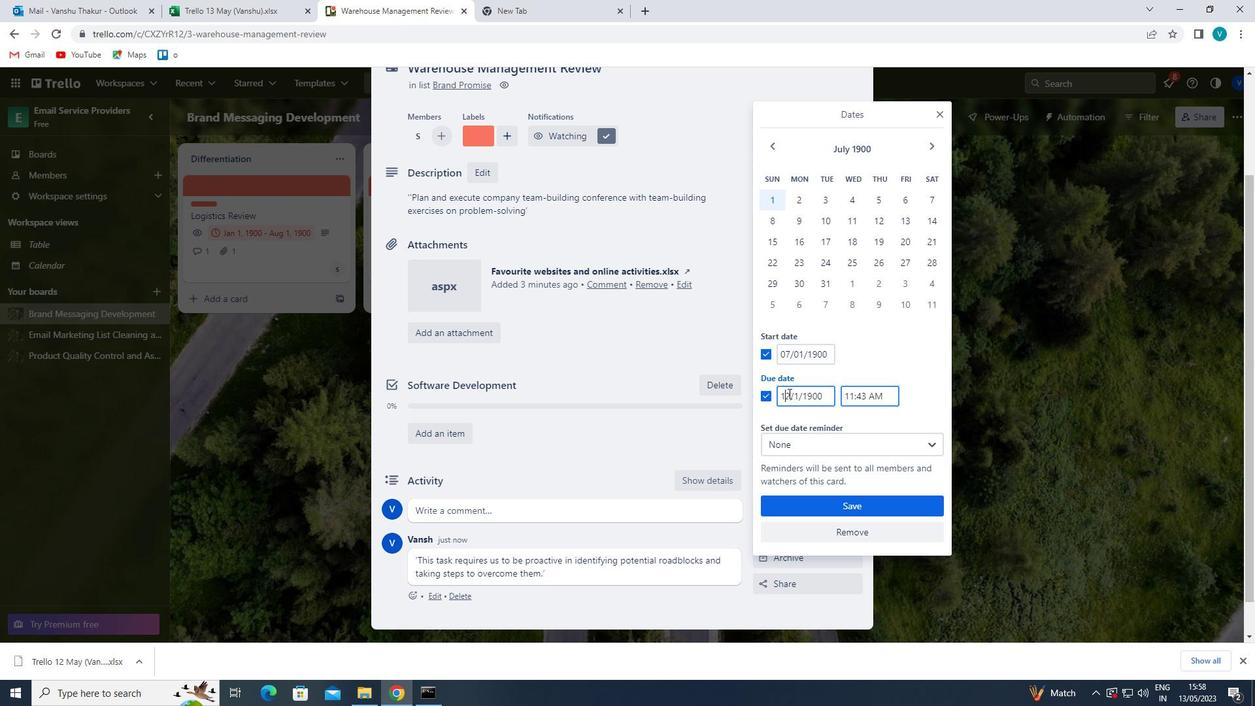 
Action: Mouse moved to (736, 365)
Screenshot: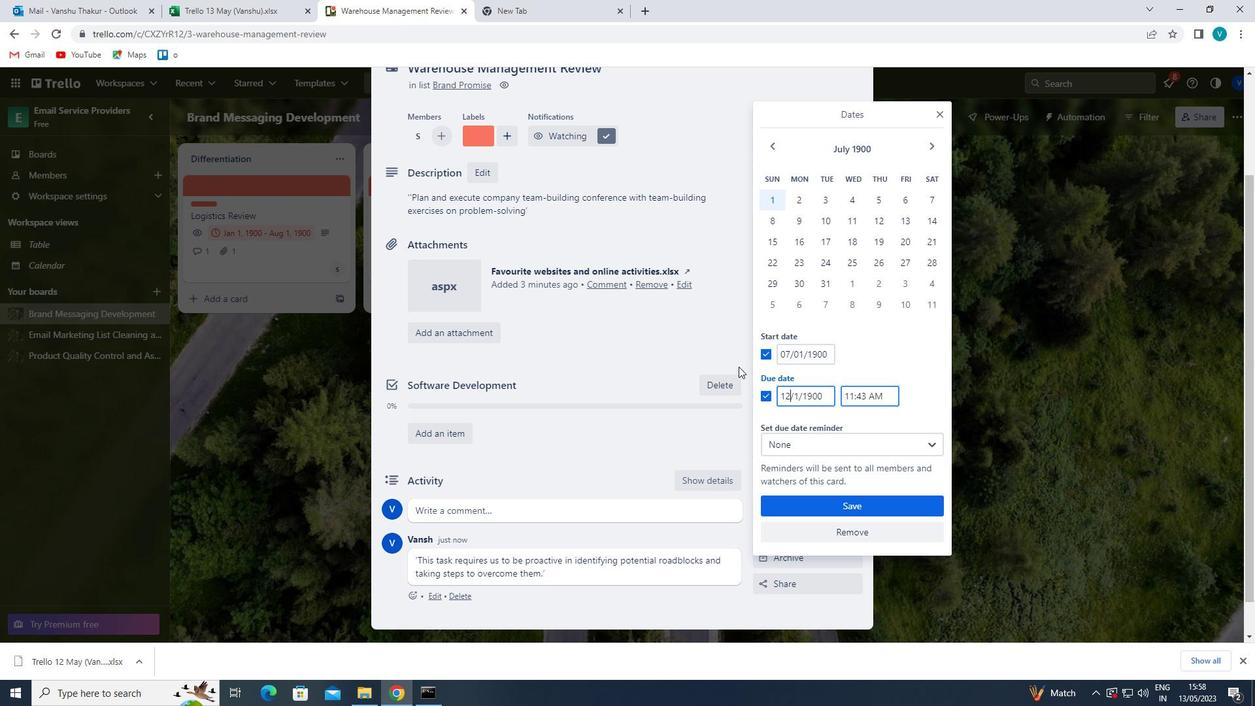 
Action: Key pressed <Key.backspace><Key.backspace>14
Screenshot: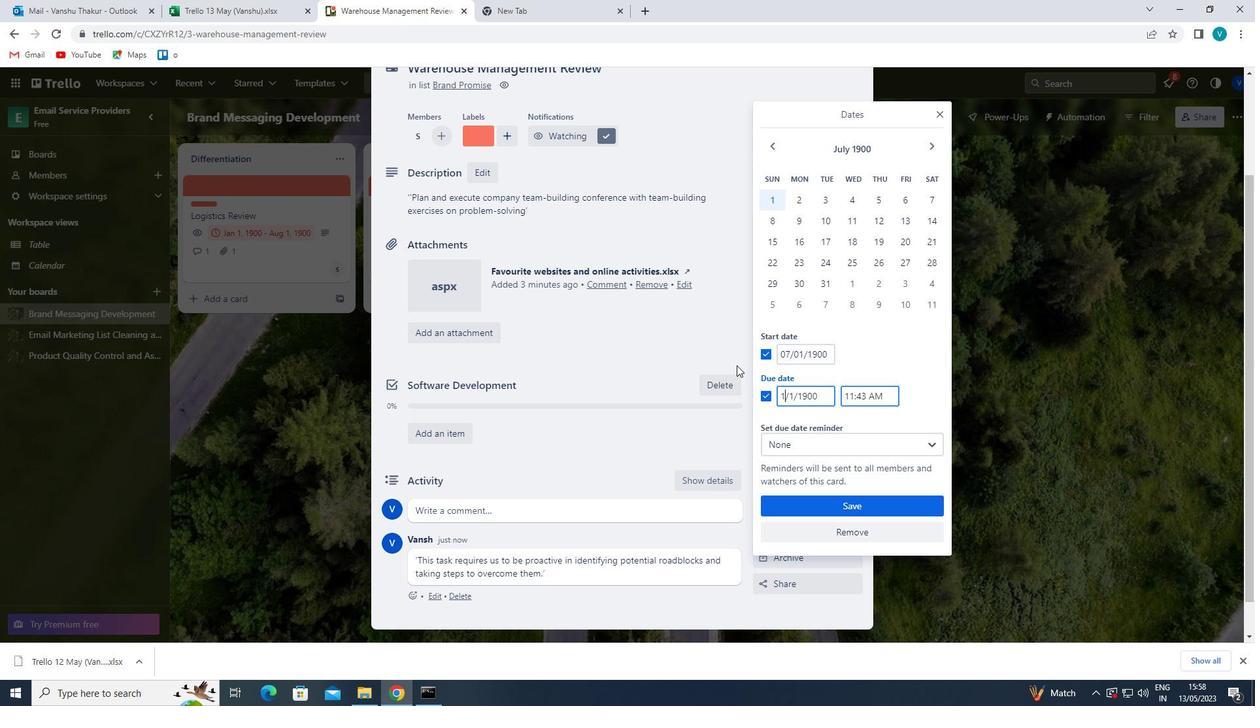 
Action: Mouse moved to (870, 496)
Screenshot: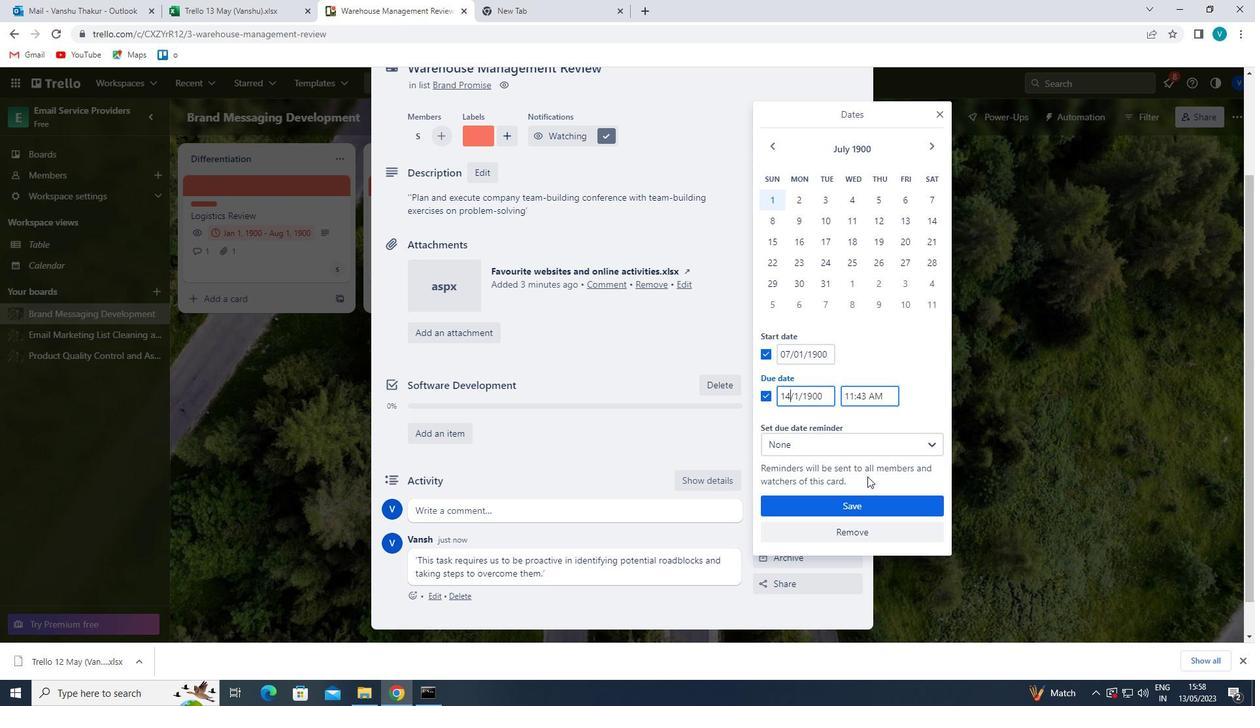 
Action: Mouse pressed left at (870, 496)
Screenshot: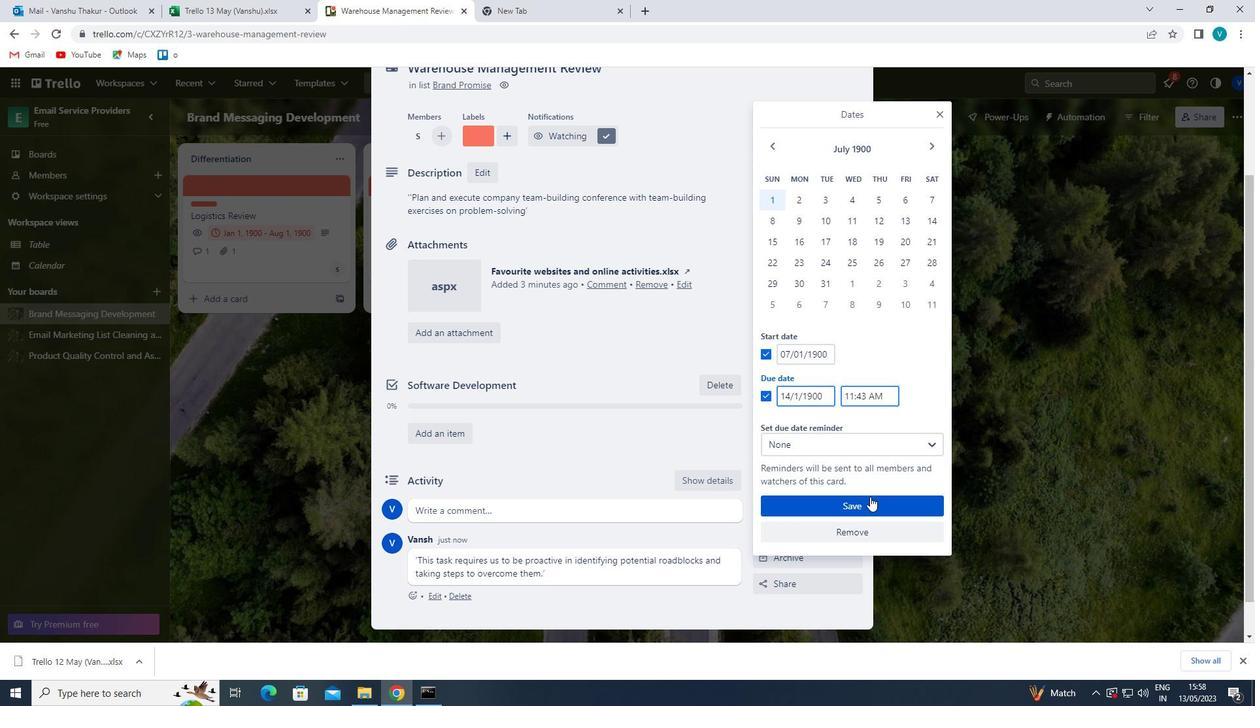 
